 Task: Look for space in Yorkville, United States from 12th July, 2023 to 16th July, 2023 for 8 adults in price range Rs.10000 to Rs.16000. Place can be private room with 8 bedrooms having 8 beds and 8 bathrooms. Property type can be house, flat, guest house. Amenities needed are: wifi, TV, free parkinig on premises, gym, breakfast. Booking option can be shelf check-in. Required host language is English.
Action: Mouse moved to (479, 99)
Screenshot: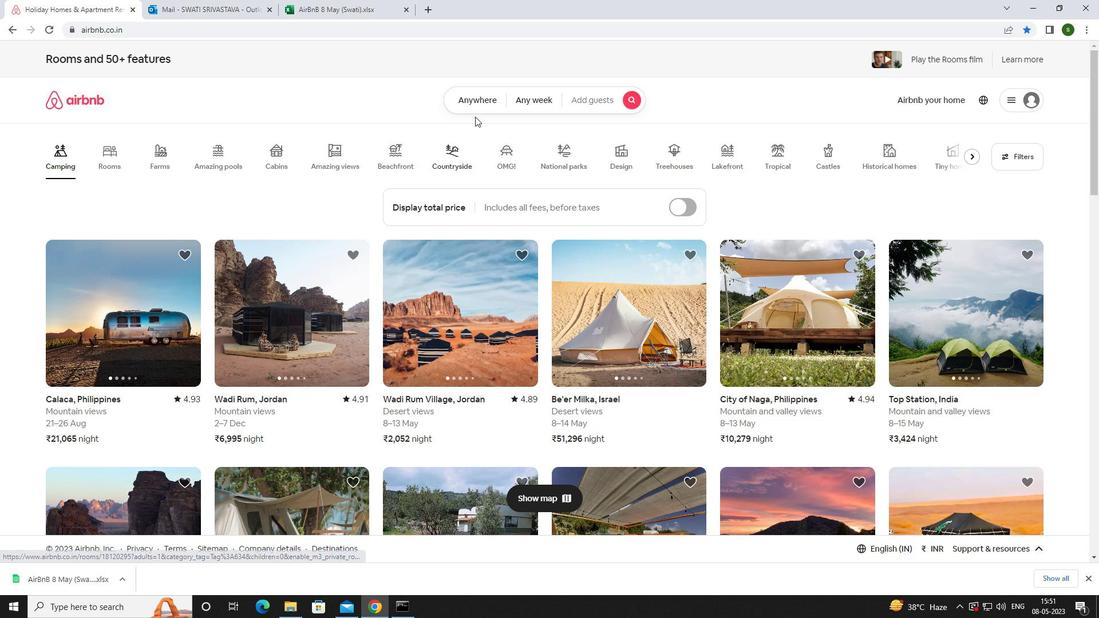 
Action: Mouse pressed left at (479, 99)
Screenshot: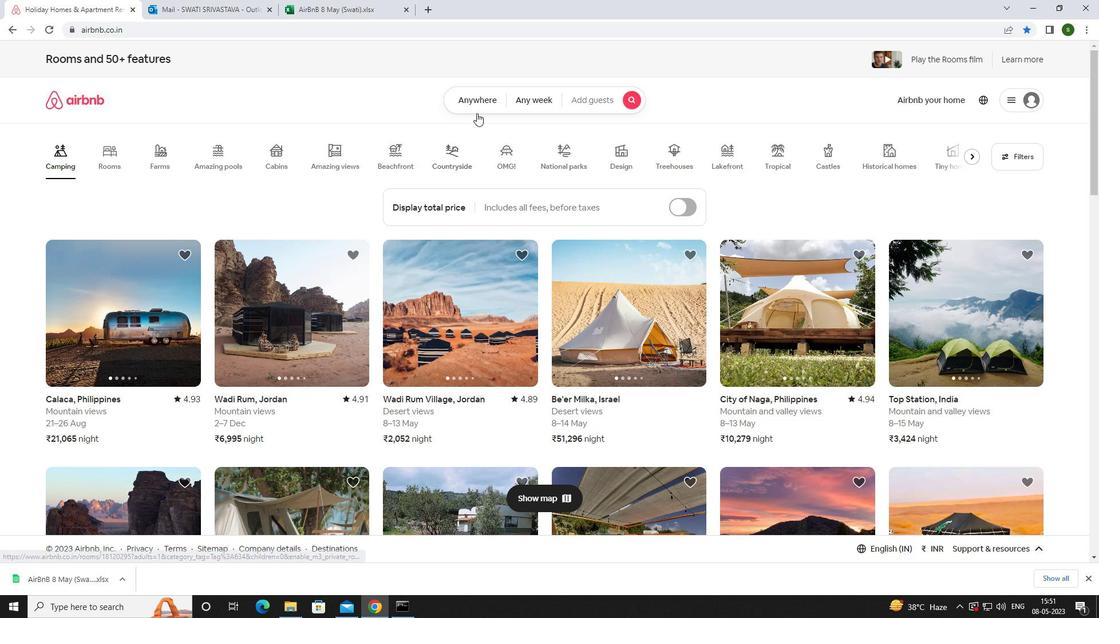 
Action: Mouse moved to (396, 144)
Screenshot: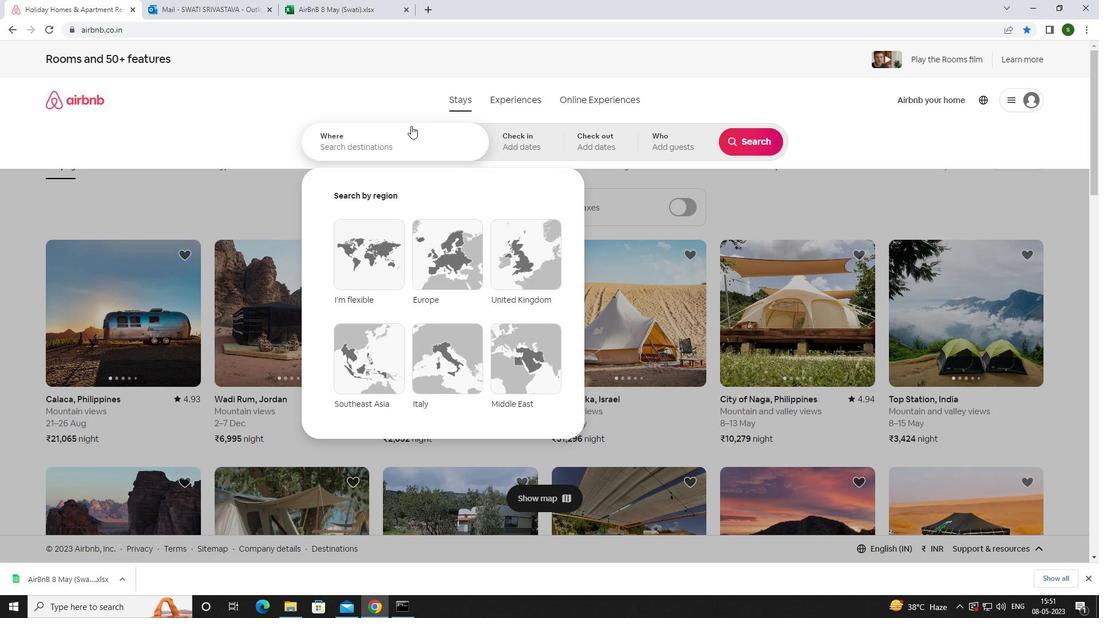 
Action: Mouse pressed left at (396, 144)
Screenshot: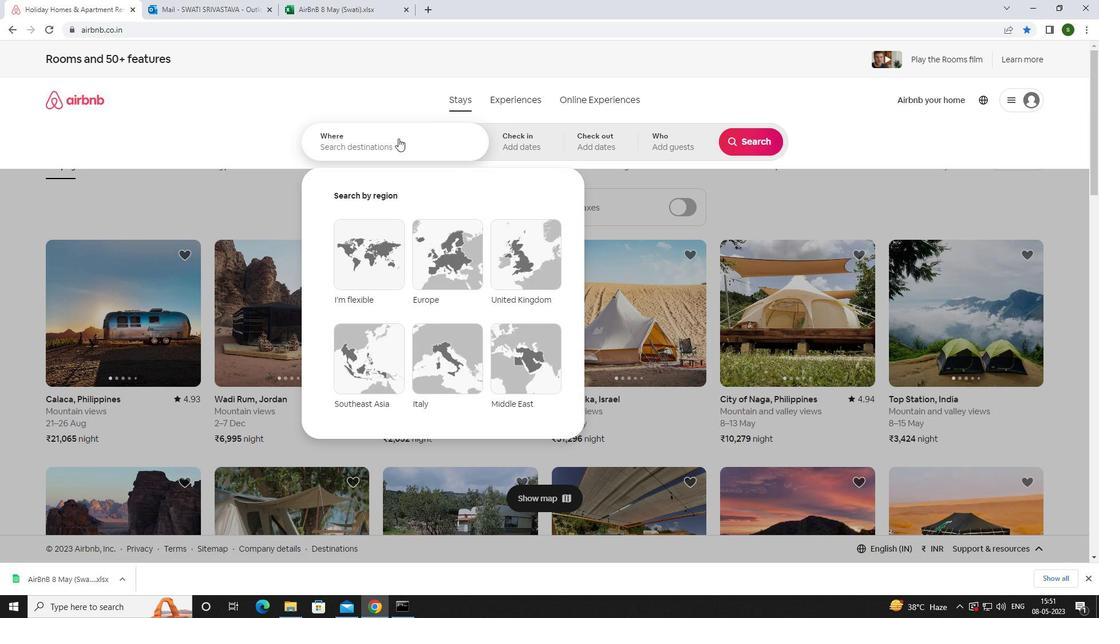 
Action: Key pressed <Key.caps_lock>y<Key.caps_lock>orkville,<Key.space><Key.caps_lock>u<Key.caps_lock>nited<Key.space><Key.caps_lock>s<Key.caps_lock>tates<Key.enter>
Screenshot: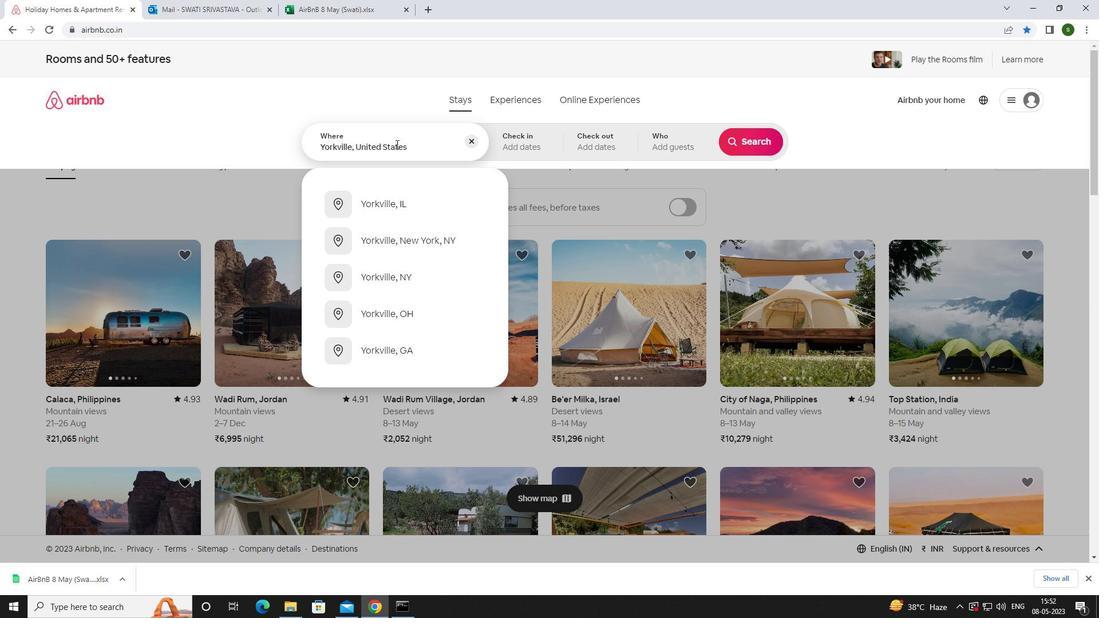 
Action: Mouse moved to (747, 226)
Screenshot: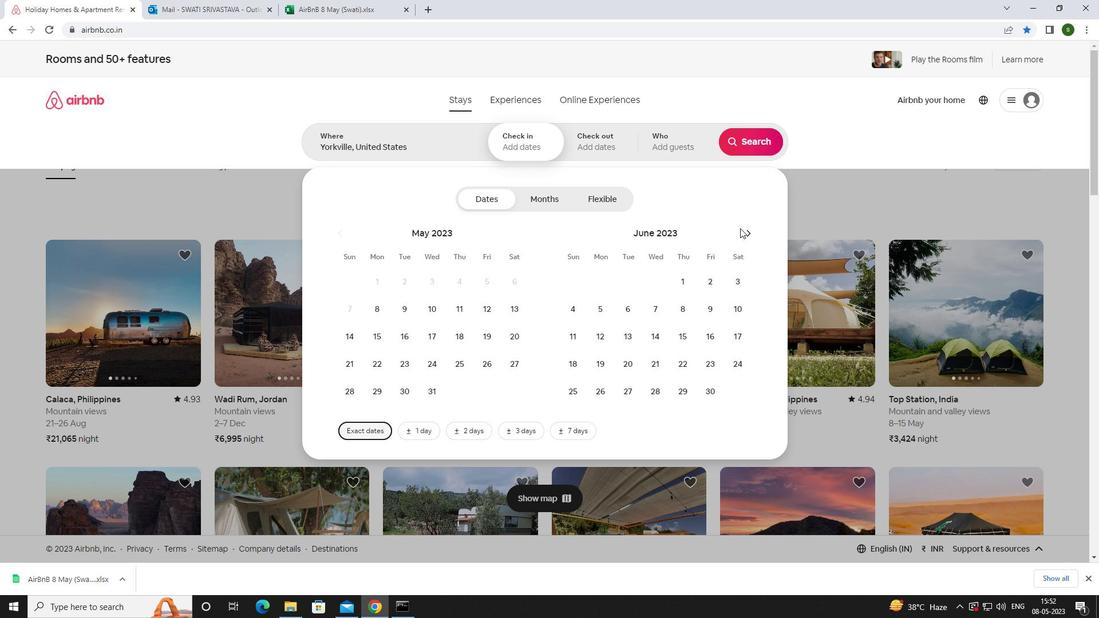 
Action: Mouse pressed left at (747, 226)
Screenshot: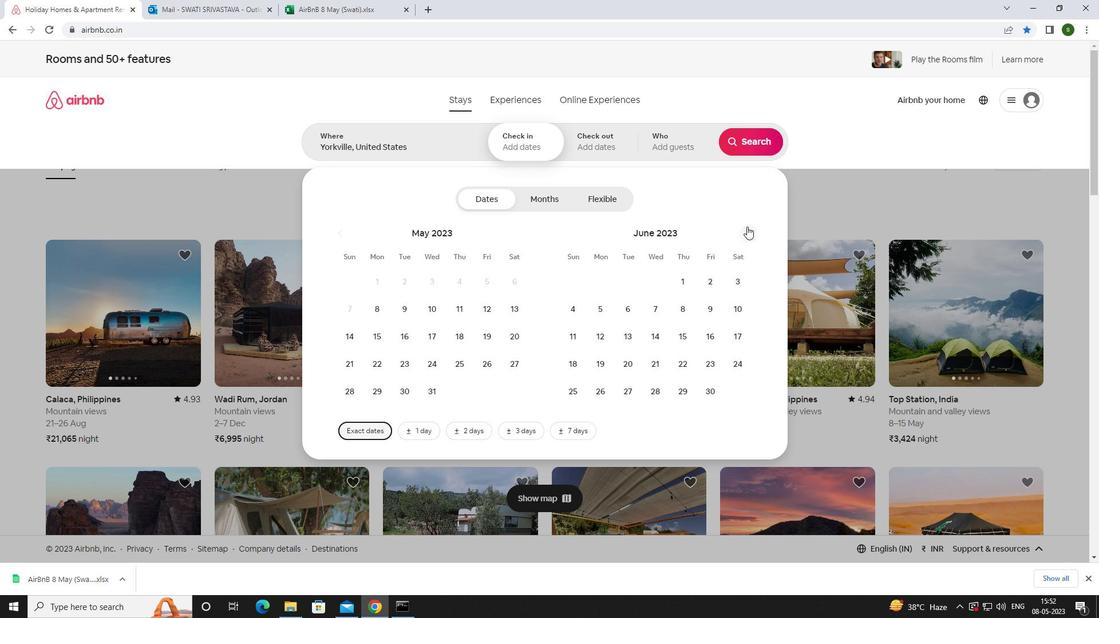
Action: Mouse moved to (663, 334)
Screenshot: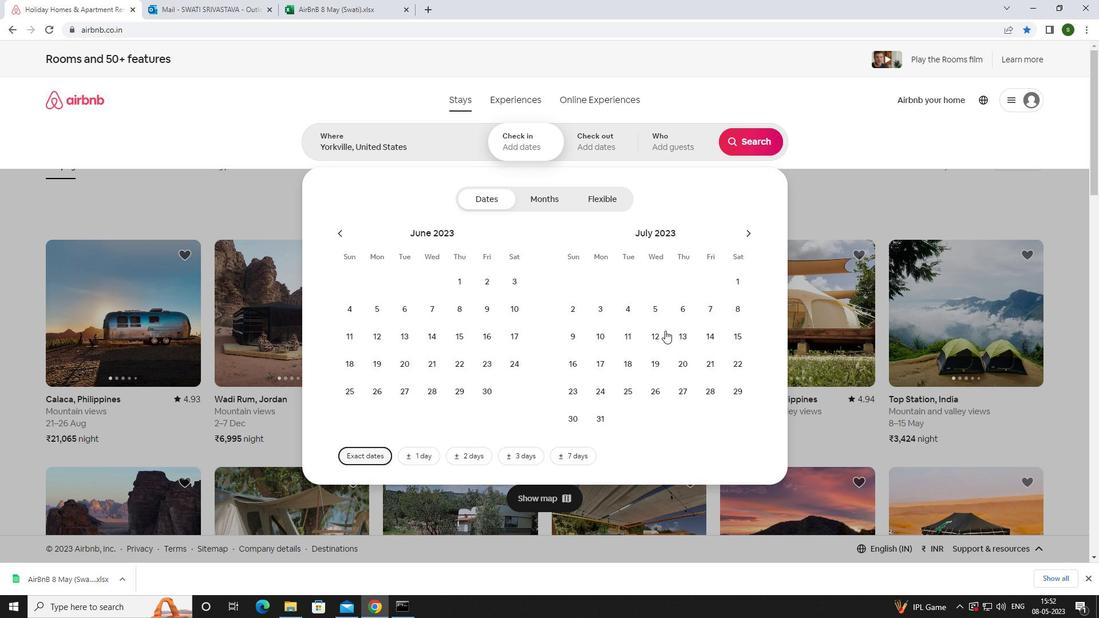 
Action: Mouse pressed left at (663, 334)
Screenshot: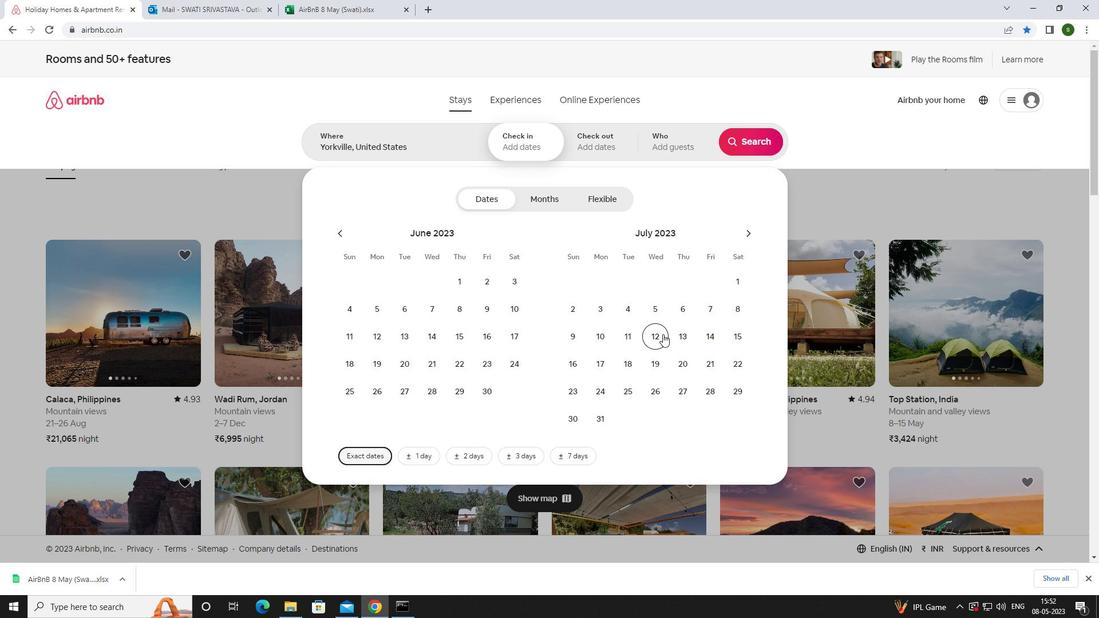 
Action: Mouse moved to (575, 362)
Screenshot: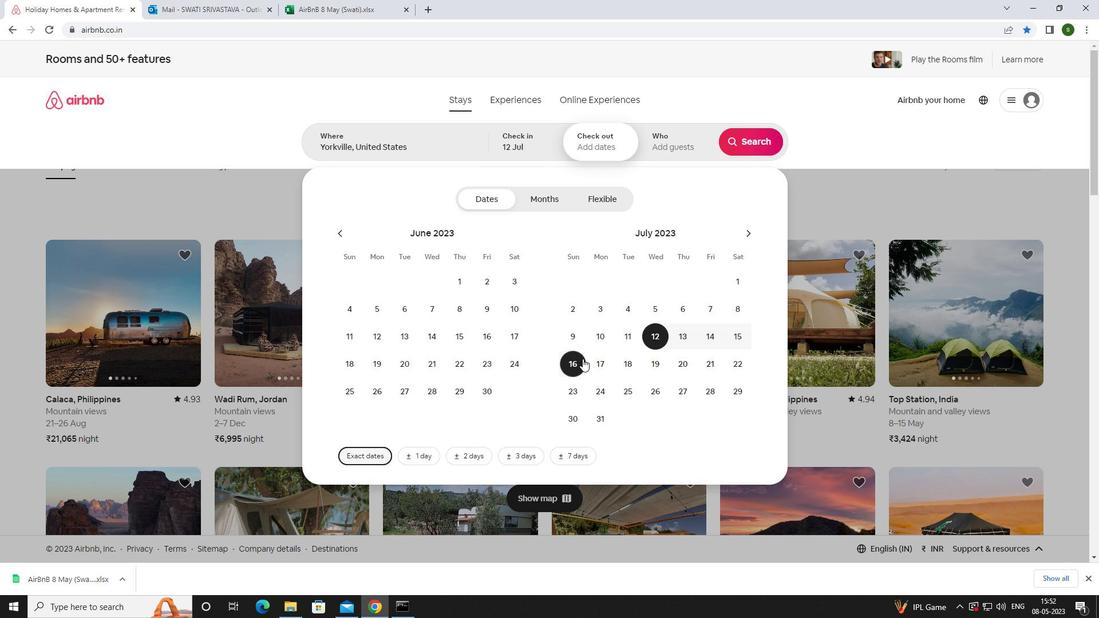 
Action: Mouse pressed left at (575, 362)
Screenshot: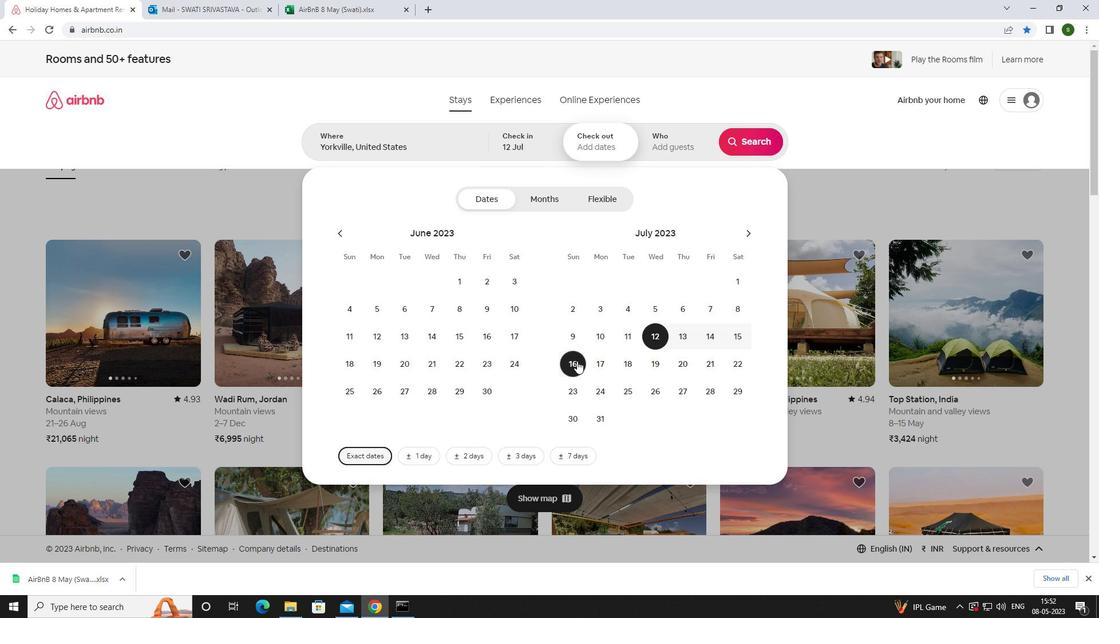 
Action: Mouse moved to (678, 143)
Screenshot: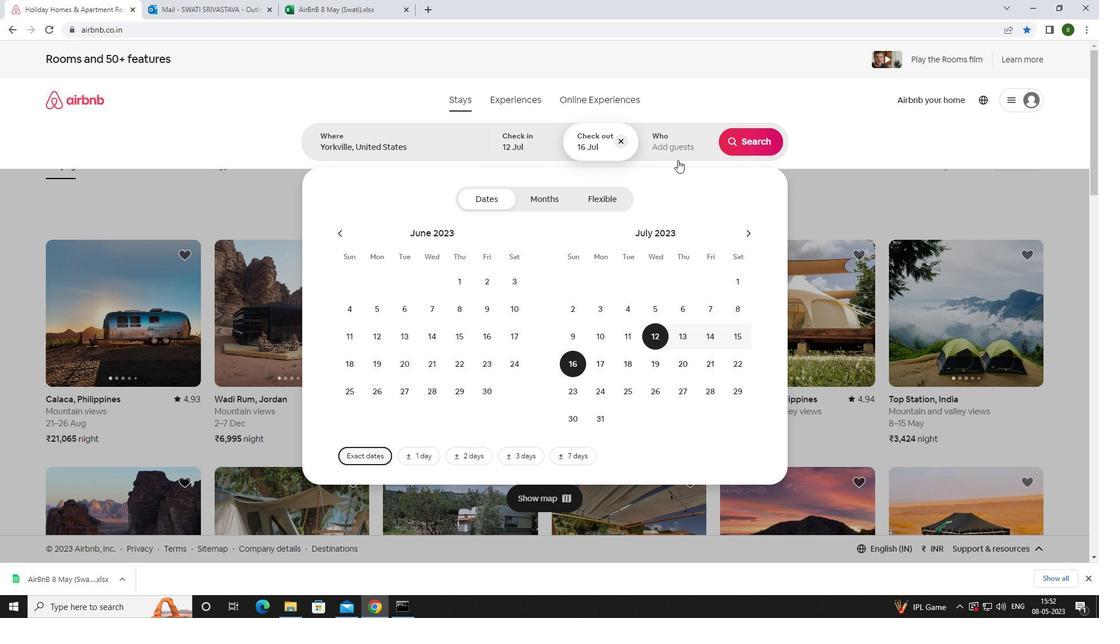 
Action: Mouse pressed left at (678, 143)
Screenshot: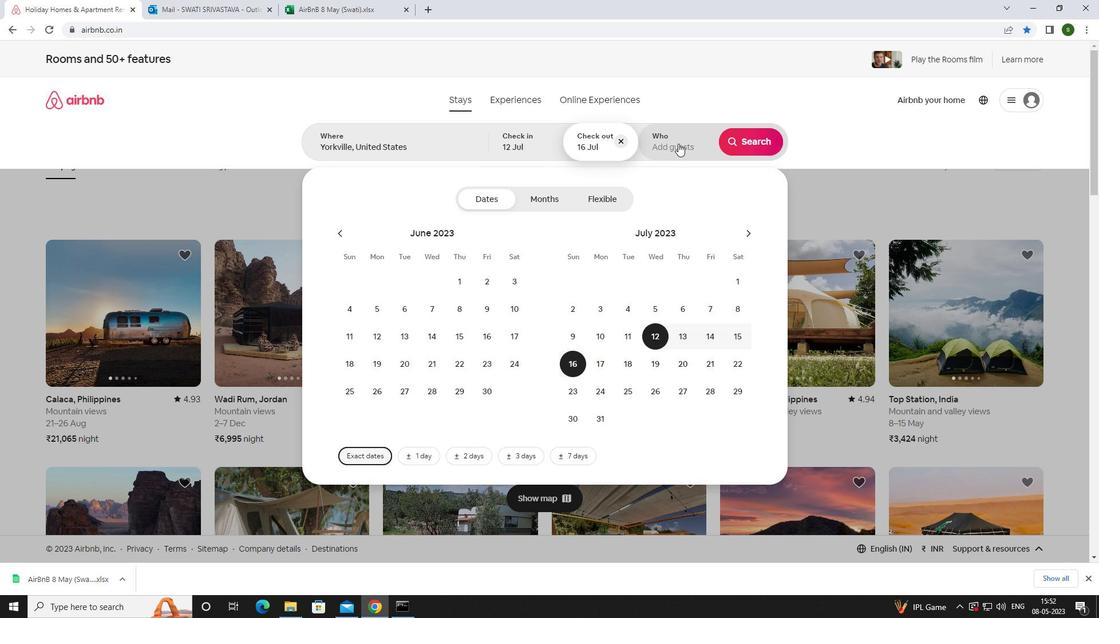 
Action: Mouse moved to (755, 199)
Screenshot: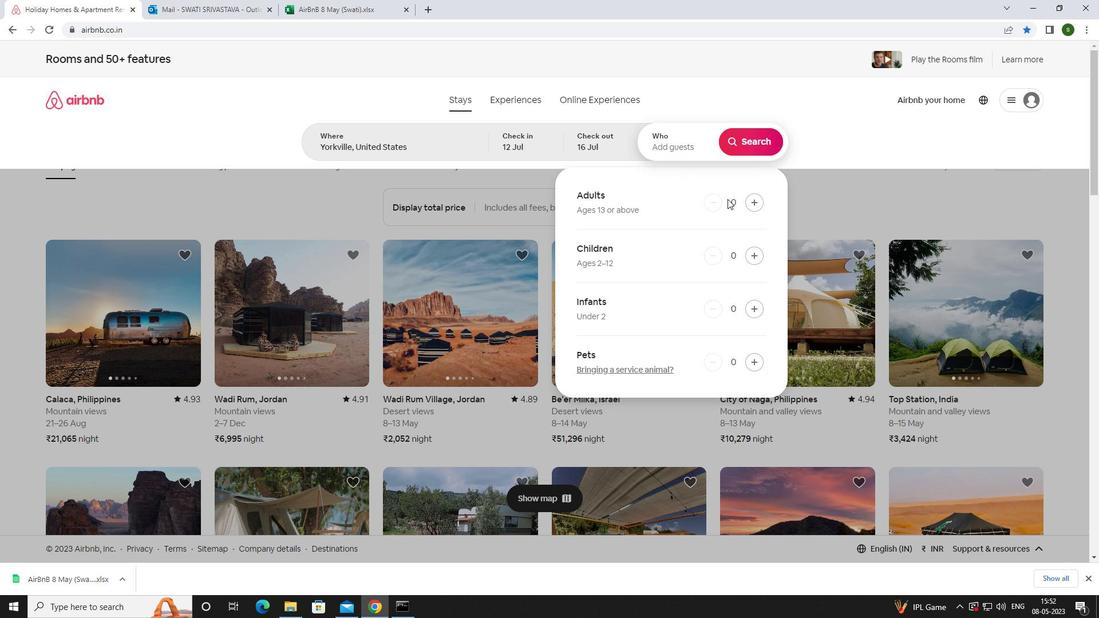 
Action: Mouse pressed left at (755, 199)
Screenshot: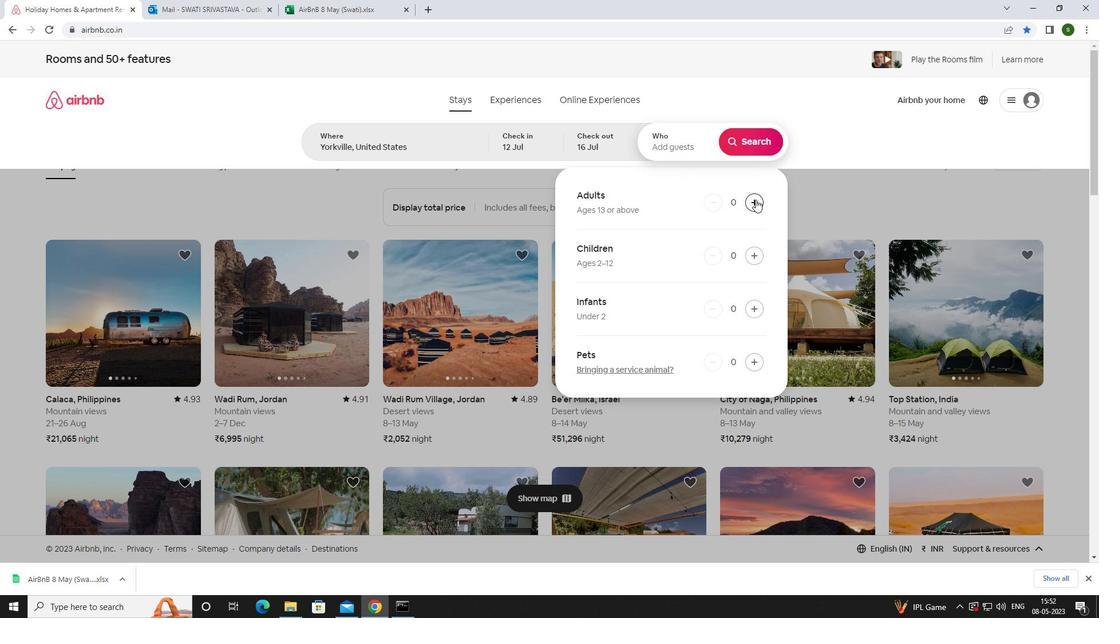 
Action: Mouse pressed left at (755, 199)
Screenshot: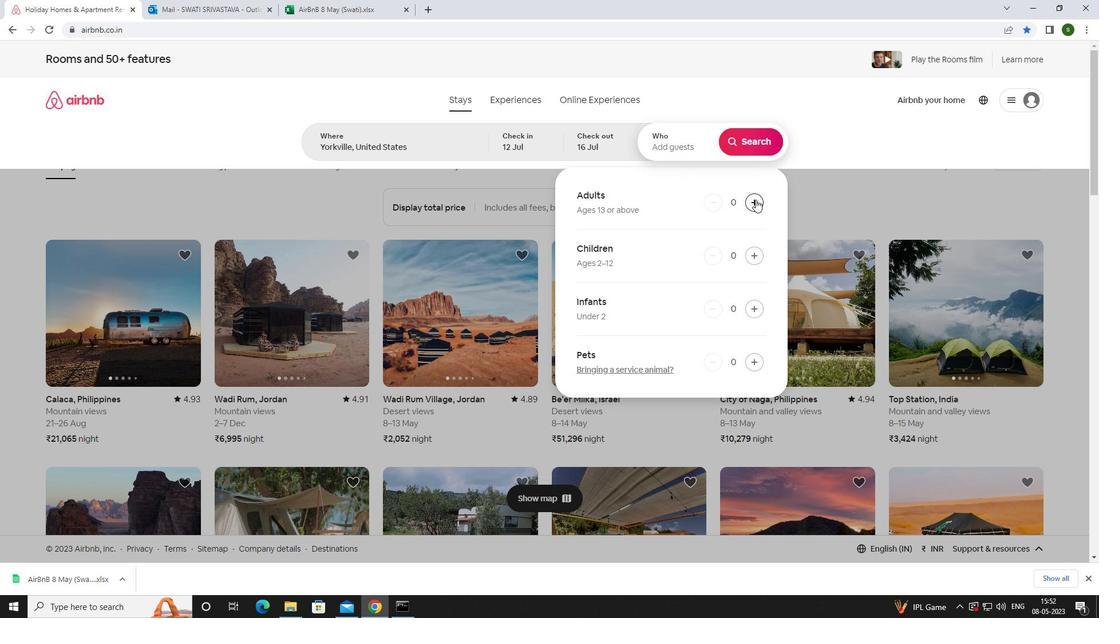 
Action: Mouse pressed left at (755, 199)
Screenshot: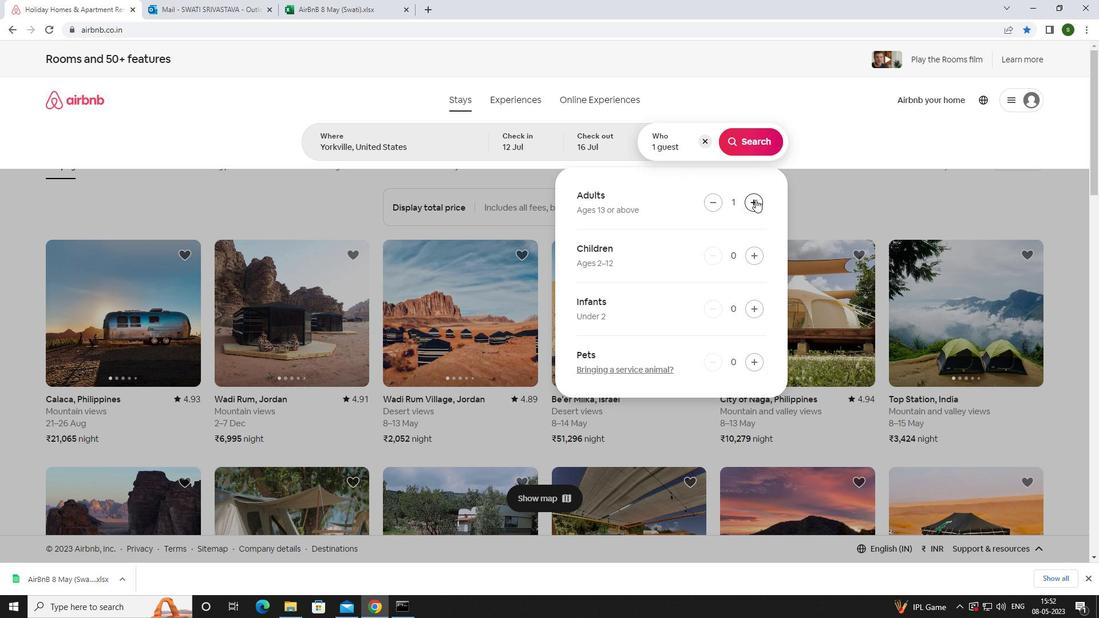 
Action: Mouse pressed left at (755, 199)
Screenshot: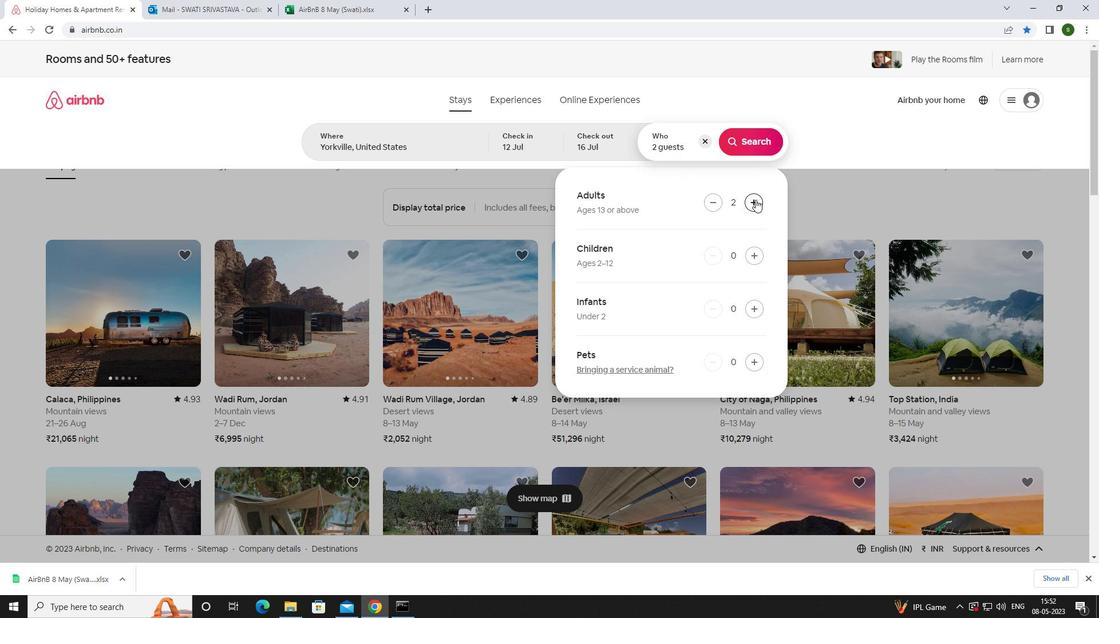 
Action: Mouse pressed left at (755, 199)
Screenshot: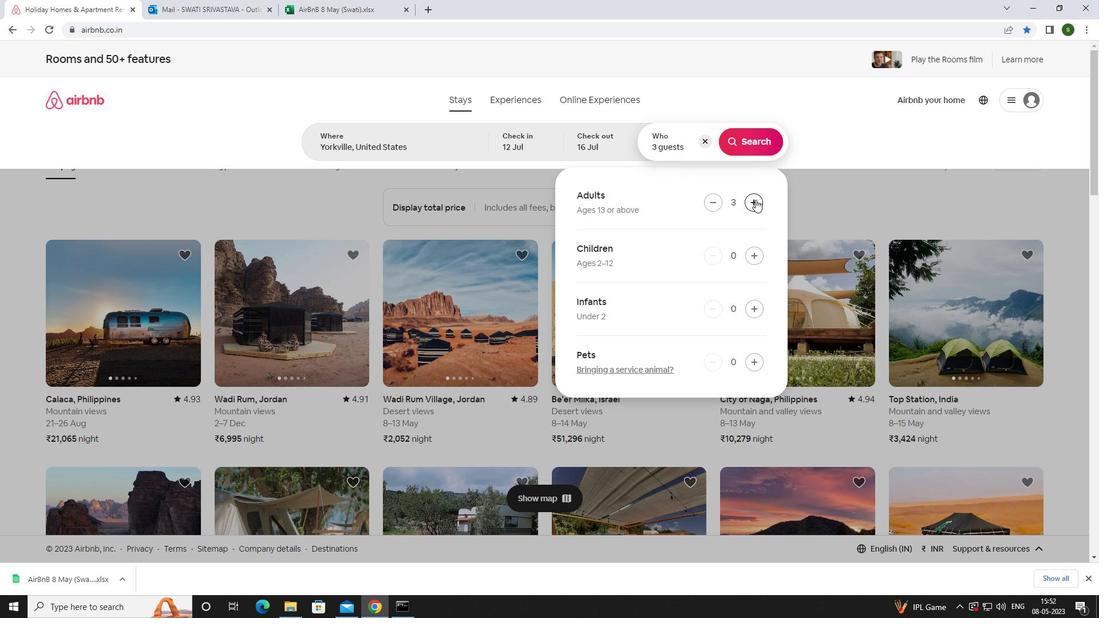 
Action: Mouse pressed left at (755, 199)
Screenshot: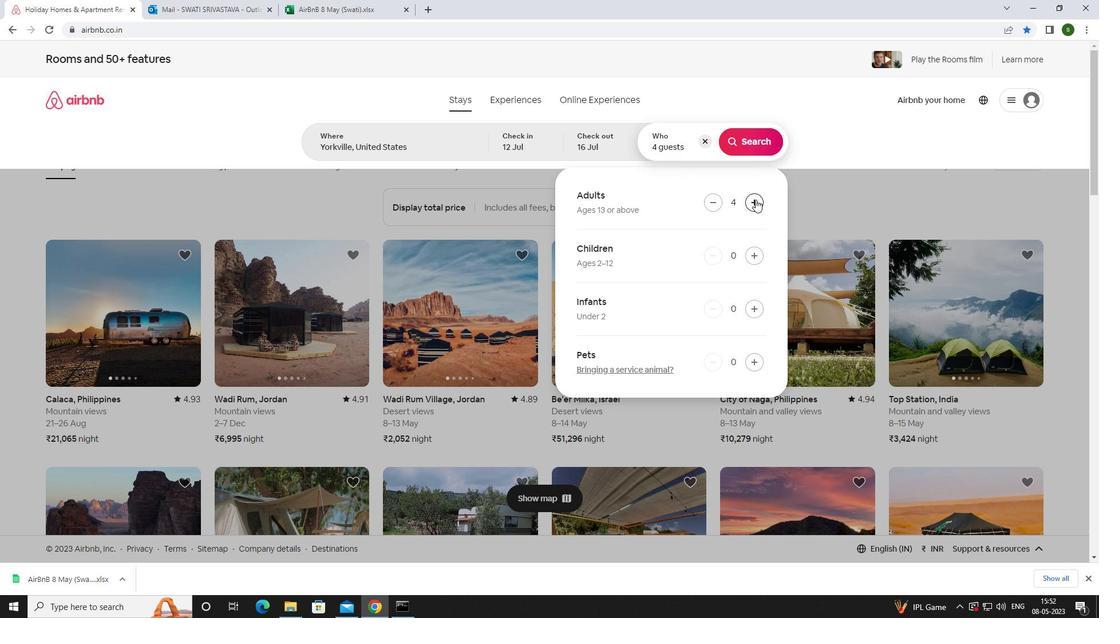 
Action: Mouse pressed left at (755, 199)
Screenshot: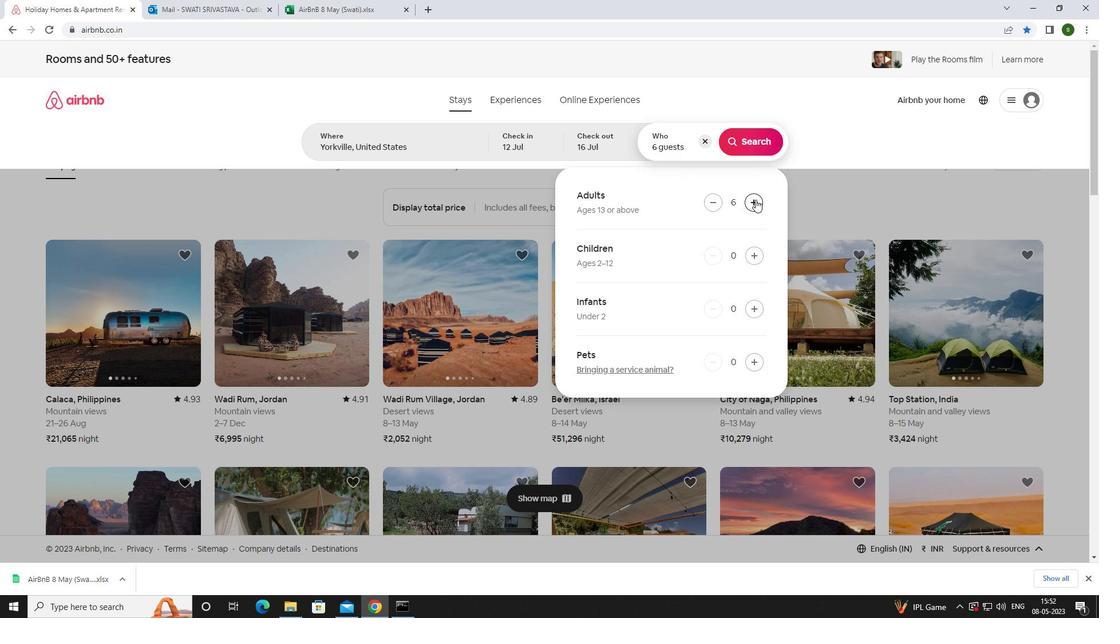 
Action: Mouse pressed left at (755, 199)
Screenshot: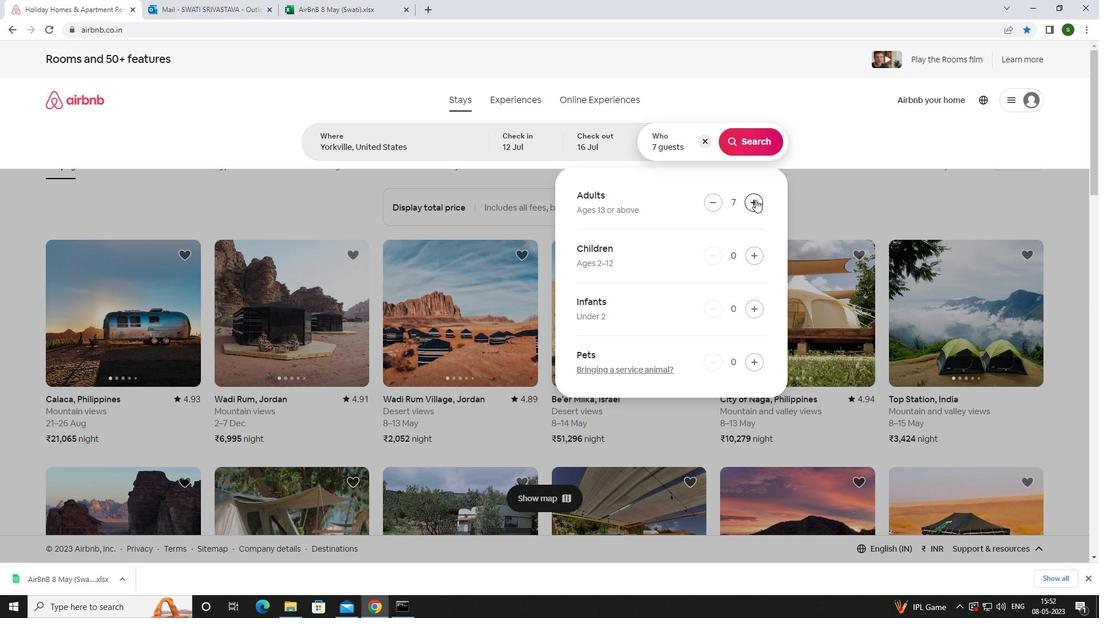 
Action: Mouse moved to (755, 147)
Screenshot: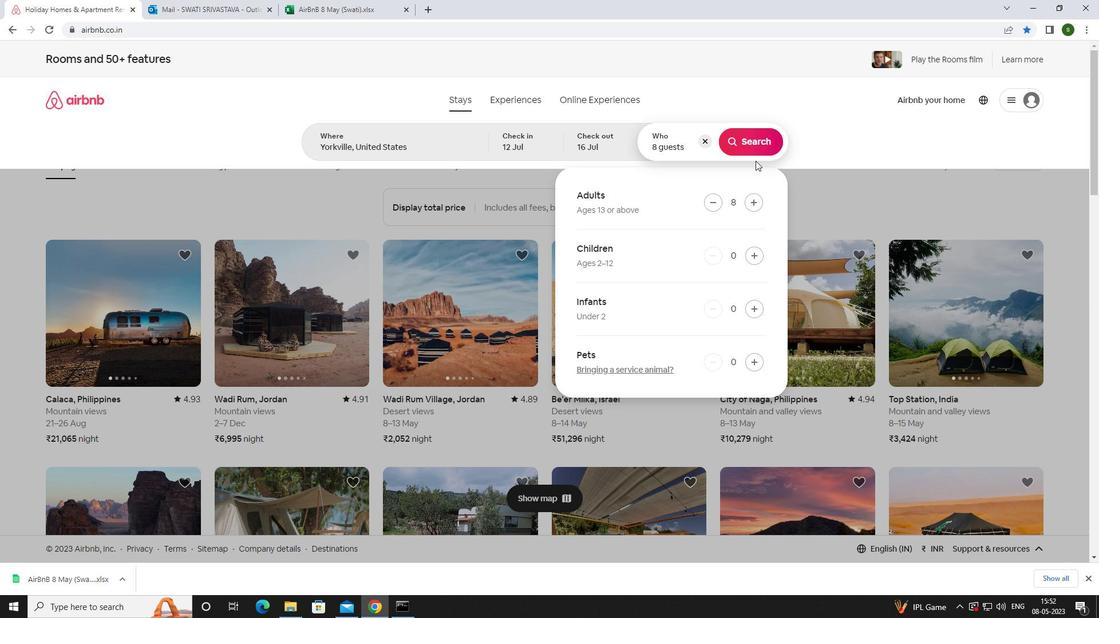 
Action: Mouse pressed left at (755, 147)
Screenshot: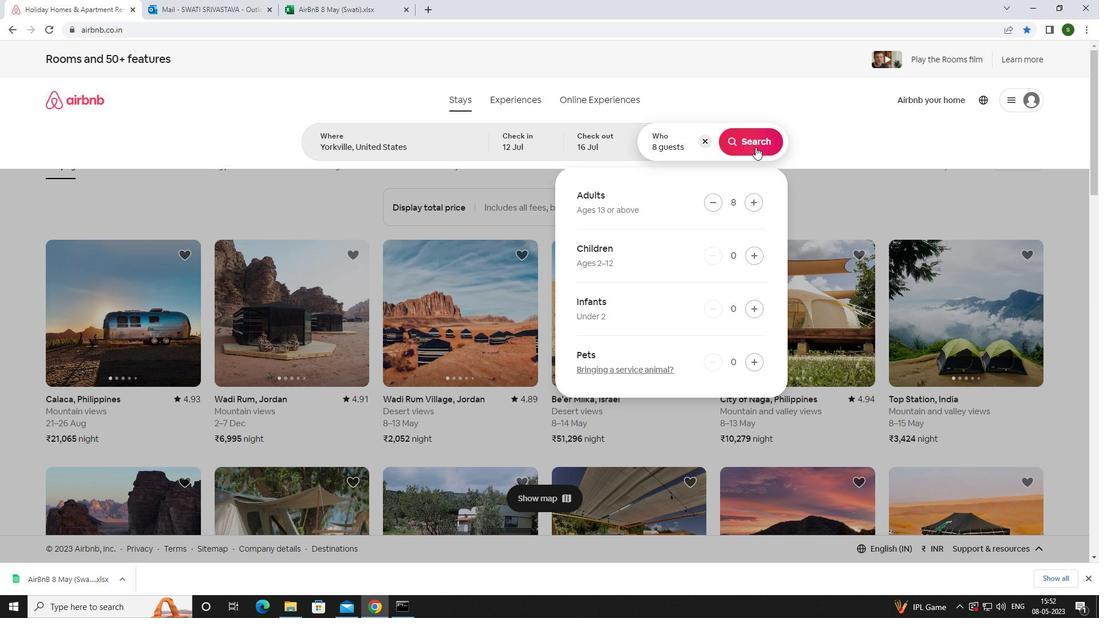 
Action: Mouse moved to (1062, 104)
Screenshot: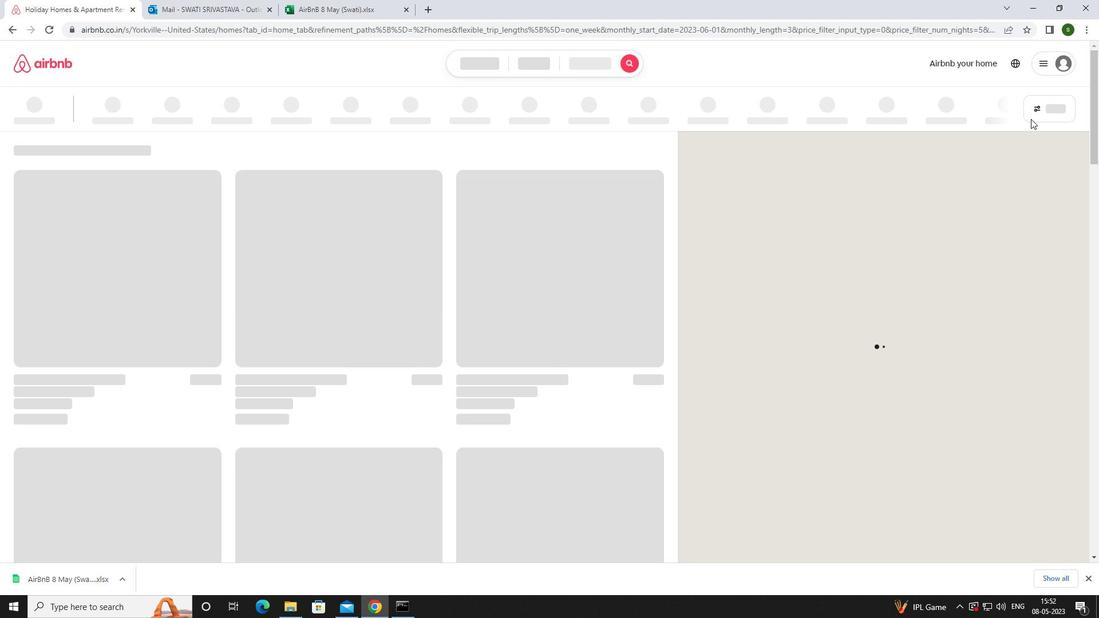 
Action: Mouse pressed left at (1062, 104)
Screenshot: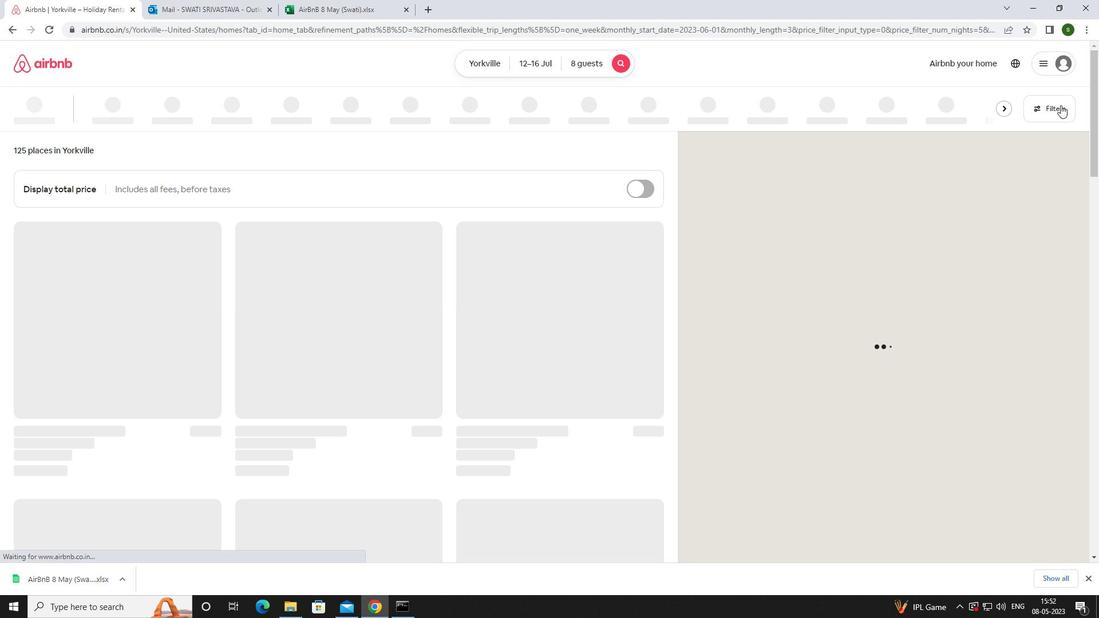 
Action: Mouse moved to (459, 391)
Screenshot: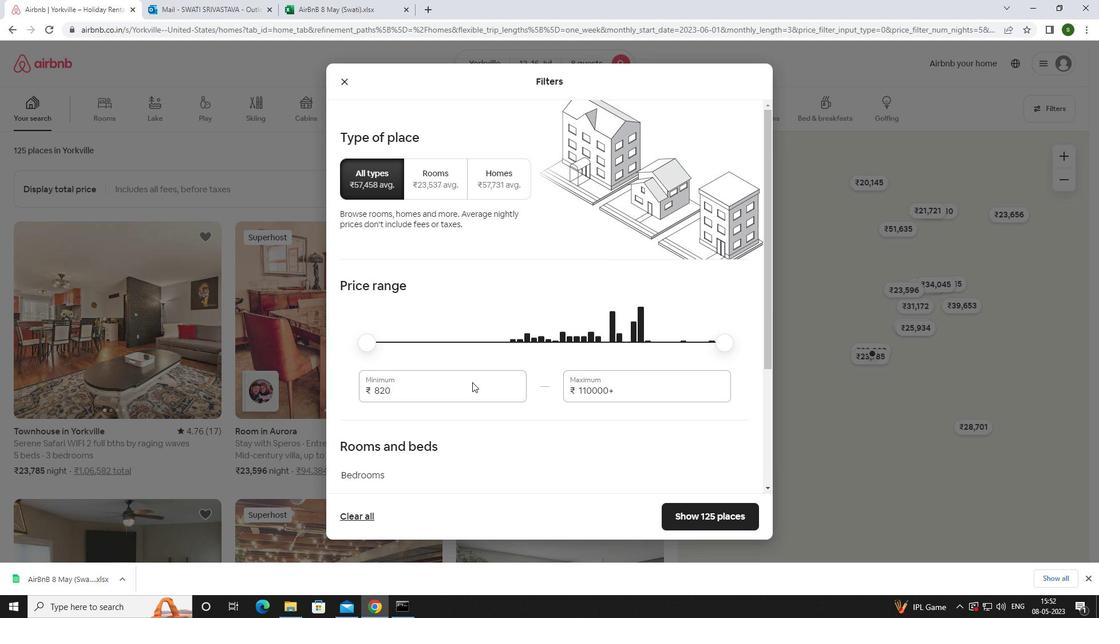 
Action: Mouse pressed left at (459, 391)
Screenshot: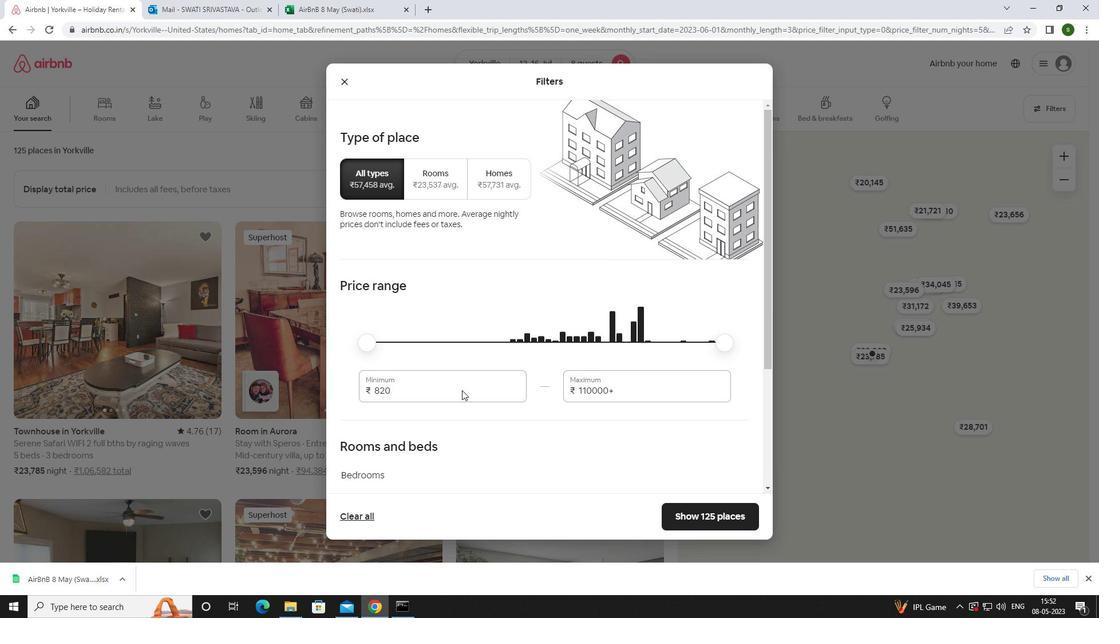 
Action: Key pressed <Key.backspace><Key.backspace><Key.backspace><Key.backspace><Key.backspace><Key.backspace><Key.backspace>10000
Screenshot: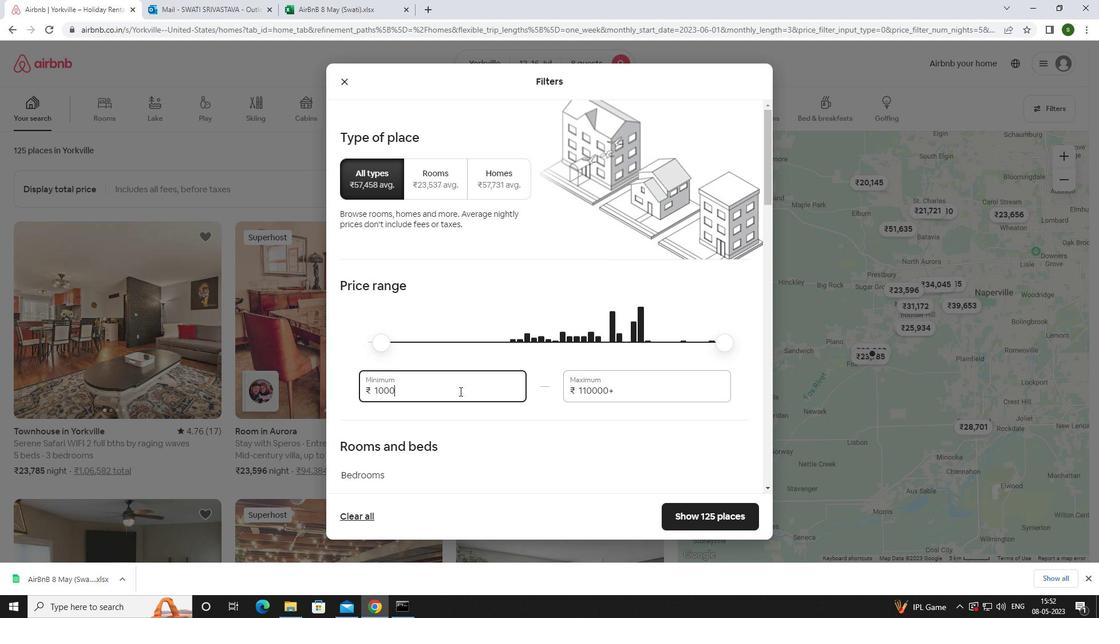 
Action: Mouse moved to (624, 383)
Screenshot: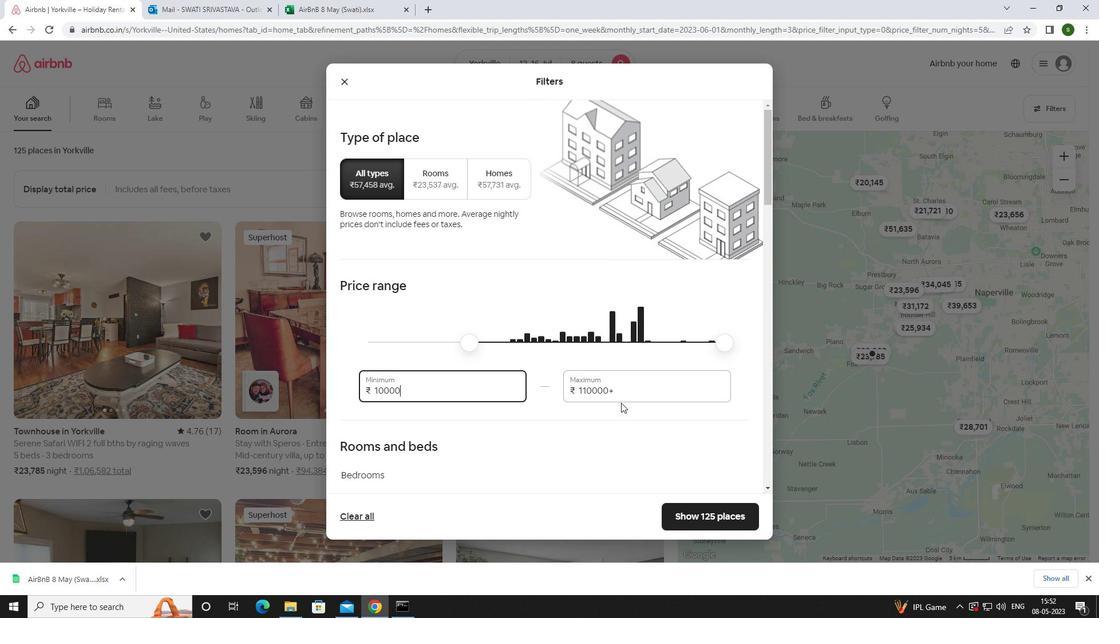 
Action: Mouse pressed left at (624, 383)
Screenshot: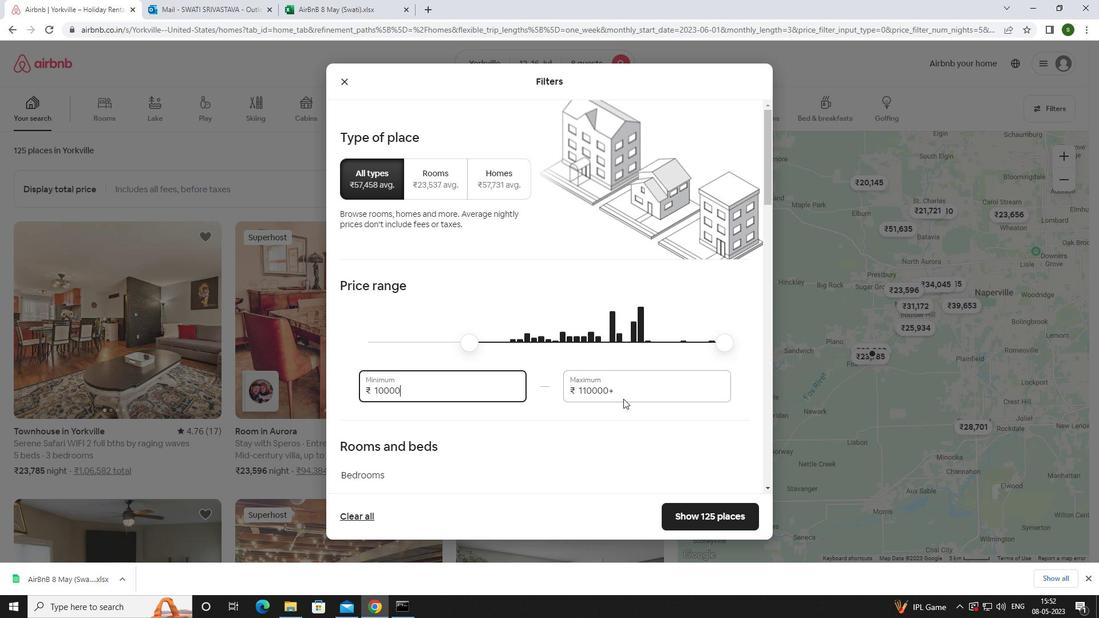 
Action: Key pressed <Key.backspace><Key.backspace><Key.backspace><Key.backspace><Key.backspace><Key.backspace><Key.backspace><Key.backspace><Key.backspace><Key.backspace><Key.backspace><Key.backspace>16000
Screenshot: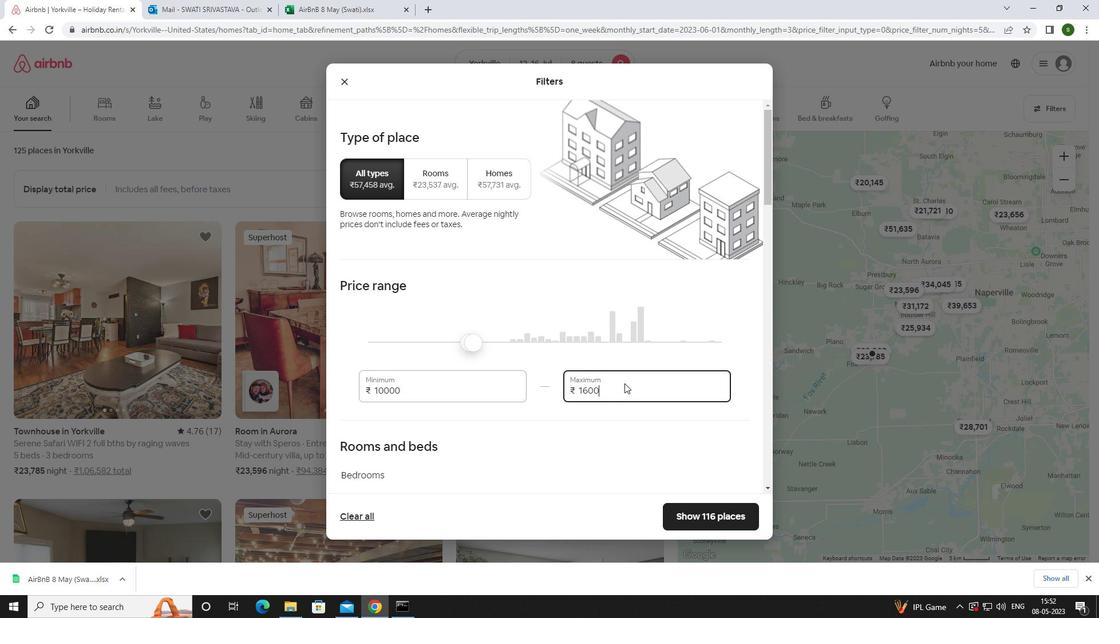 
Action: Mouse moved to (484, 389)
Screenshot: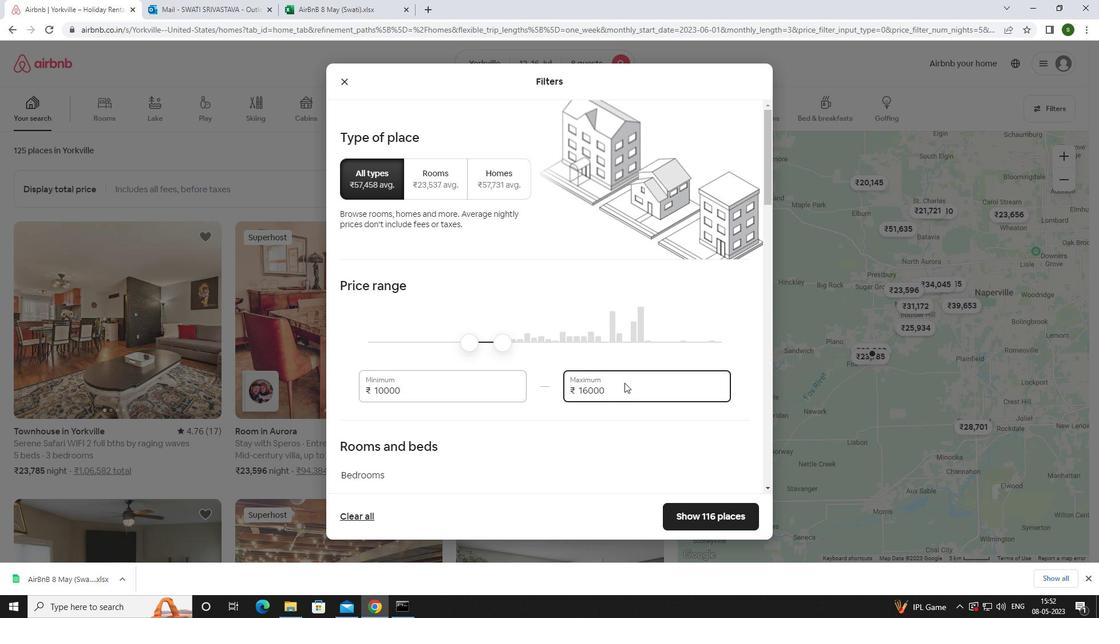 
Action: Mouse scrolled (484, 388) with delta (0, 0)
Screenshot: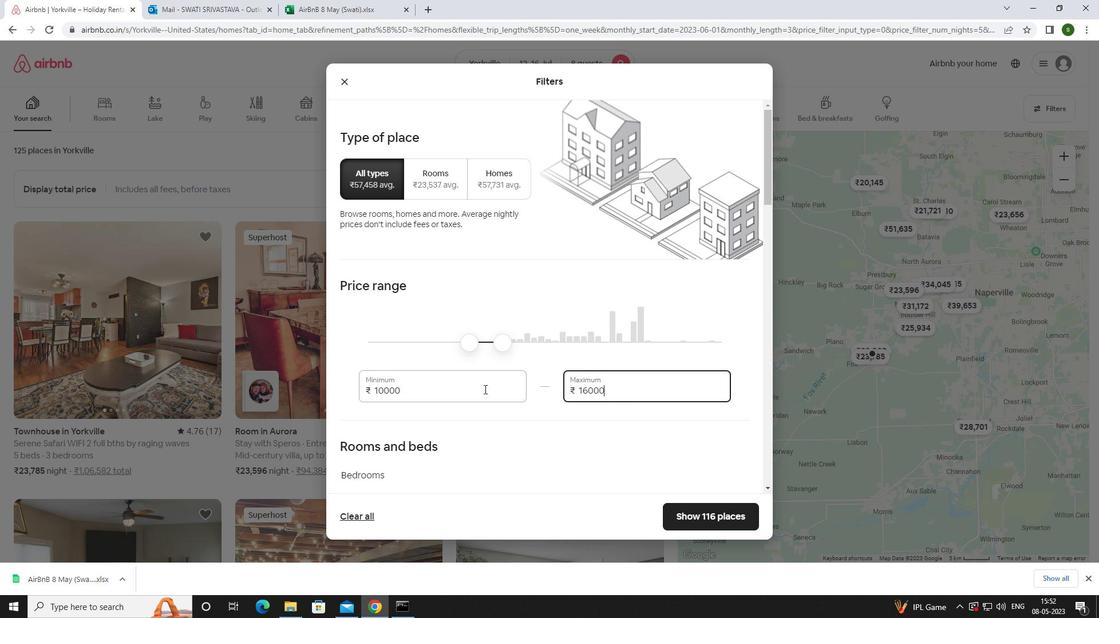 
Action: Mouse scrolled (484, 388) with delta (0, 0)
Screenshot: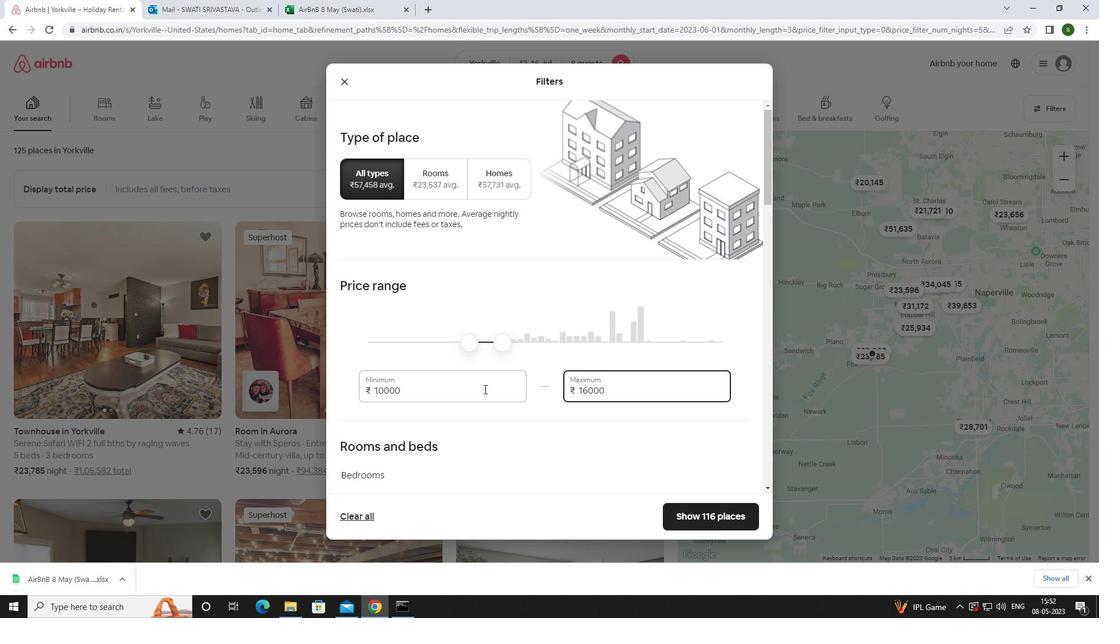 
Action: Mouse scrolled (484, 388) with delta (0, 0)
Screenshot: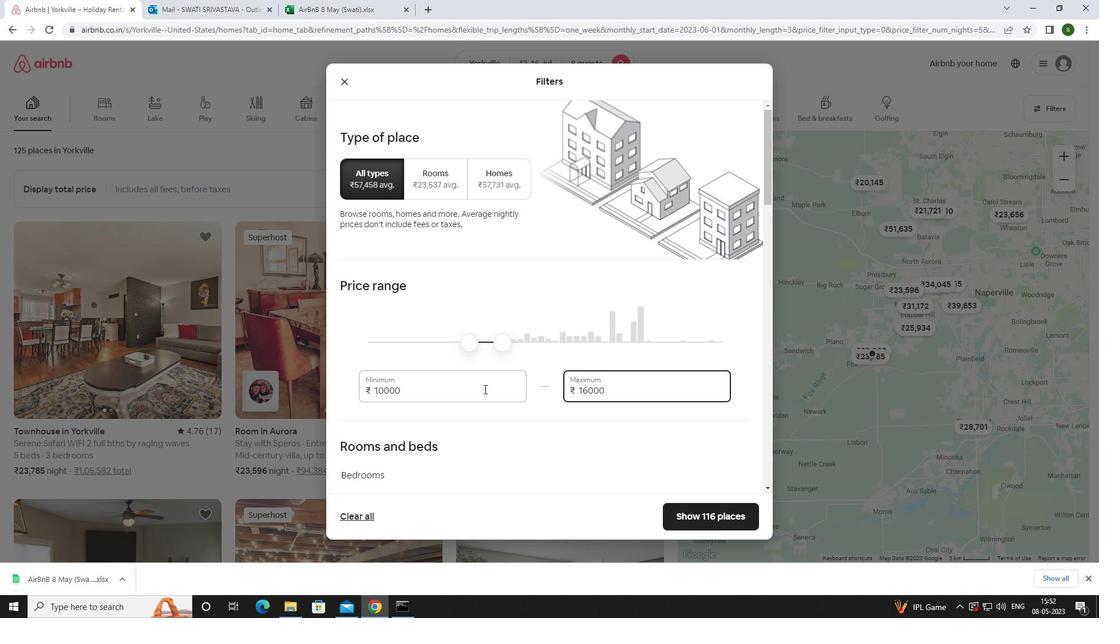 
Action: Mouse scrolled (484, 388) with delta (0, 0)
Screenshot: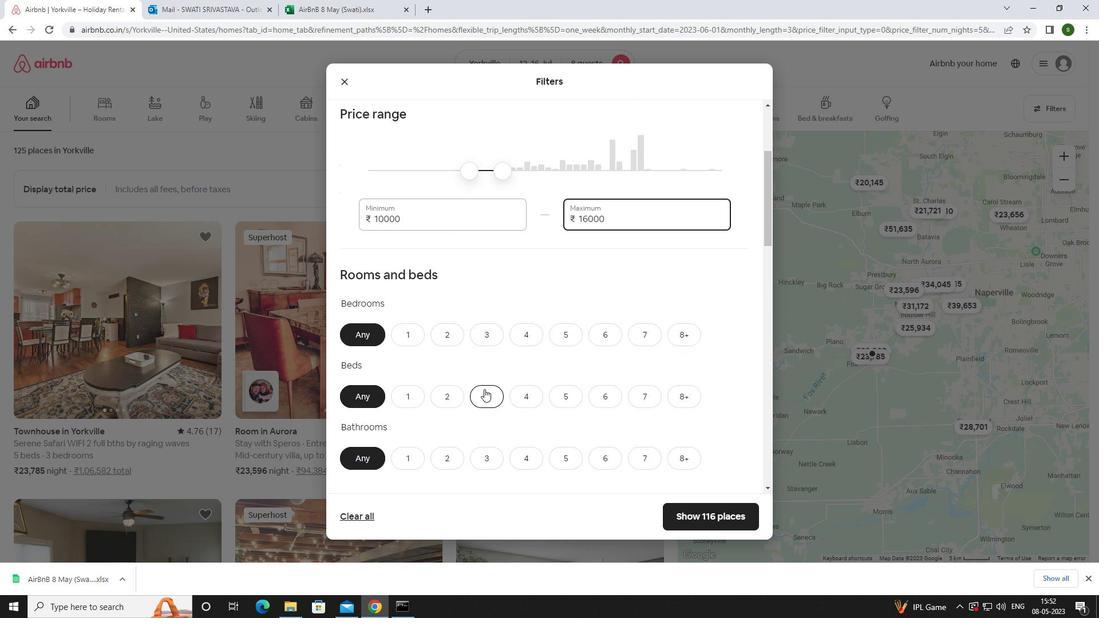 
Action: Mouse moved to (677, 280)
Screenshot: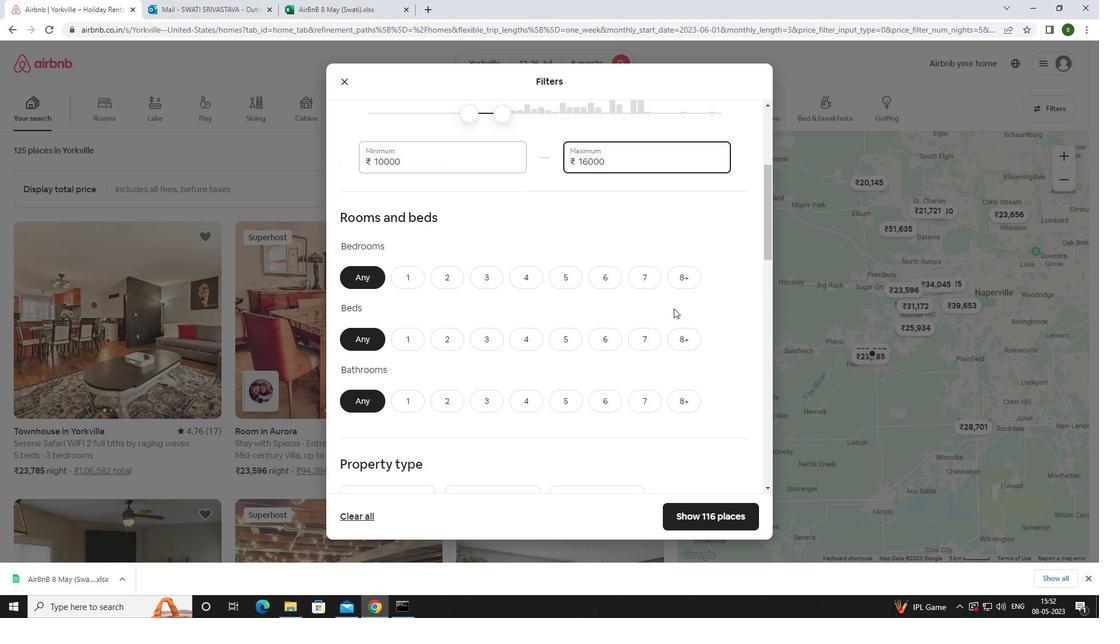 
Action: Mouse pressed left at (677, 280)
Screenshot: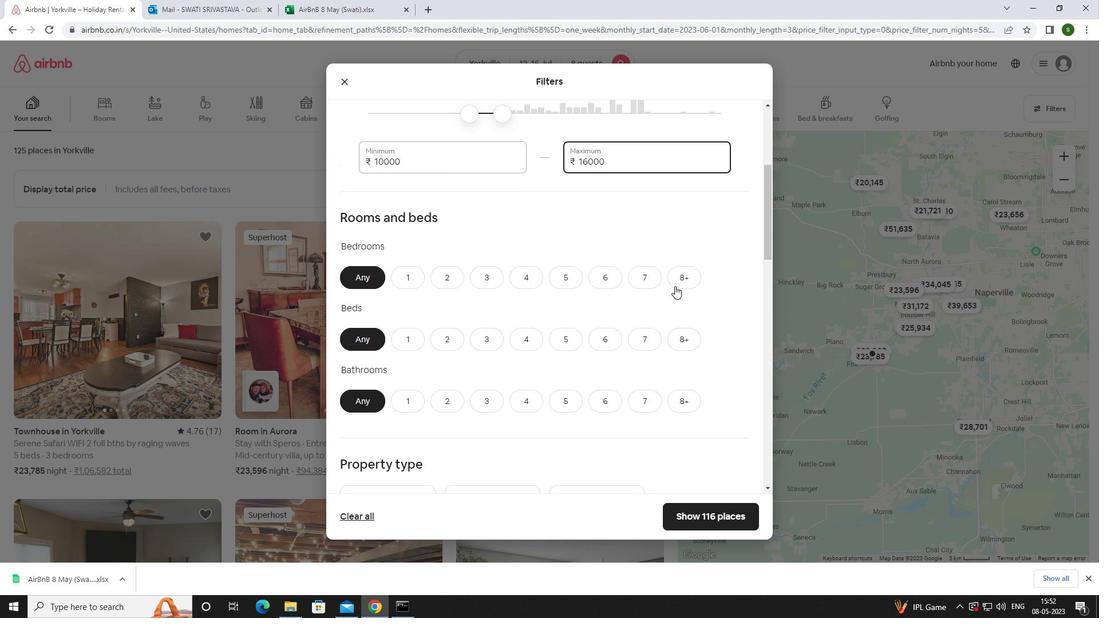 
Action: Mouse moved to (680, 346)
Screenshot: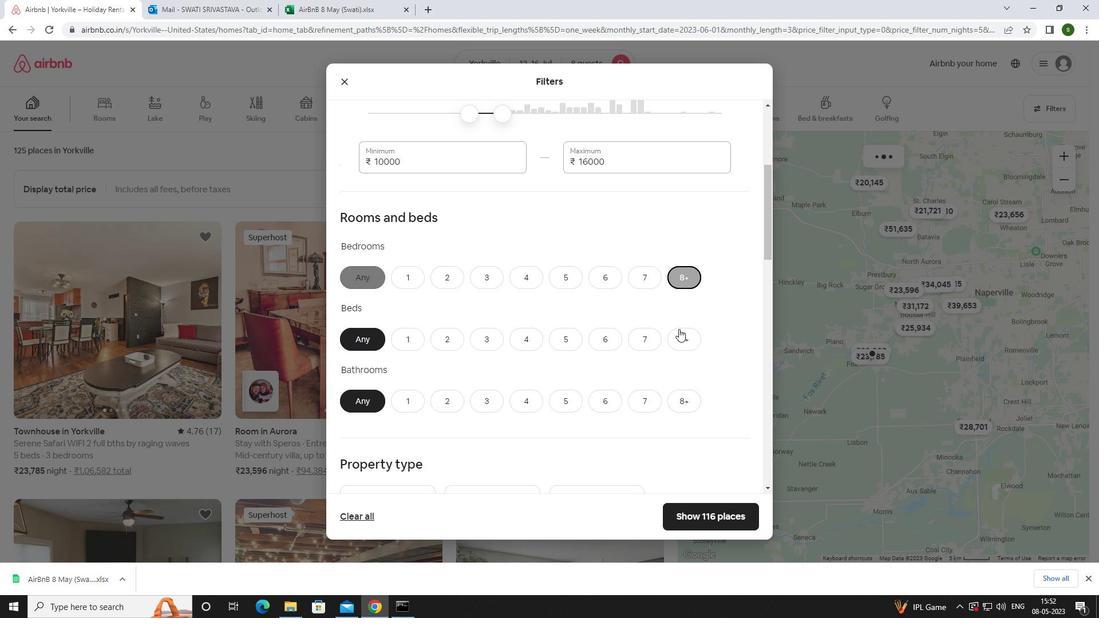 
Action: Mouse pressed left at (680, 346)
Screenshot: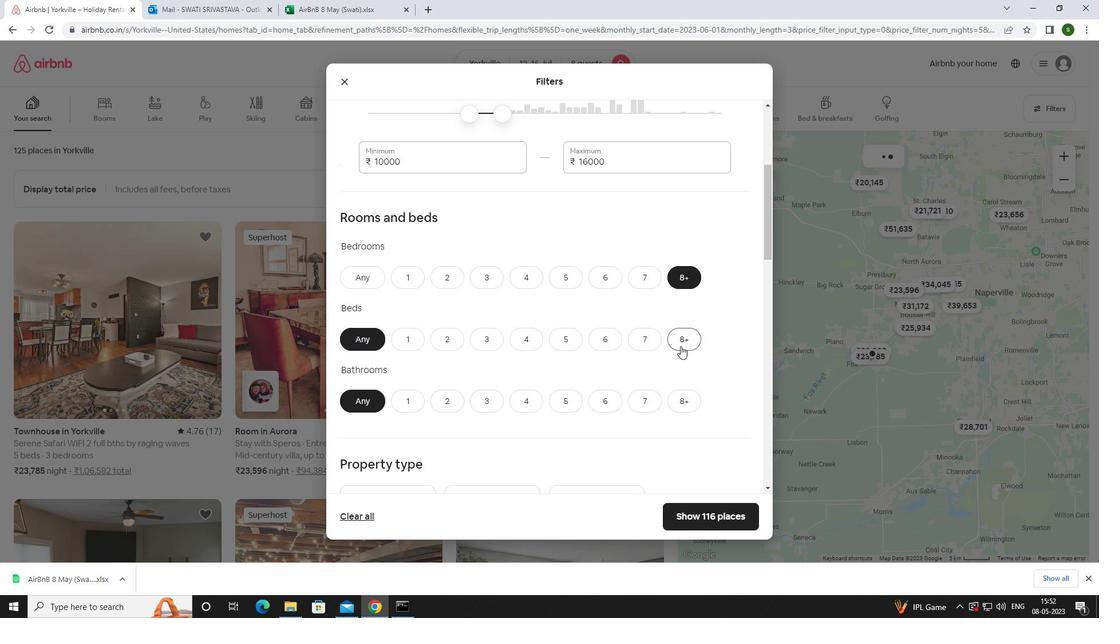 
Action: Mouse moved to (674, 399)
Screenshot: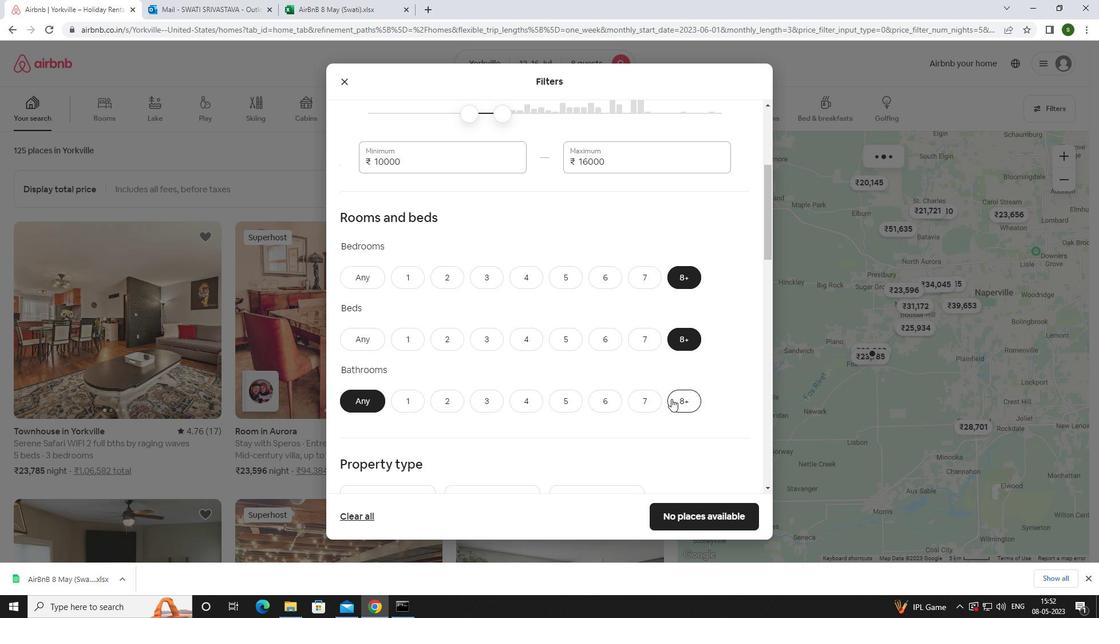 
Action: Mouse pressed left at (674, 399)
Screenshot: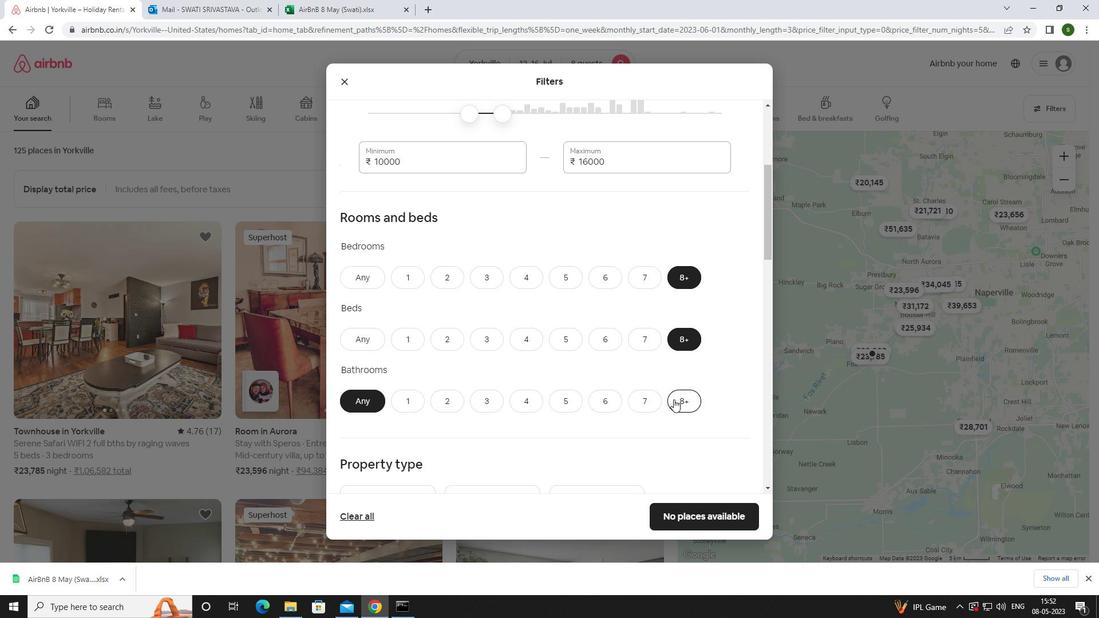 
Action: Mouse moved to (672, 398)
Screenshot: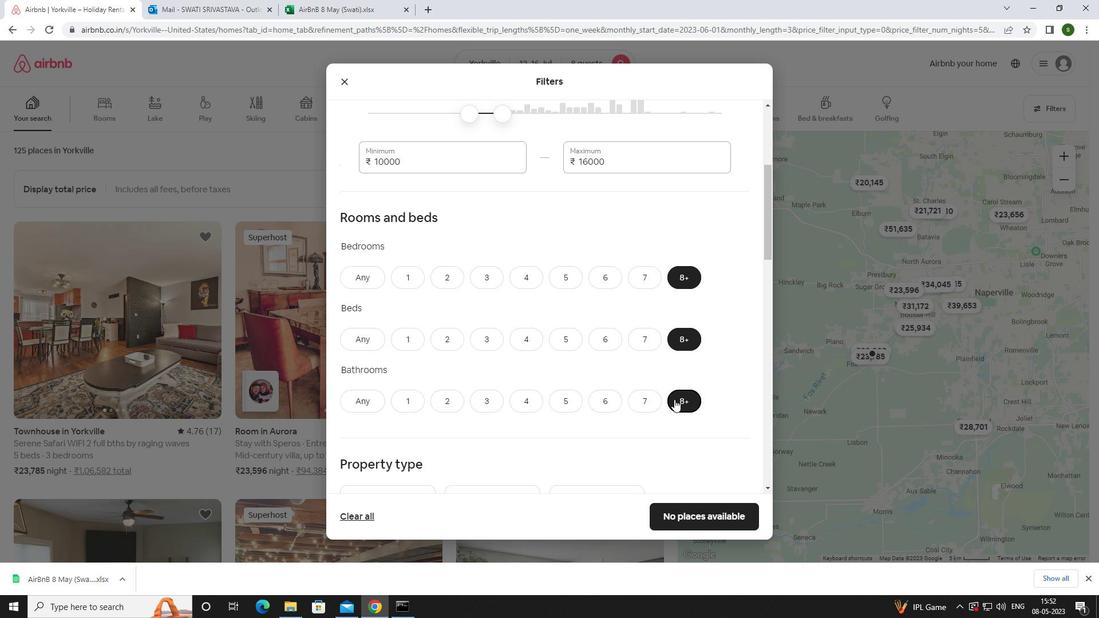 
Action: Mouse scrolled (672, 397) with delta (0, 0)
Screenshot: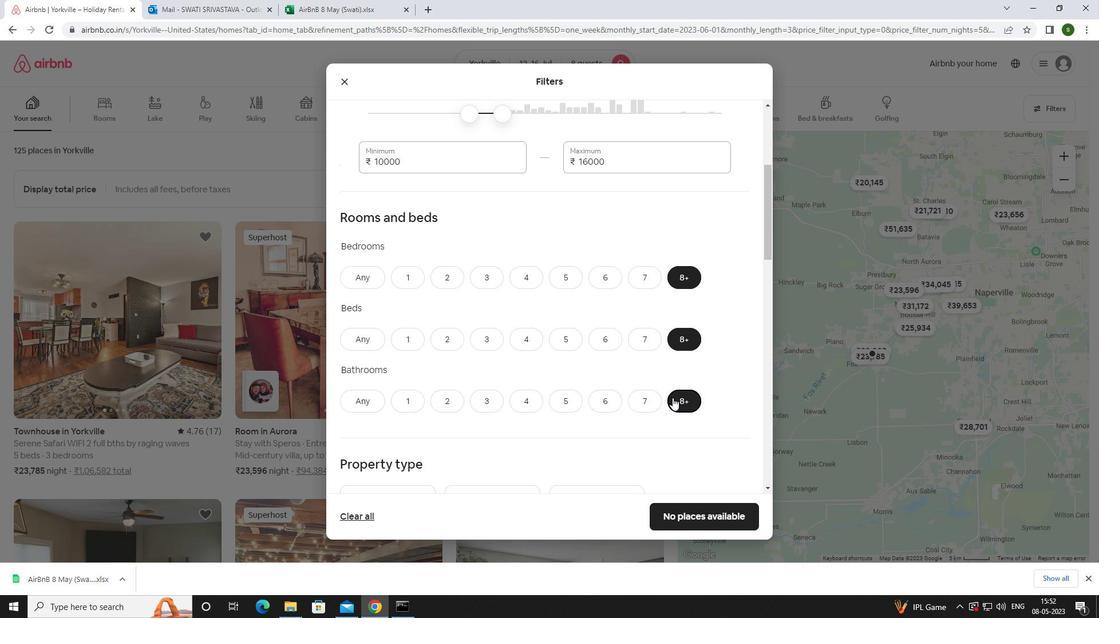 
Action: Mouse scrolled (672, 397) with delta (0, 0)
Screenshot: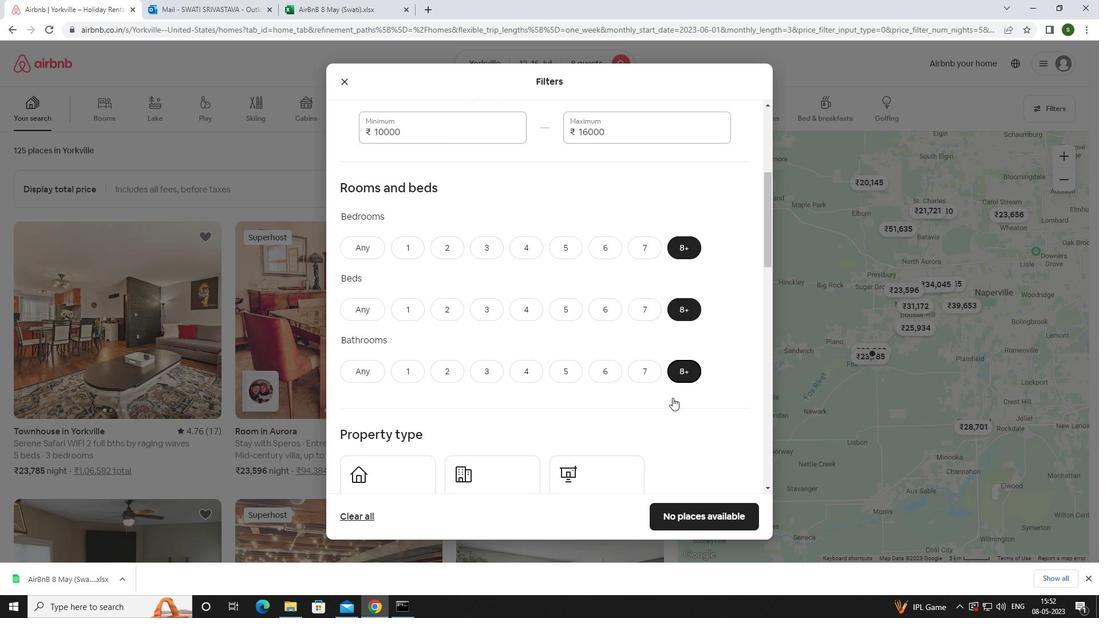 
Action: Mouse scrolled (672, 397) with delta (0, 0)
Screenshot: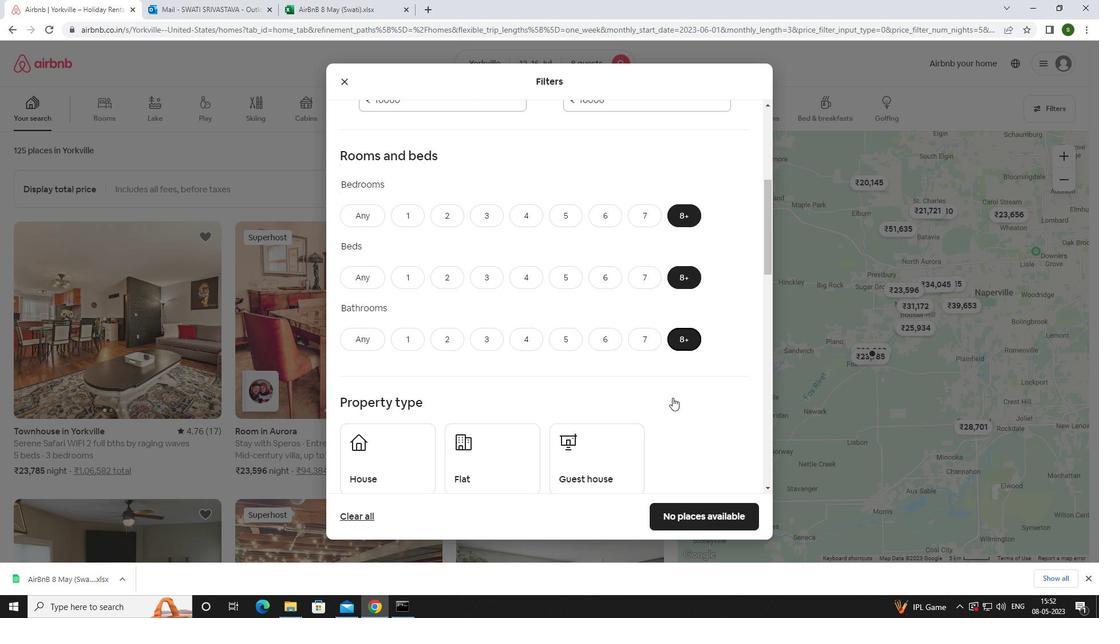 
Action: Mouse moved to (416, 333)
Screenshot: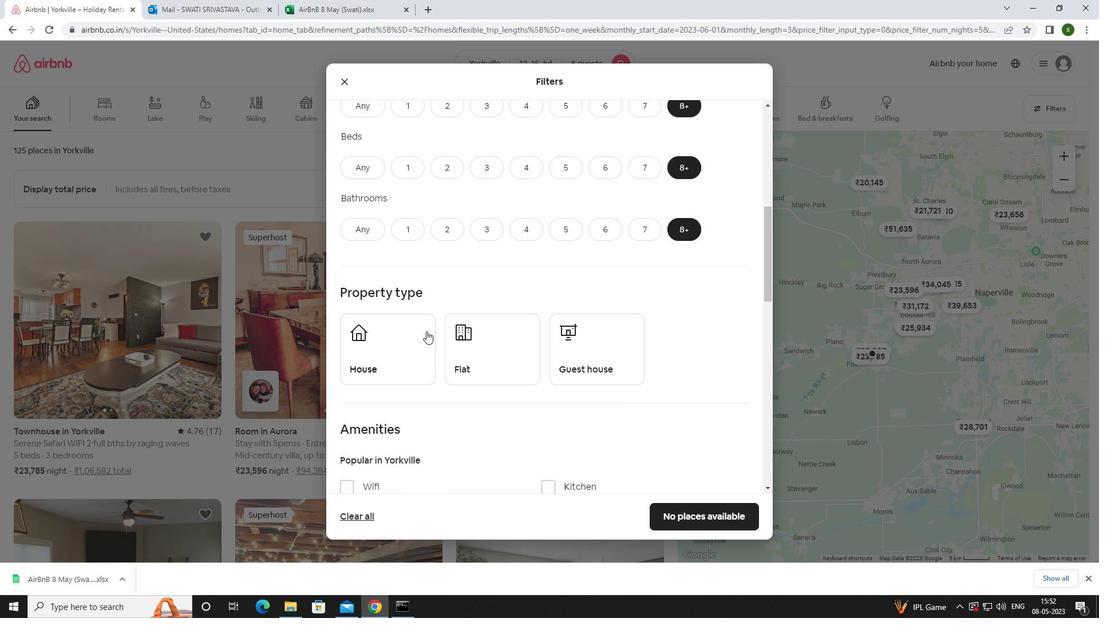 
Action: Mouse pressed left at (416, 333)
Screenshot: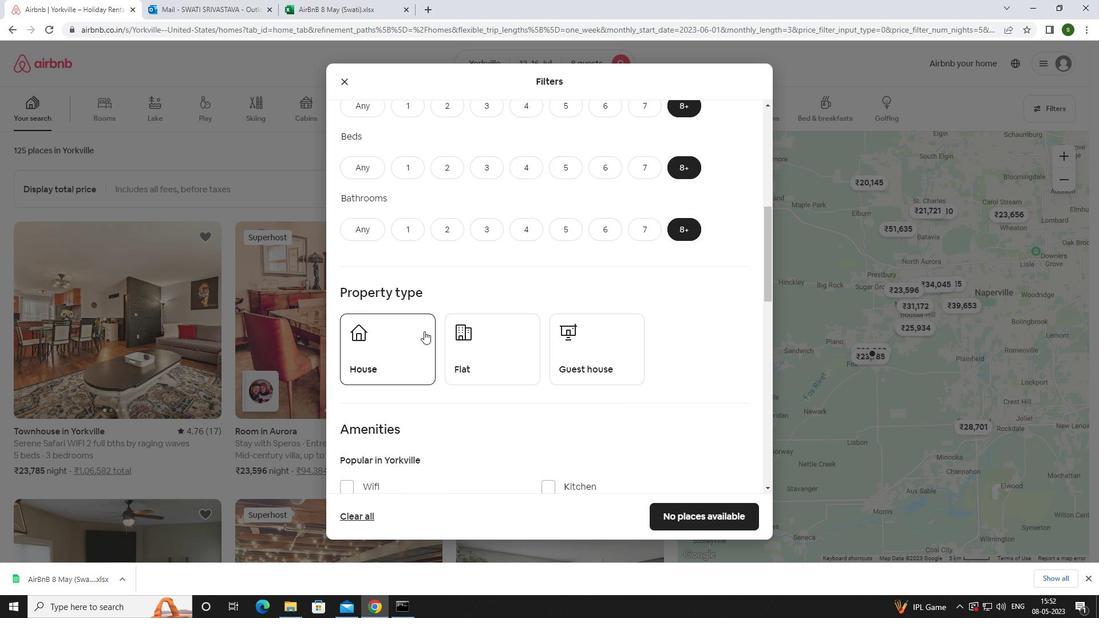 
Action: Mouse moved to (489, 337)
Screenshot: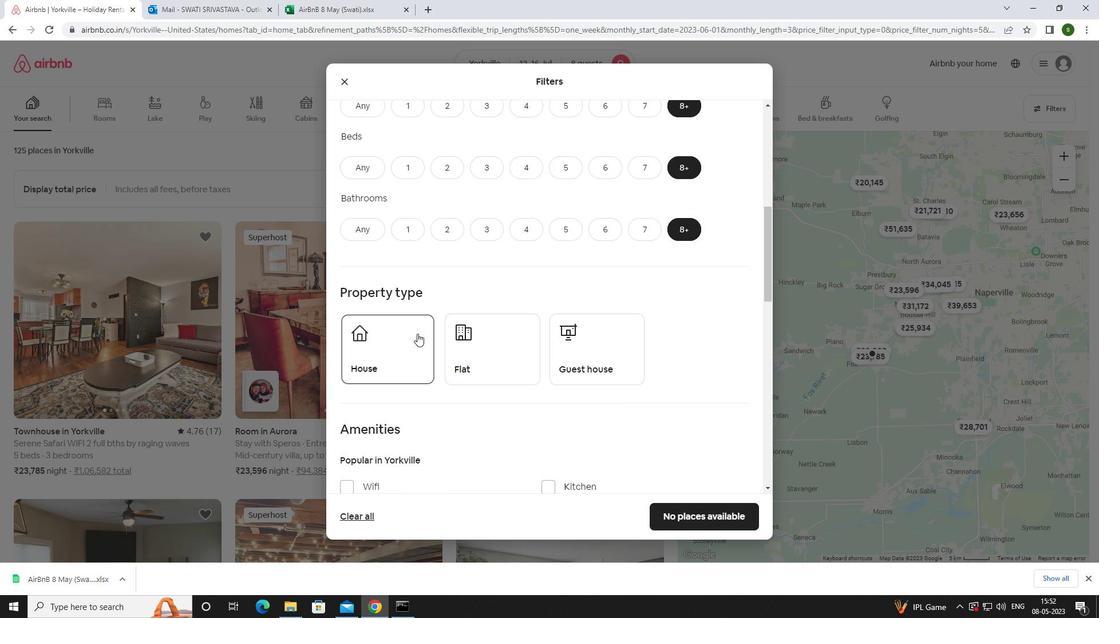 
Action: Mouse pressed left at (489, 337)
Screenshot: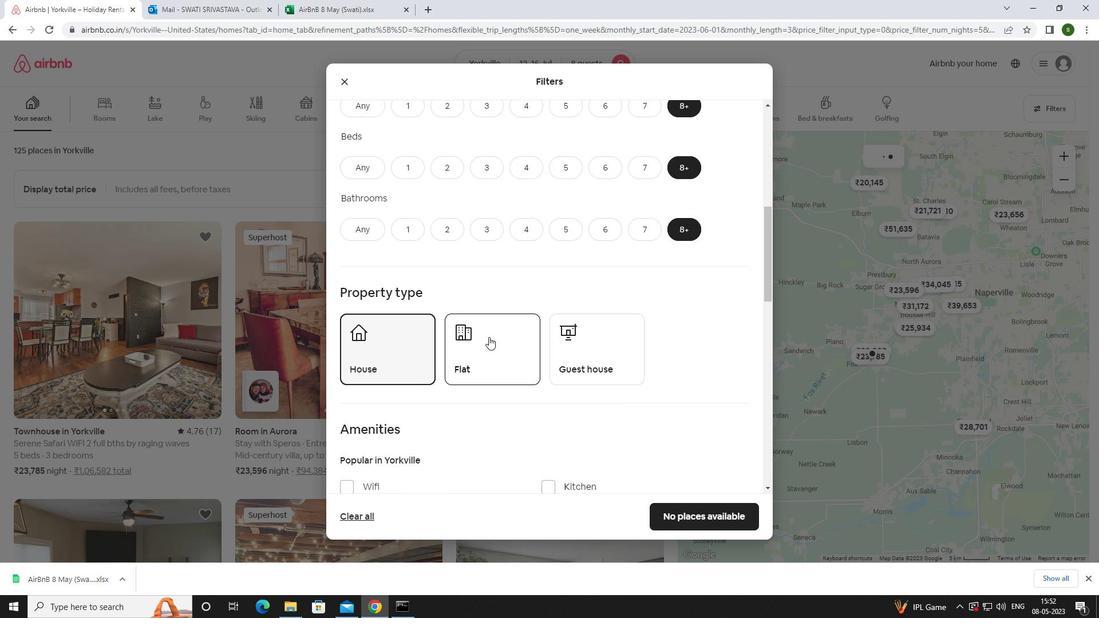 
Action: Mouse moved to (631, 355)
Screenshot: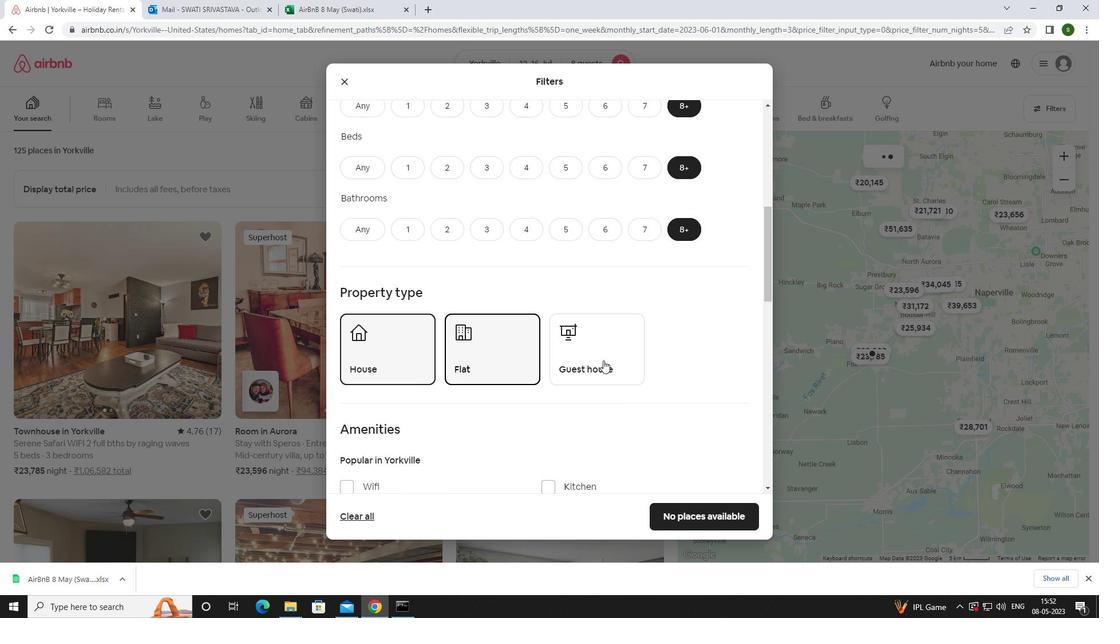 
Action: Mouse pressed left at (631, 355)
Screenshot: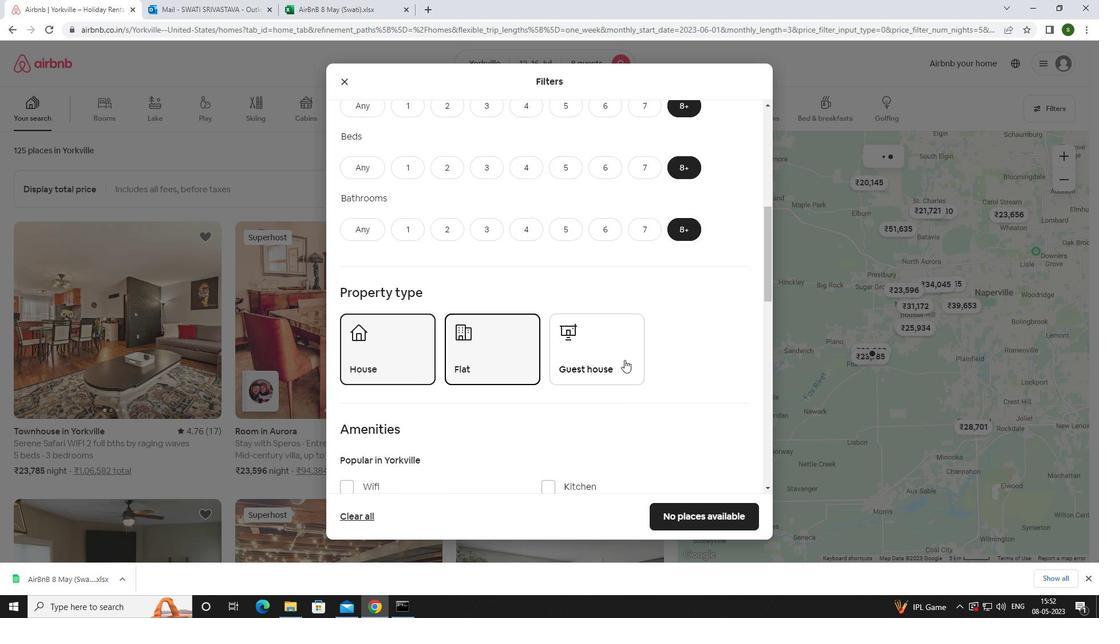 
Action: Mouse scrolled (631, 354) with delta (0, 0)
Screenshot: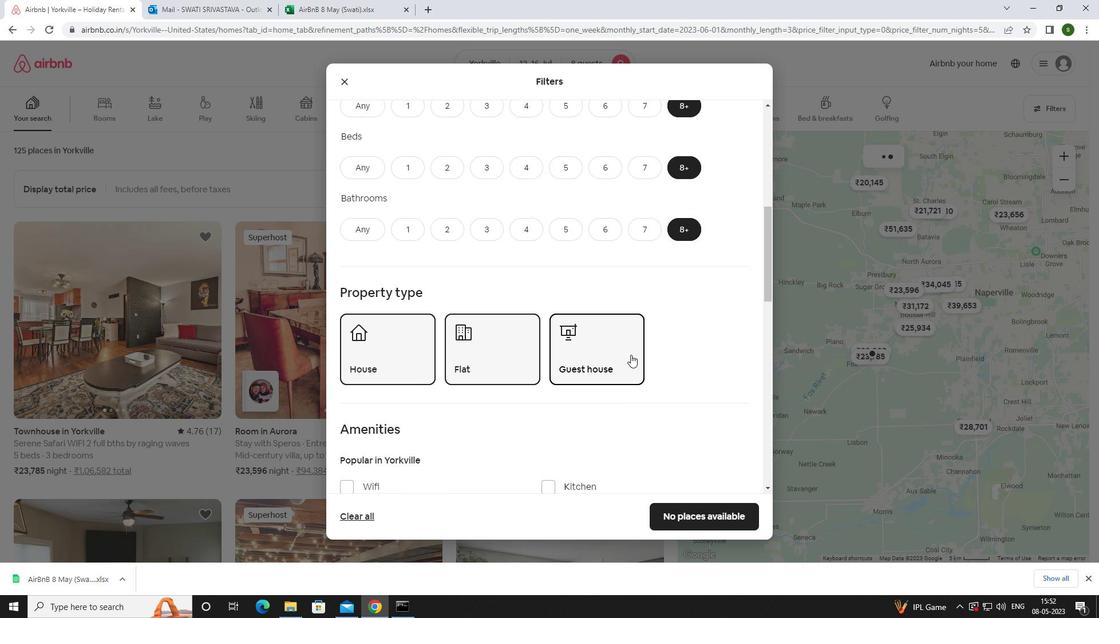 
Action: Mouse scrolled (631, 354) with delta (0, 0)
Screenshot: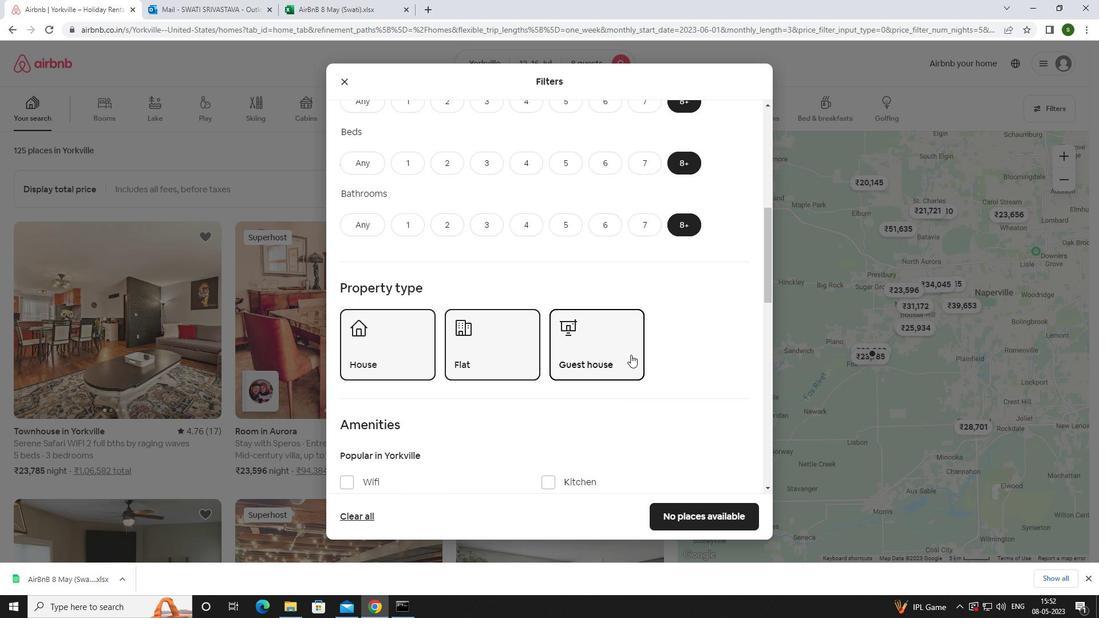 
Action: Mouse scrolled (631, 354) with delta (0, 0)
Screenshot: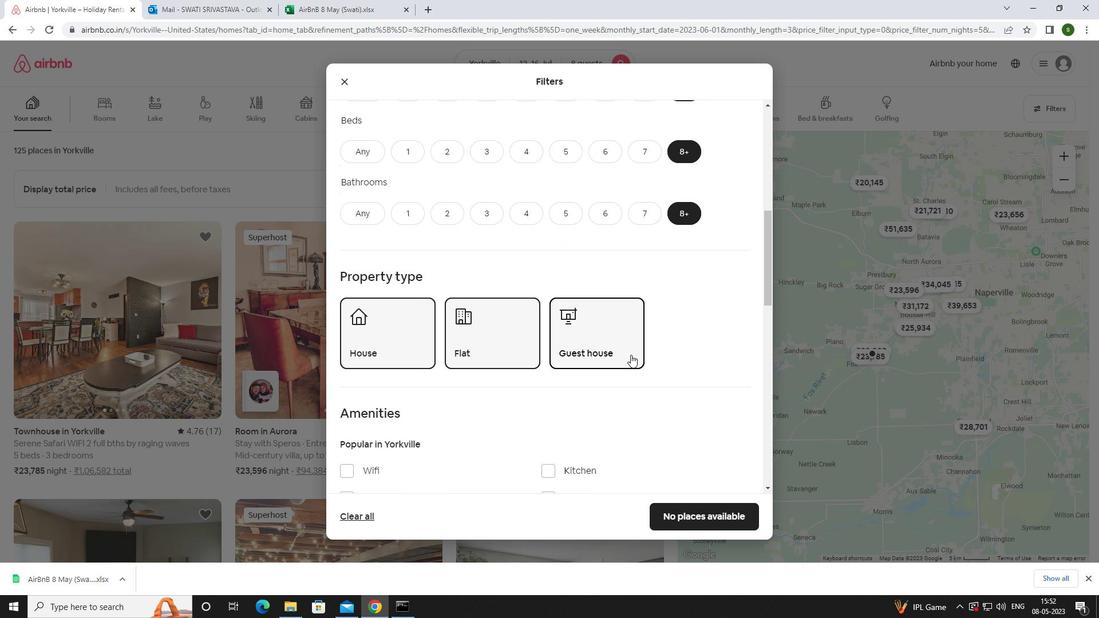 
Action: Mouse moved to (373, 318)
Screenshot: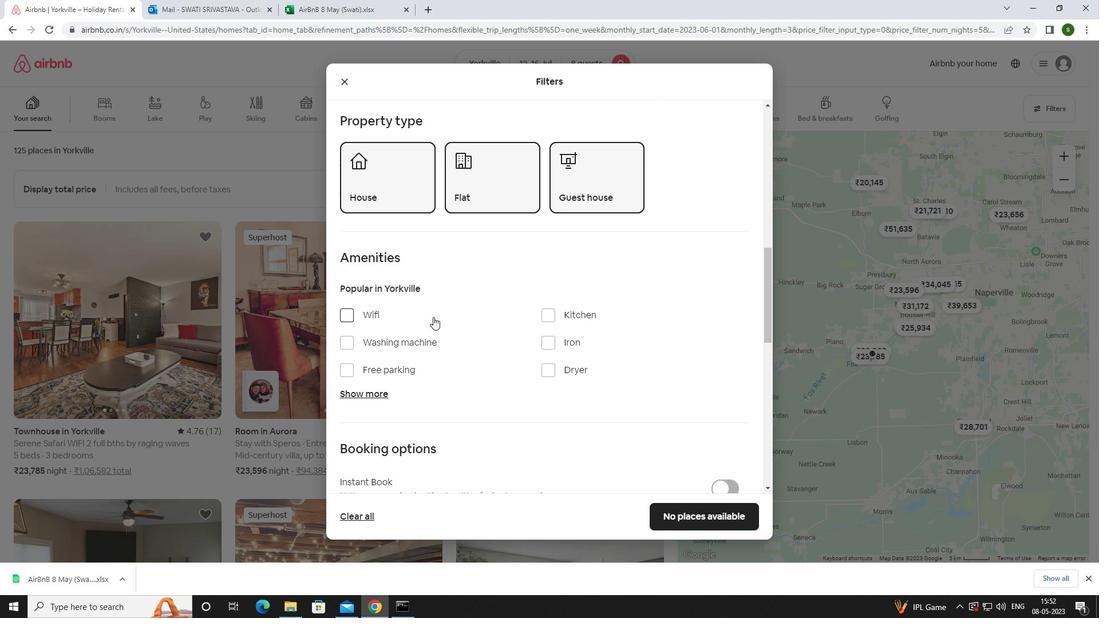 
Action: Mouse pressed left at (373, 318)
Screenshot: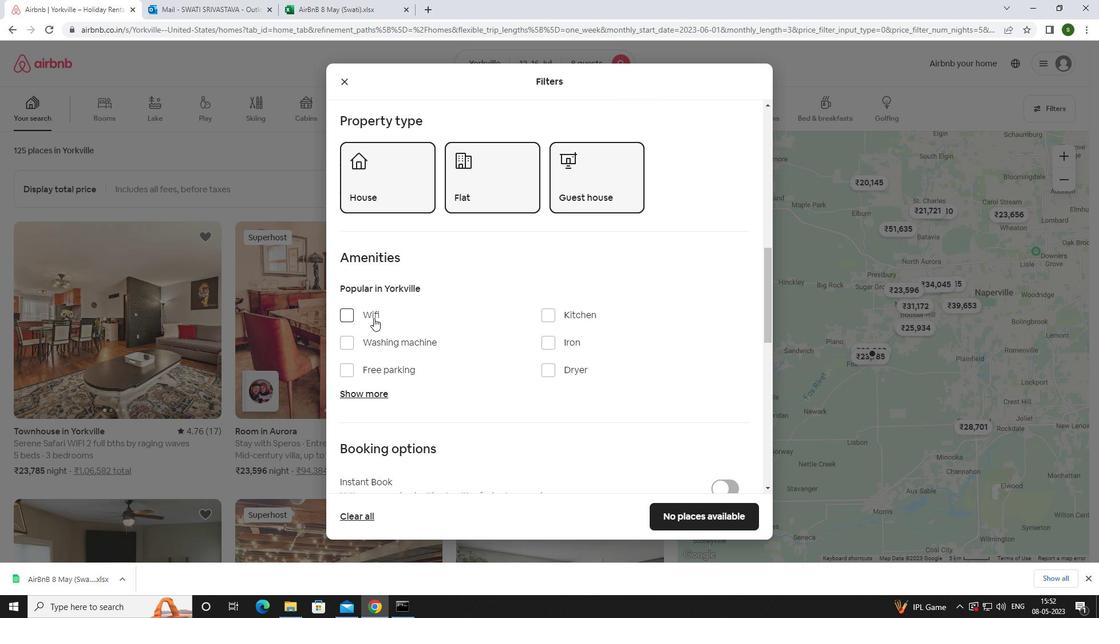 
Action: Mouse moved to (407, 364)
Screenshot: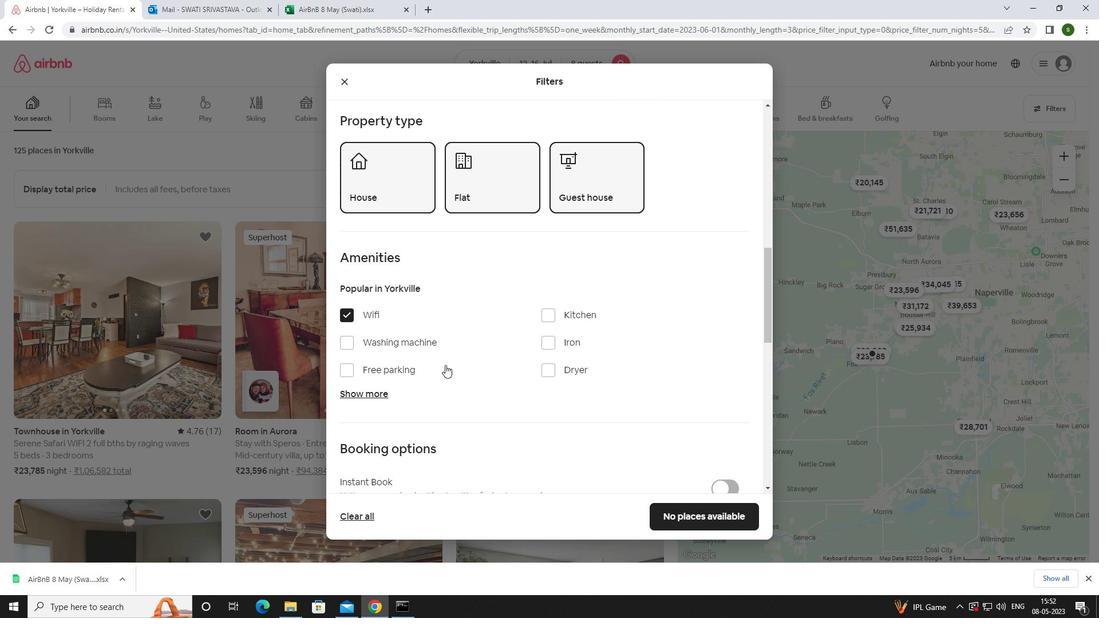
Action: Mouse pressed left at (407, 364)
Screenshot: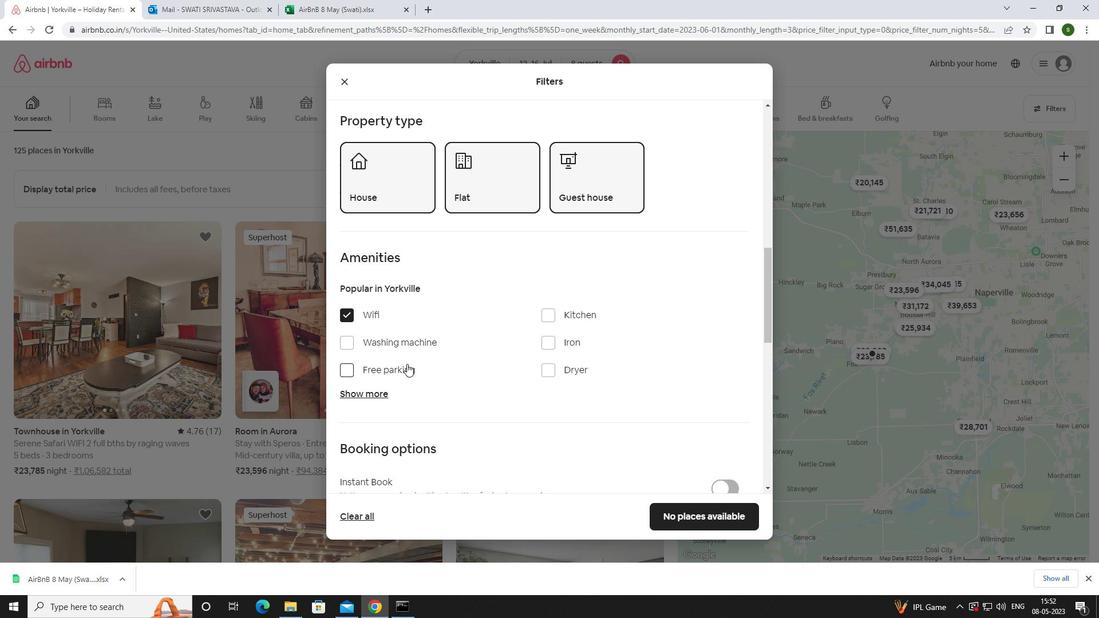 
Action: Mouse moved to (379, 392)
Screenshot: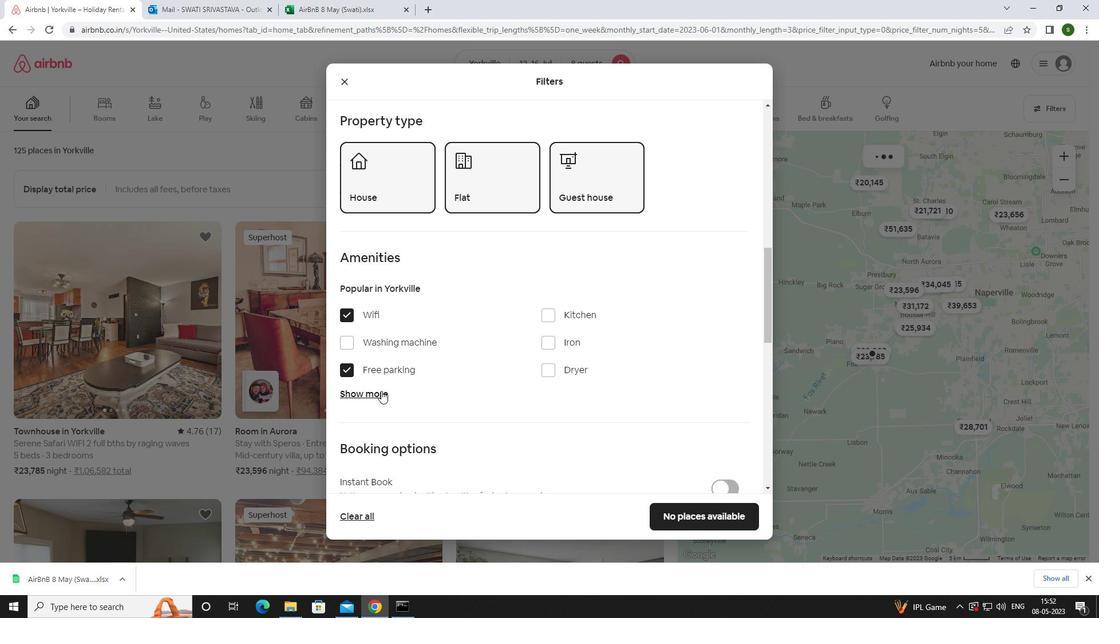 
Action: Mouse pressed left at (379, 392)
Screenshot: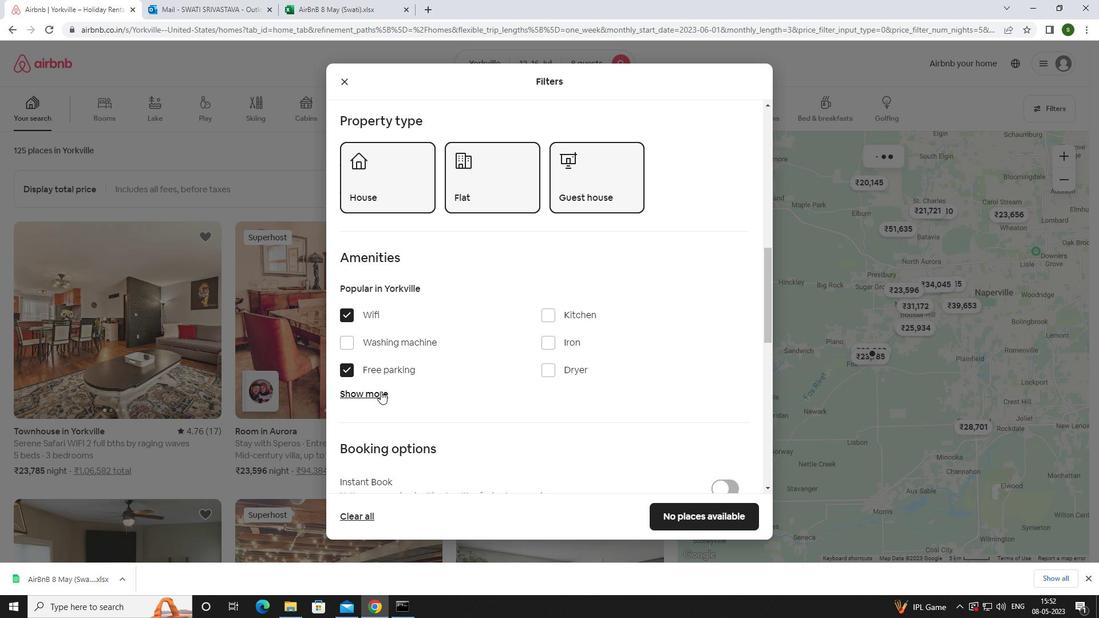 
Action: Mouse moved to (446, 355)
Screenshot: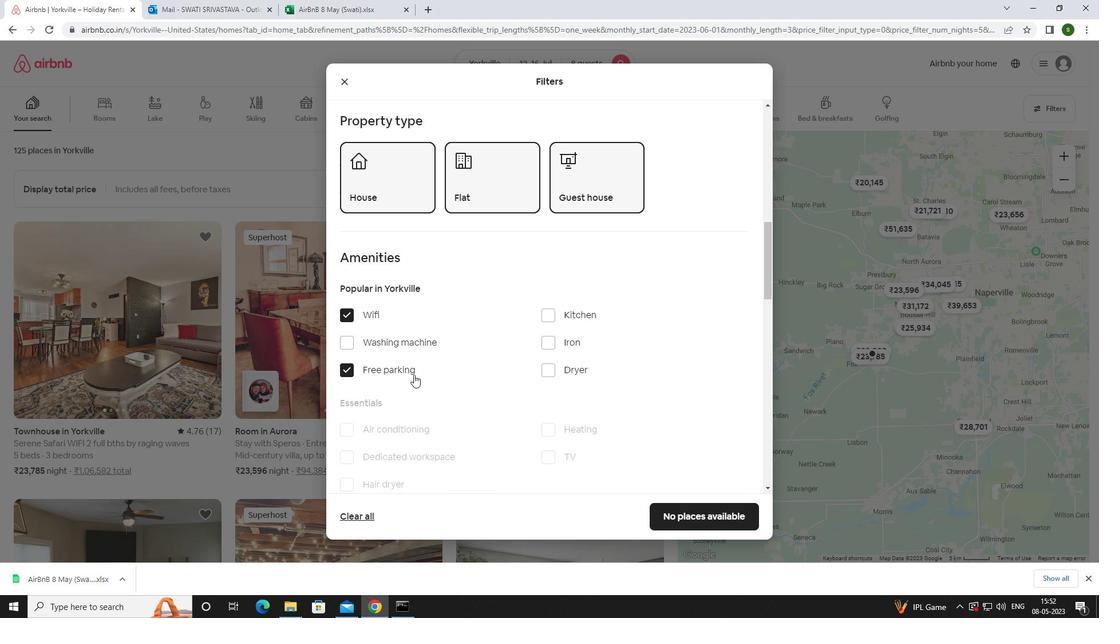 
Action: Mouse scrolled (446, 355) with delta (0, 0)
Screenshot: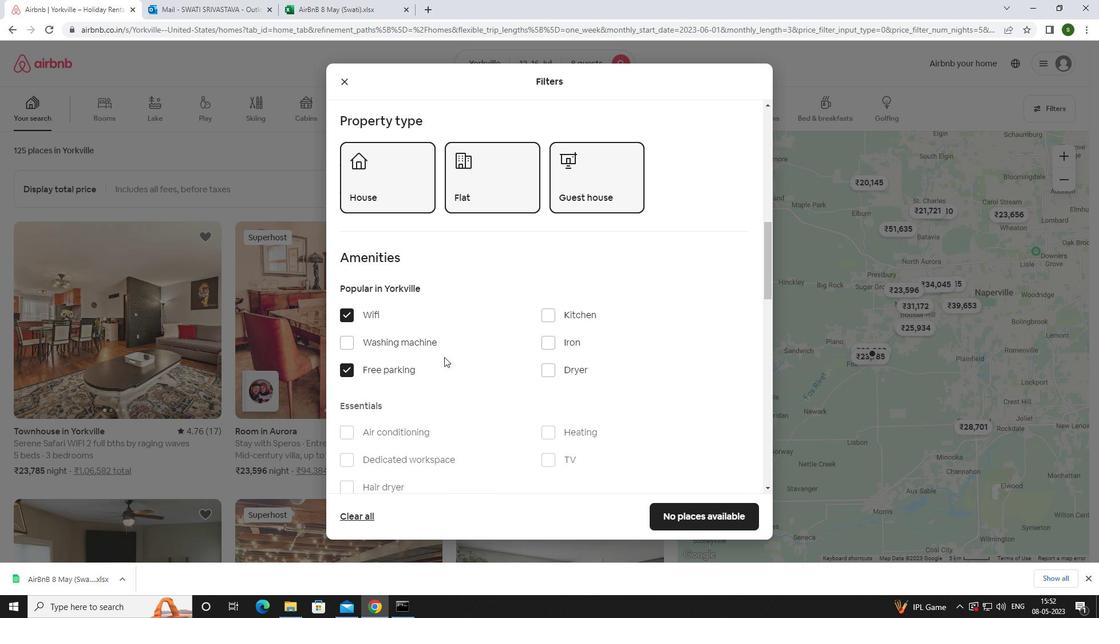 
Action: Mouse moved to (446, 355)
Screenshot: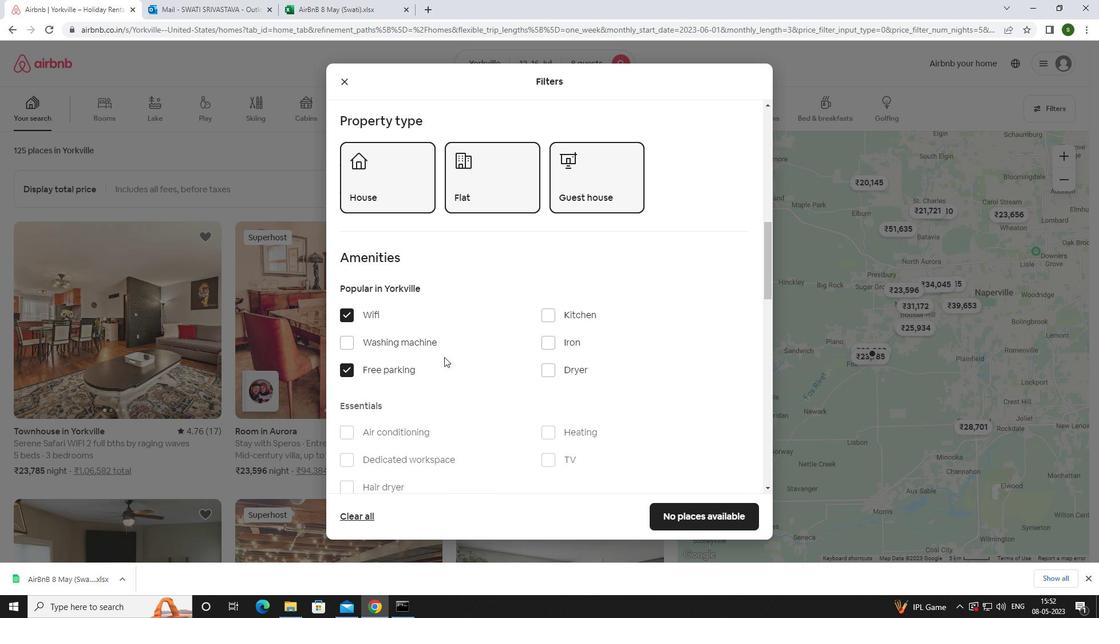 
Action: Mouse scrolled (446, 355) with delta (0, 0)
Screenshot: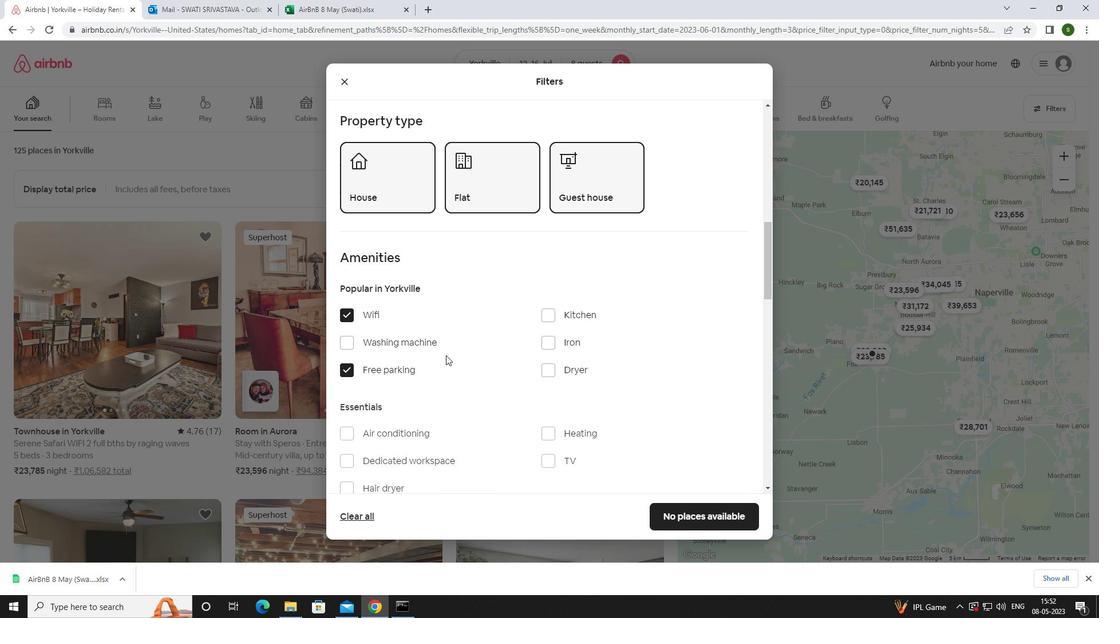 
Action: Mouse moved to (537, 348)
Screenshot: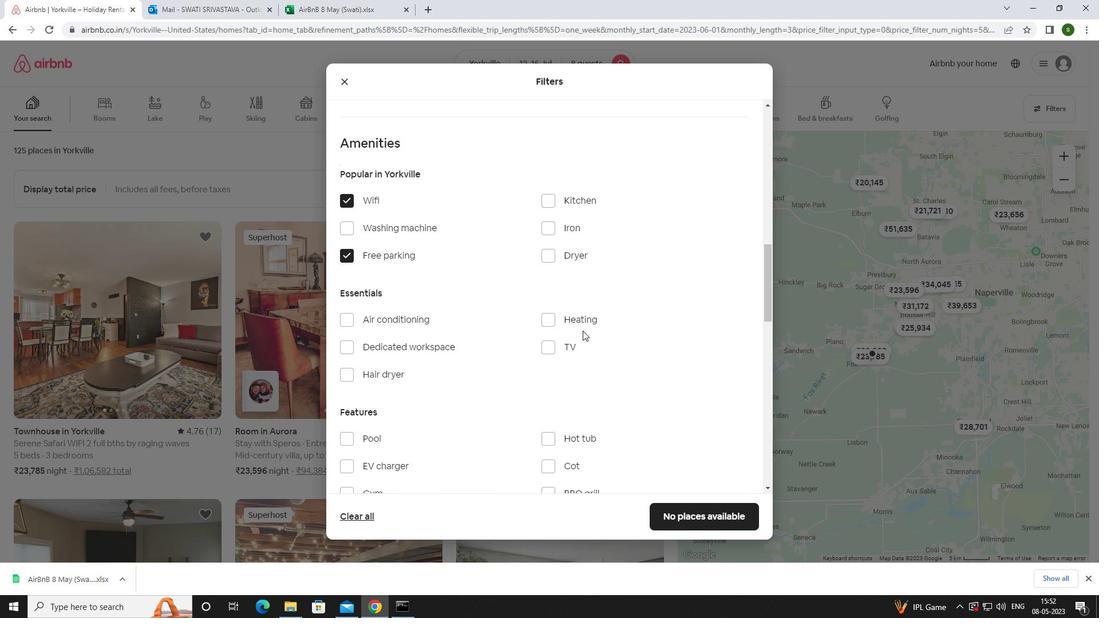 
Action: Mouse pressed left at (537, 348)
Screenshot: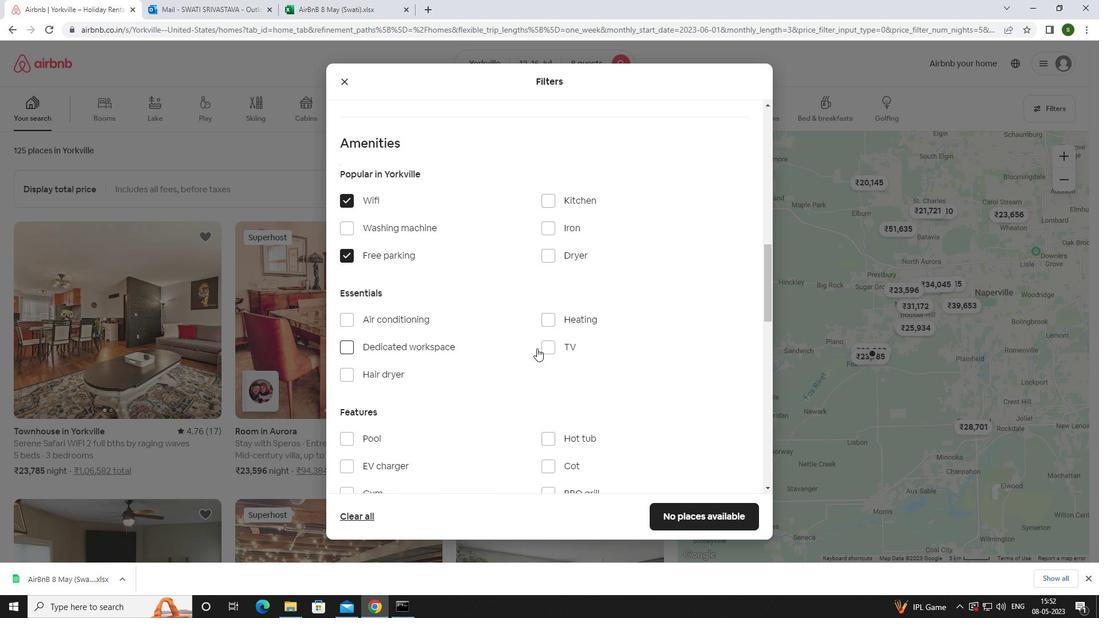 
Action: Mouse moved to (548, 348)
Screenshot: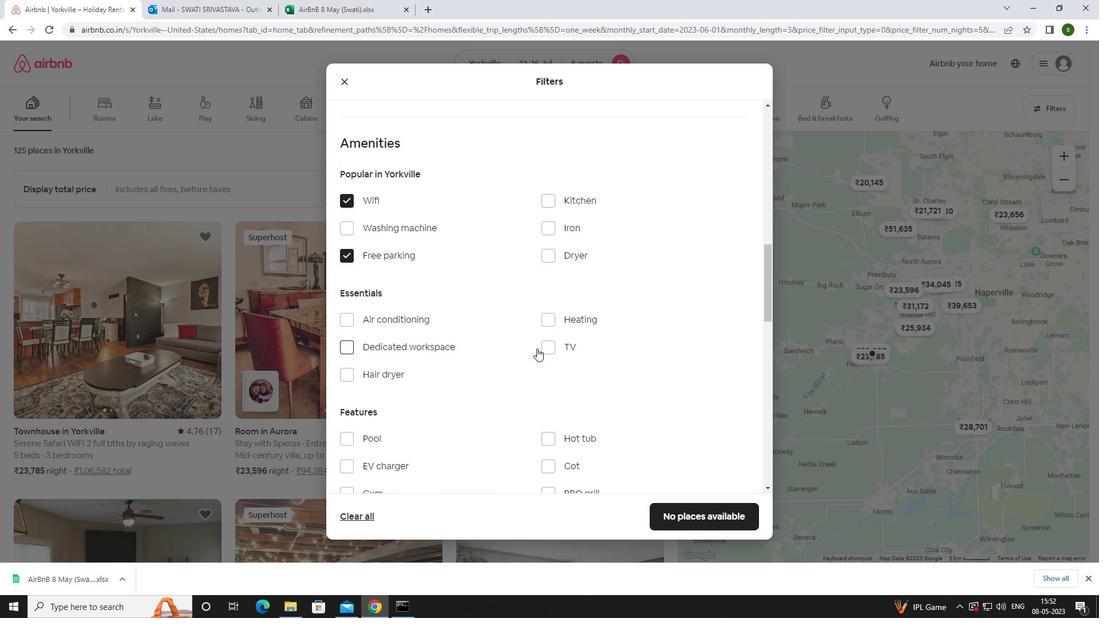 
Action: Mouse pressed left at (548, 348)
Screenshot: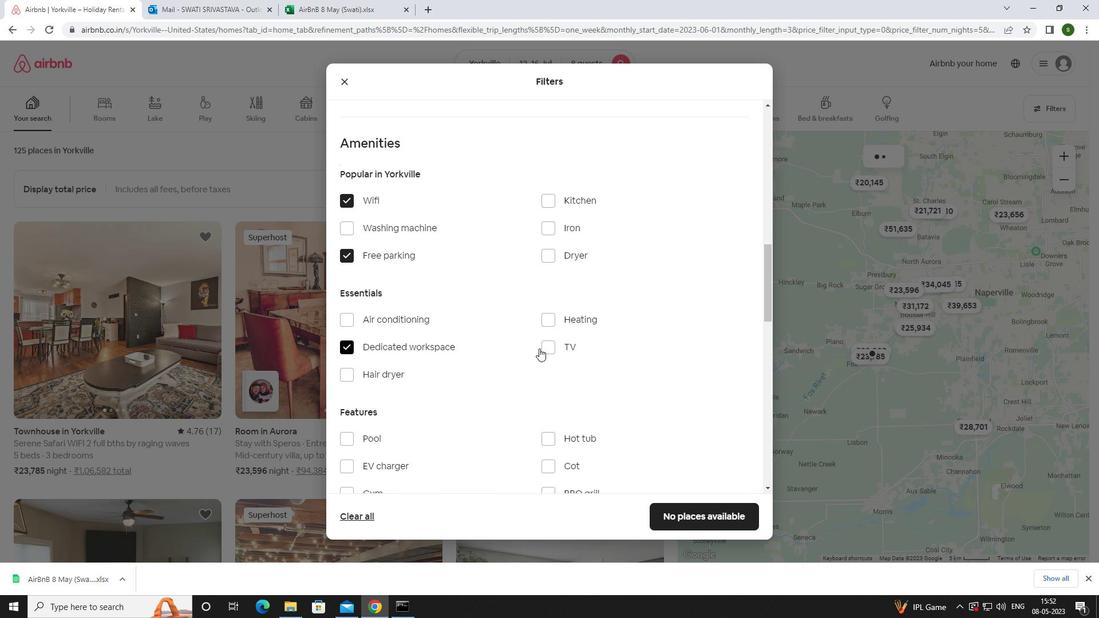 
Action: Mouse moved to (398, 348)
Screenshot: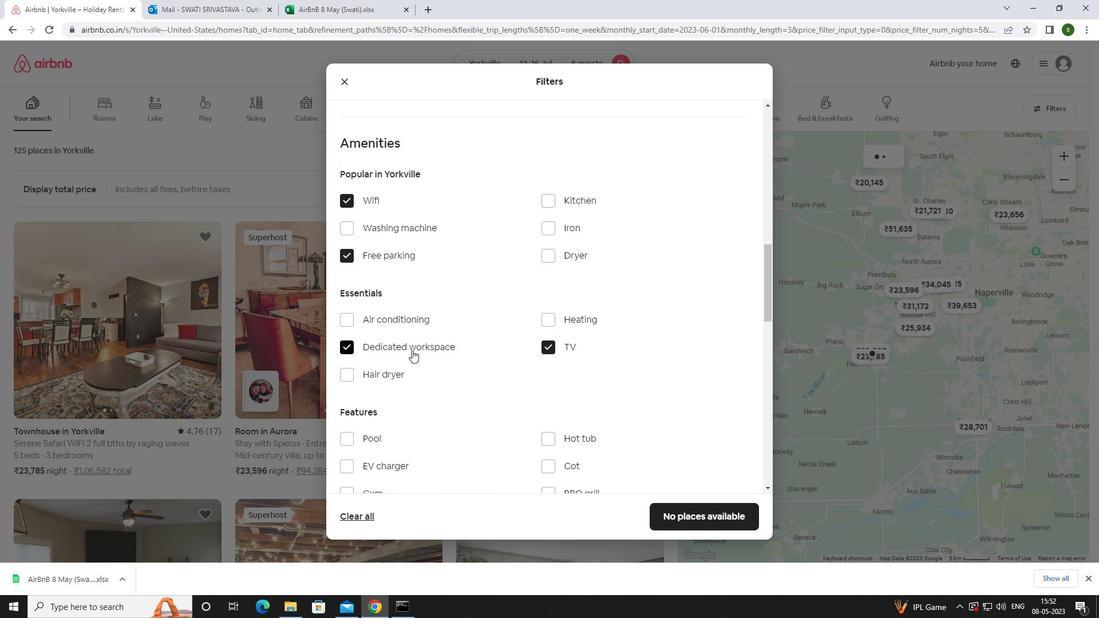 
Action: Mouse pressed left at (398, 348)
Screenshot: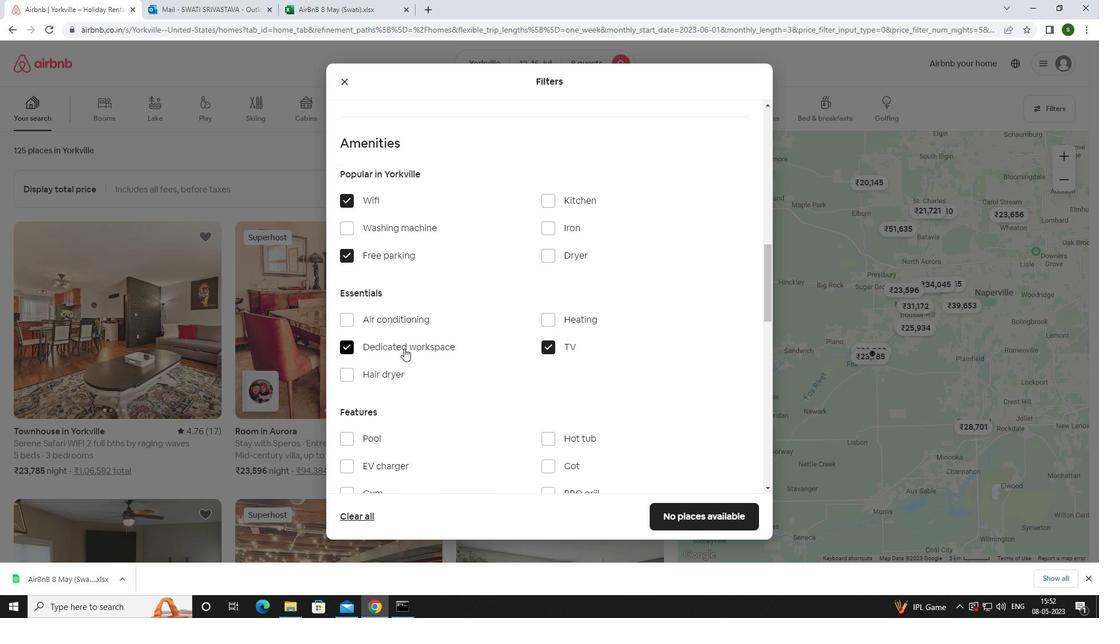 
Action: Mouse moved to (460, 359)
Screenshot: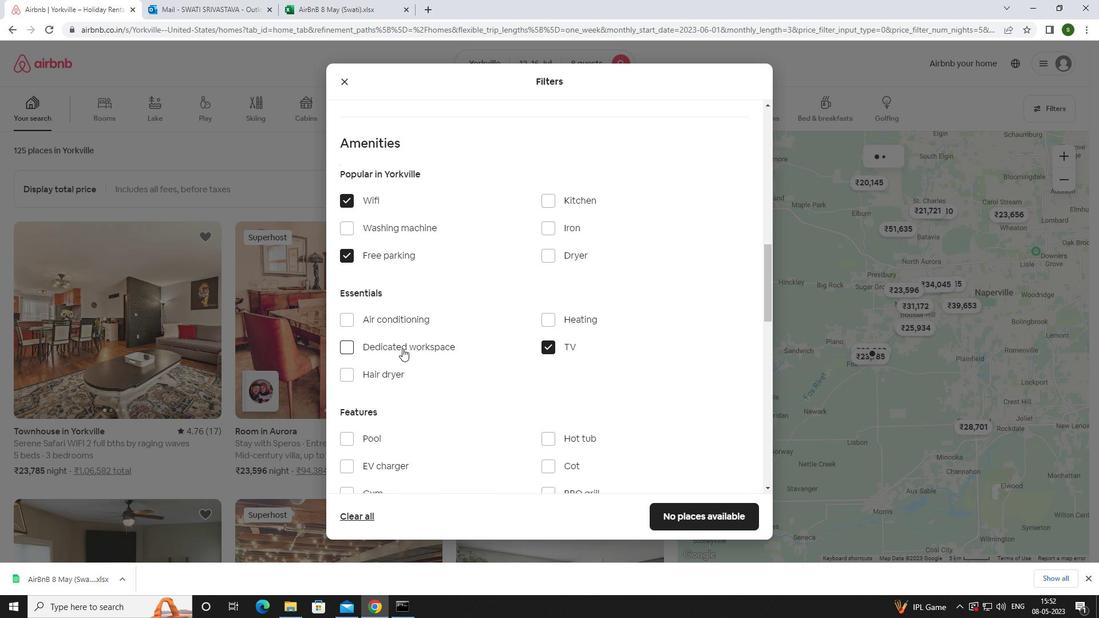 
Action: Mouse scrolled (460, 359) with delta (0, 0)
Screenshot: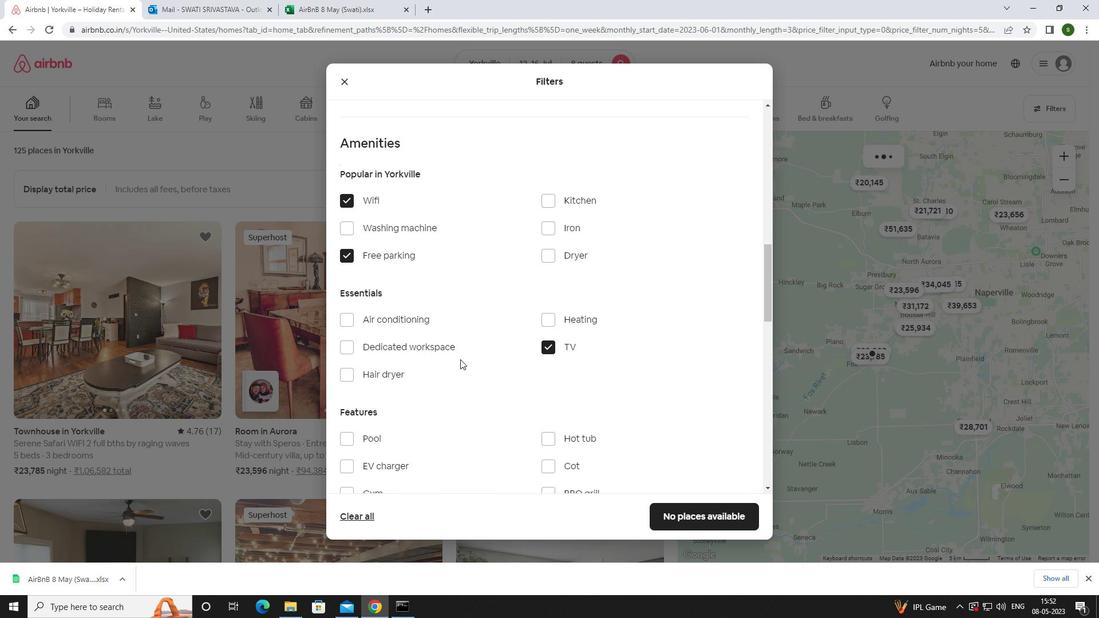 
Action: Mouse scrolled (460, 359) with delta (0, 0)
Screenshot: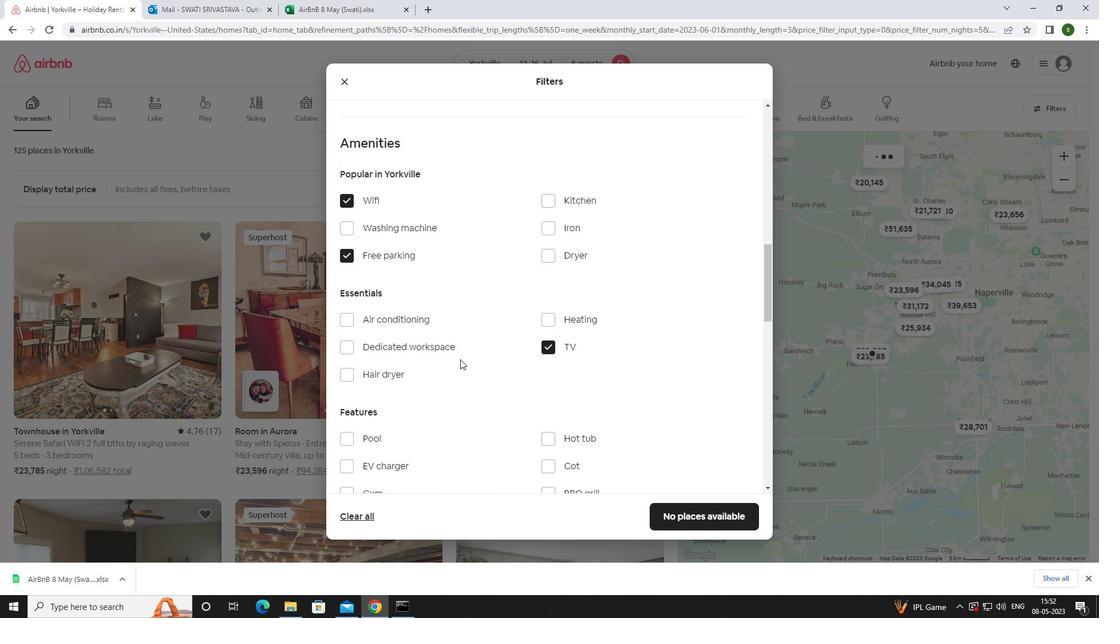 
Action: Mouse scrolled (460, 359) with delta (0, 0)
Screenshot: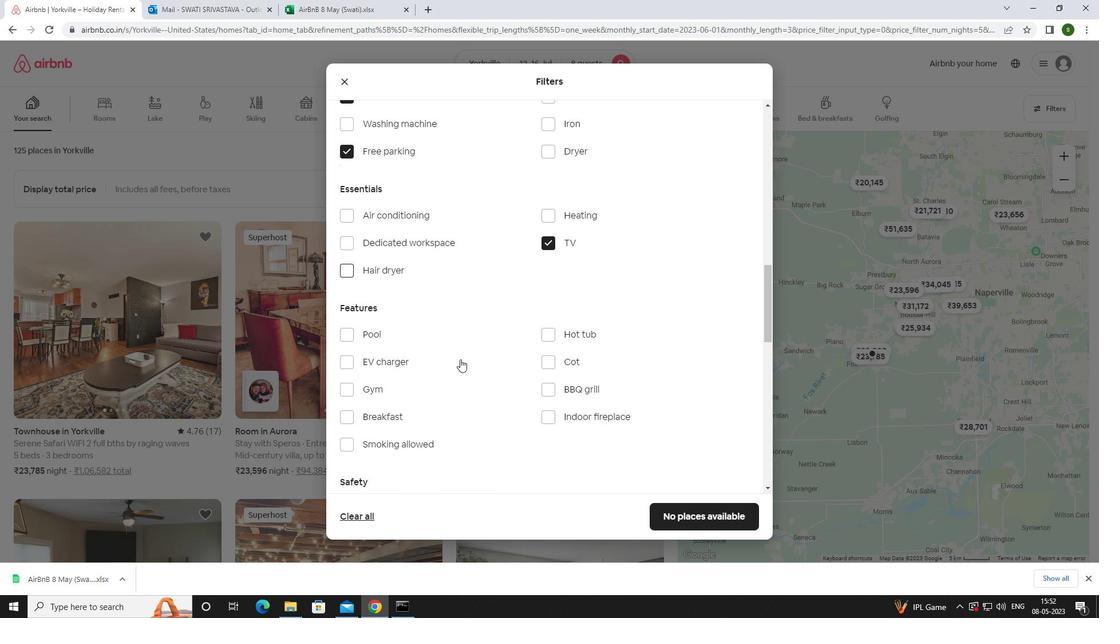 
Action: Mouse moved to (369, 324)
Screenshot: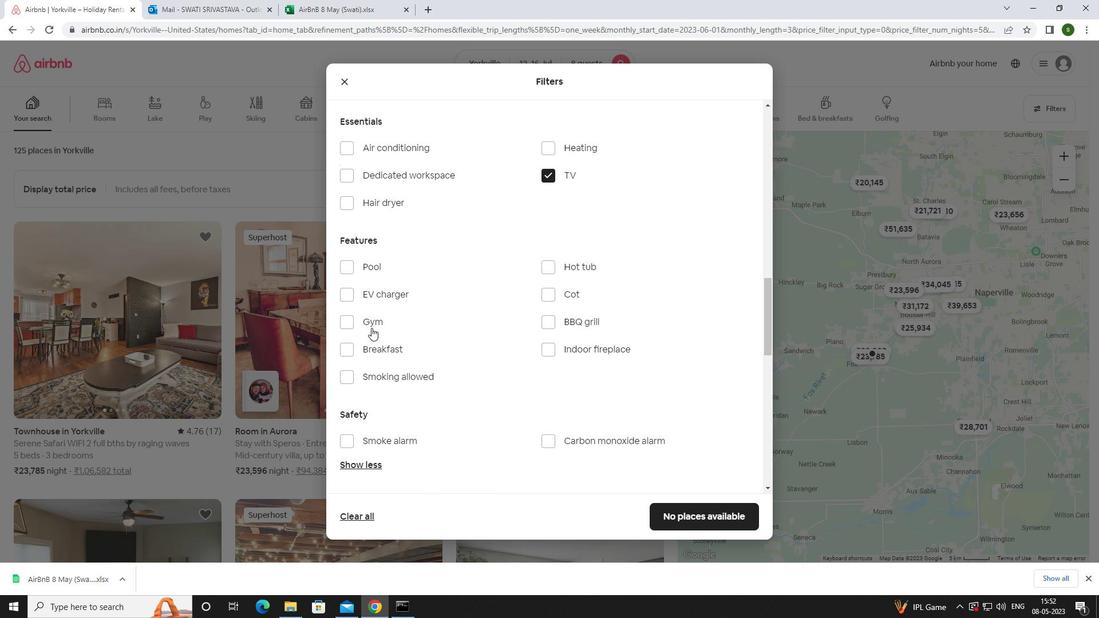 
Action: Mouse pressed left at (369, 324)
Screenshot: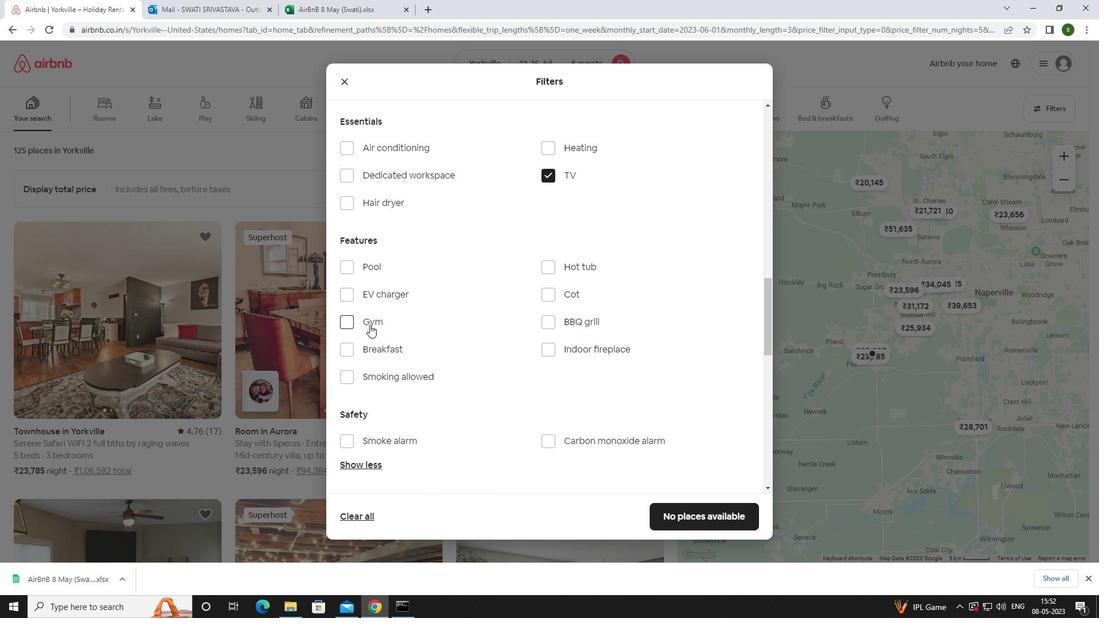 
Action: Mouse moved to (369, 343)
Screenshot: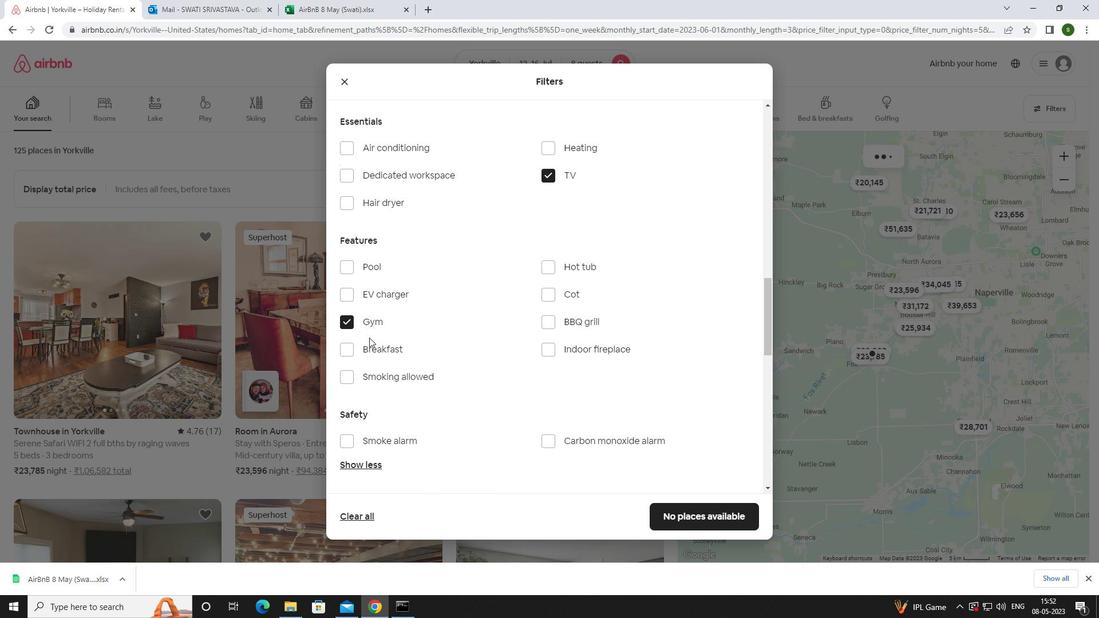 
Action: Mouse pressed left at (369, 343)
Screenshot: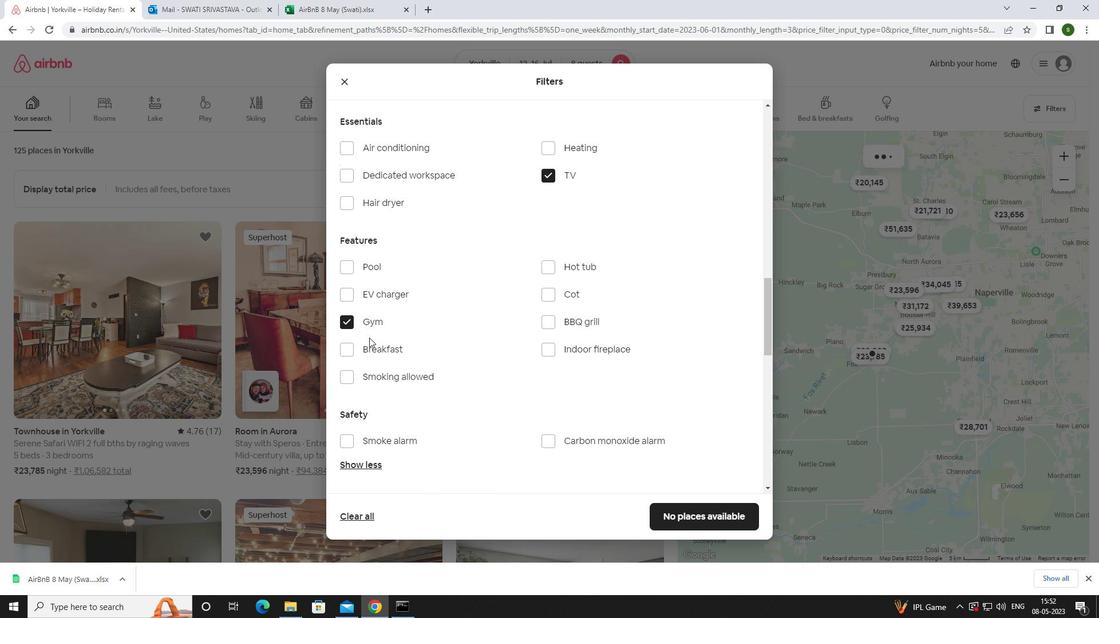 
Action: Mouse moved to (540, 381)
Screenshot: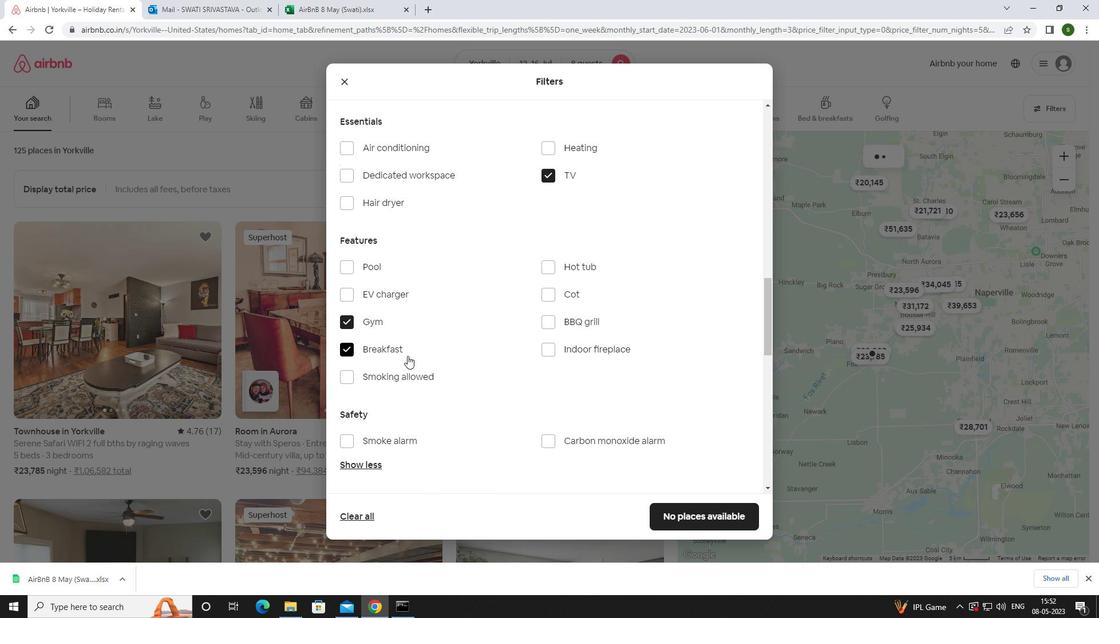 
Action: Mouse scrolled (540, 380) with delta (0, 0)
Screenshot: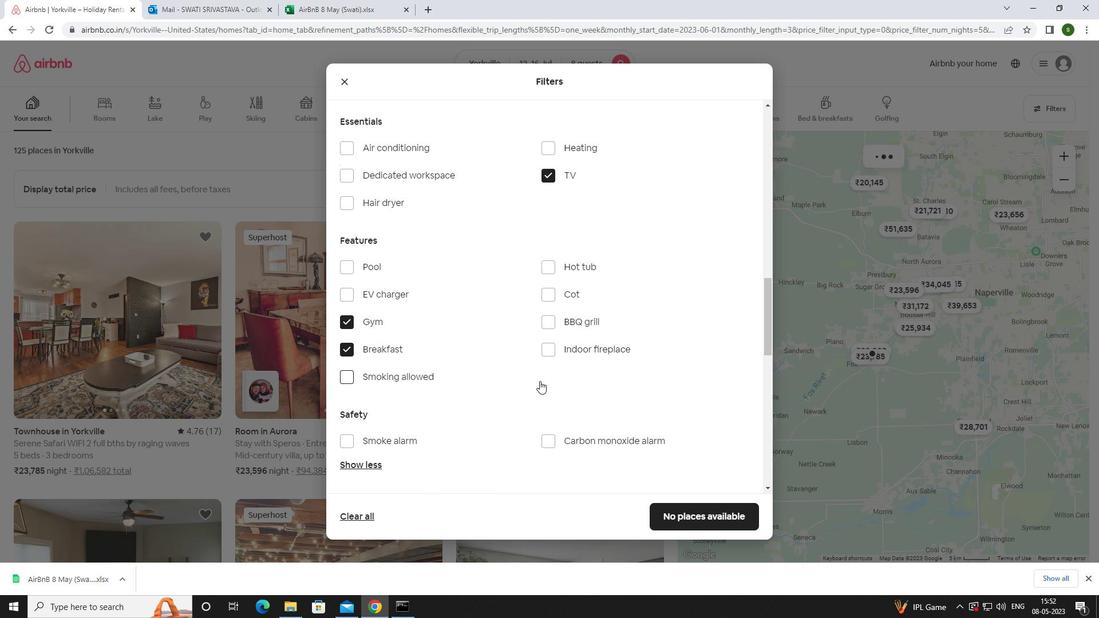 
Action: Mouse scrolled (540, 380) with delta (0, 0)
Screenshot: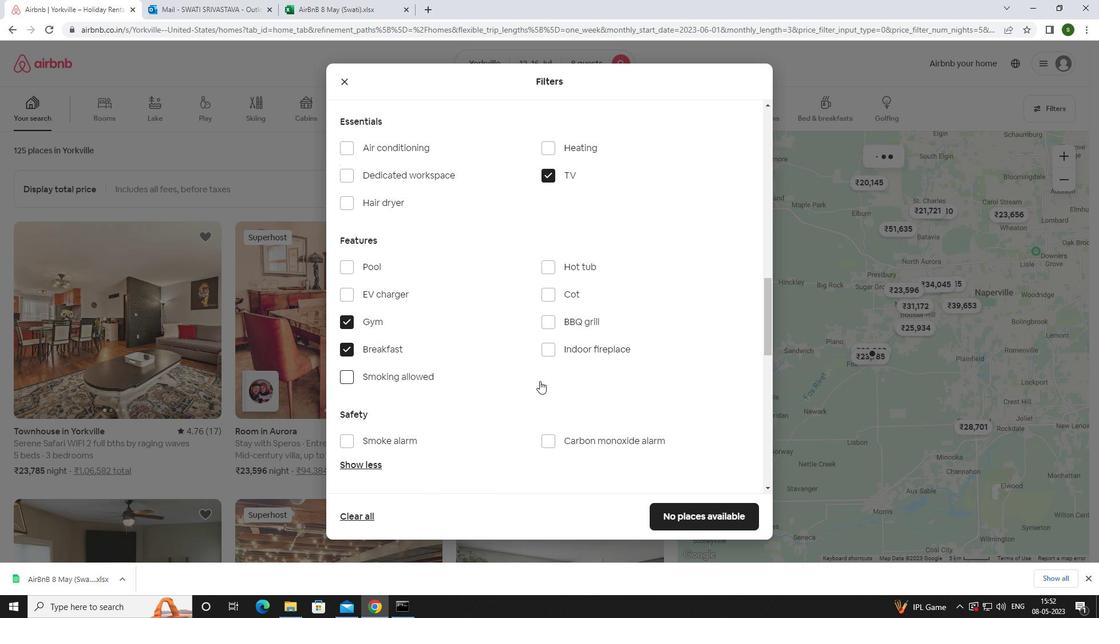 
Action: Mouse scrolled (540, 380) with delta (0, 0)
Screenshot: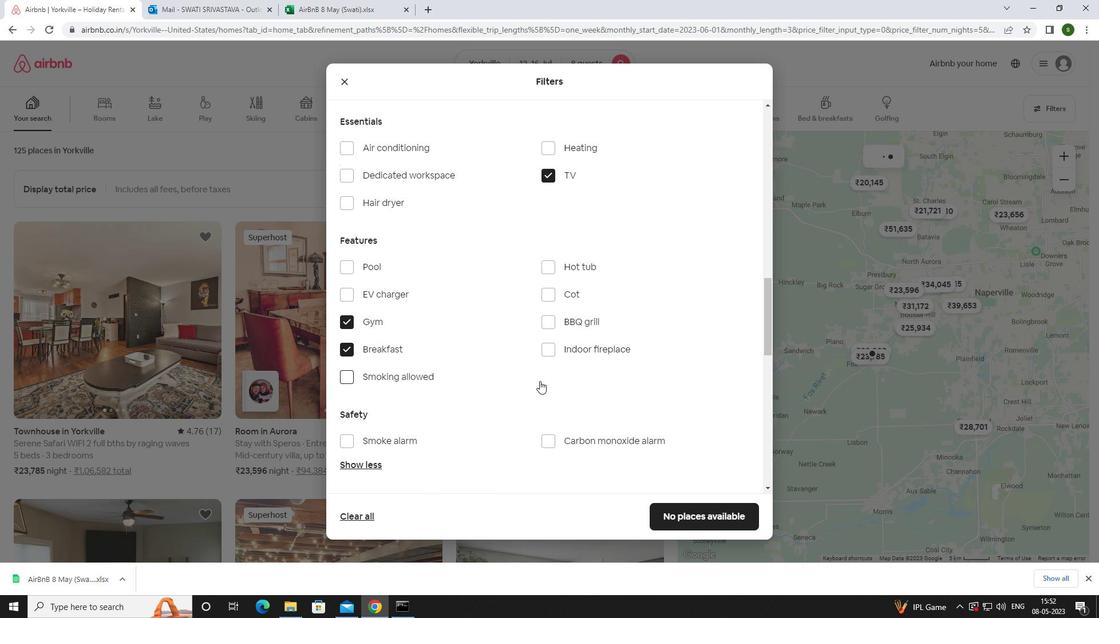 
Action: Mouse scrolled (540, 380) with delta (0, 0)
Screenshot: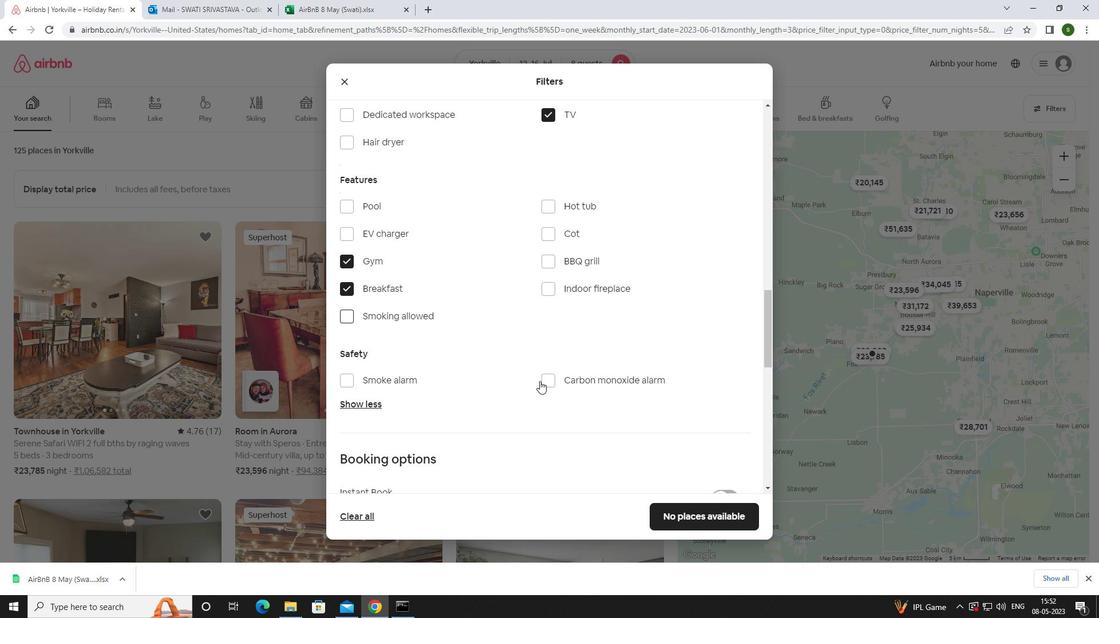 
Action: Mouse moved to (715, 364)
Screenshot: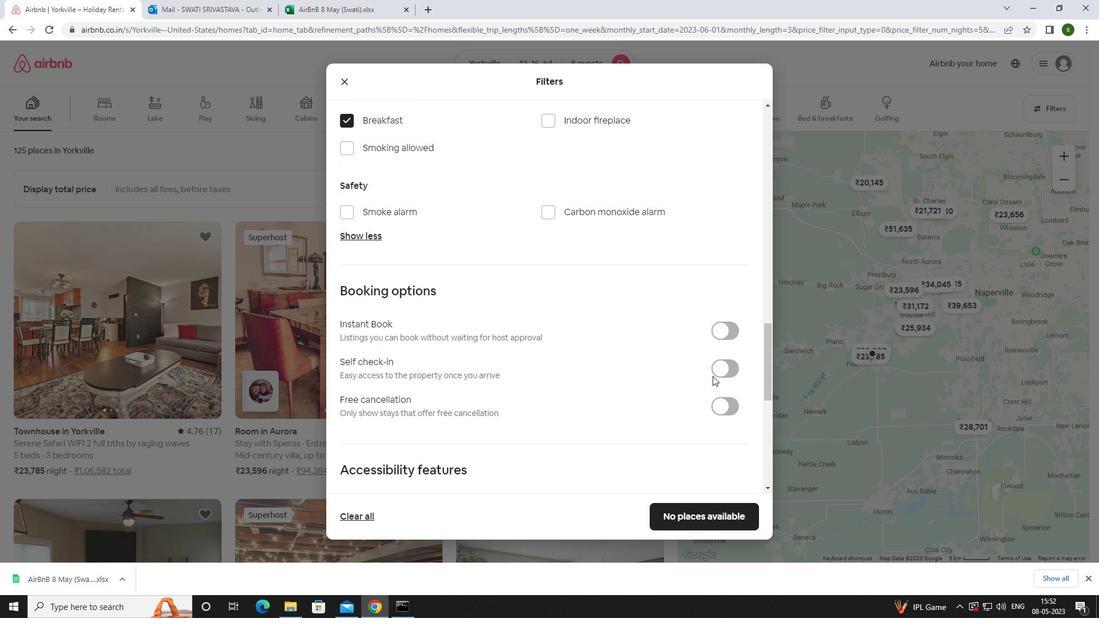 
Action: Mouse pressed left at (715, 364)
Screenshot: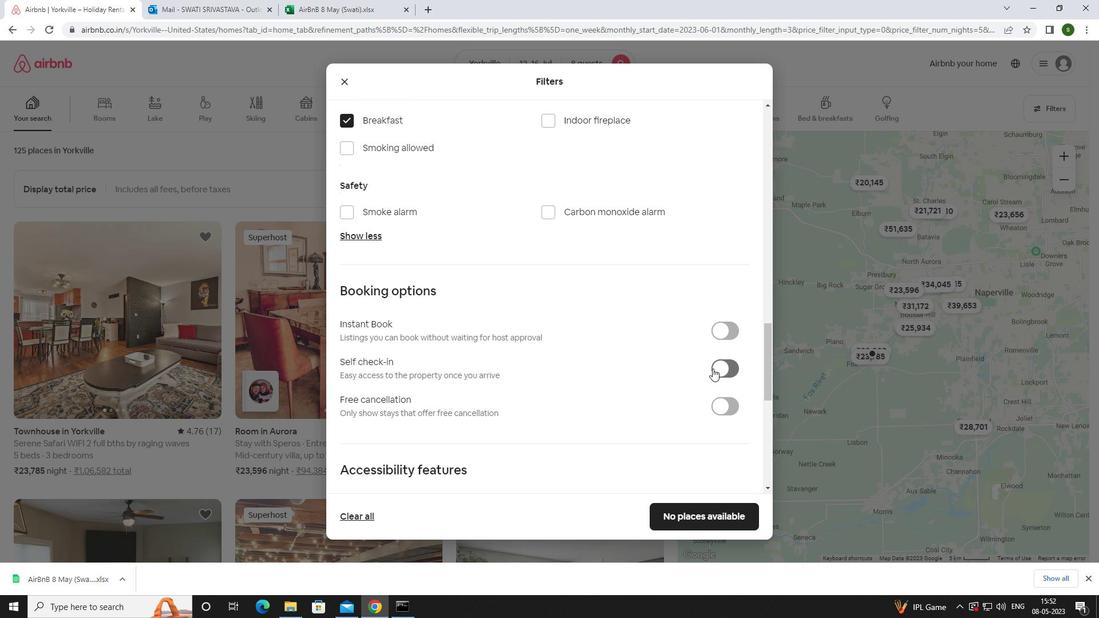 
Action: Mouse moved to (621, 368)
Screenshot: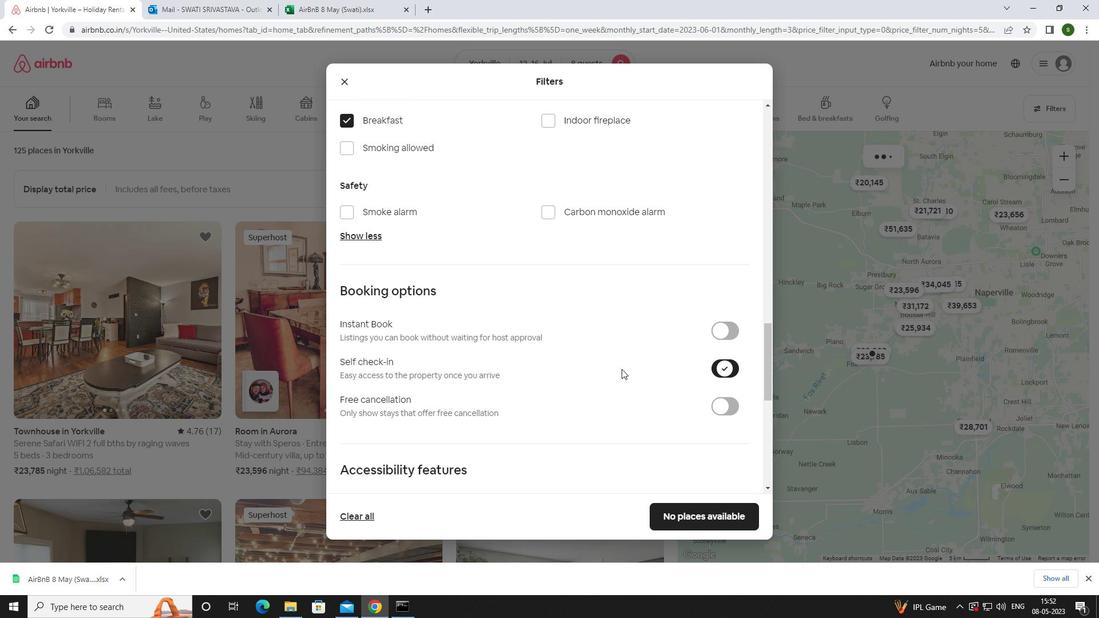 
Action: Mouse scrolled (621, 367) with delta (0, 0)
Screenshot: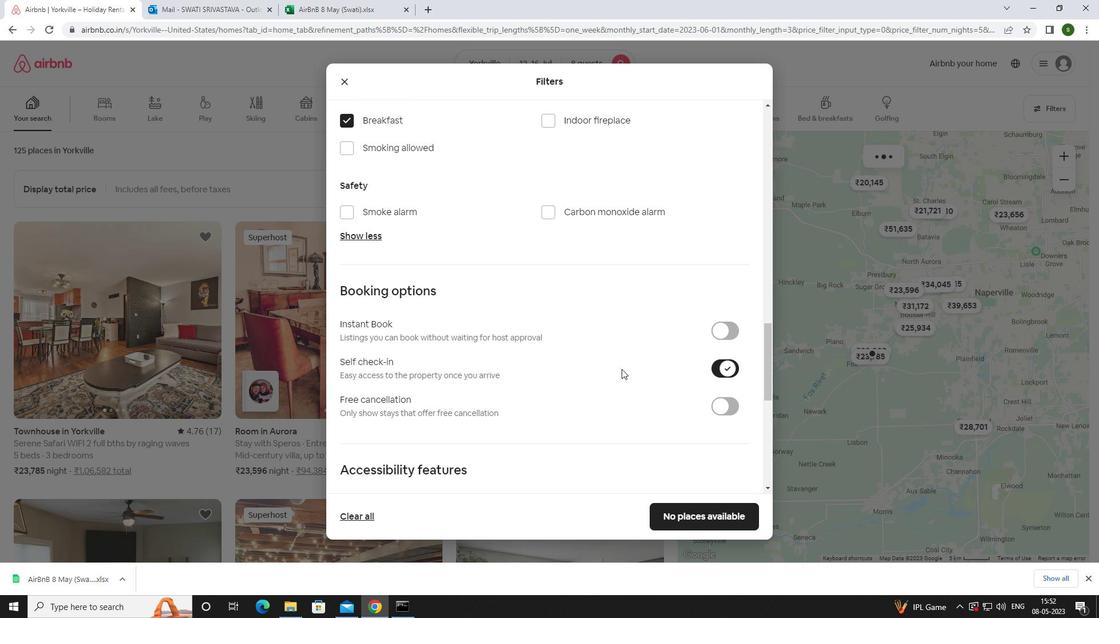 
Action: Mouse scrolled (621, 367) with delta (0, 0)
Screenshot: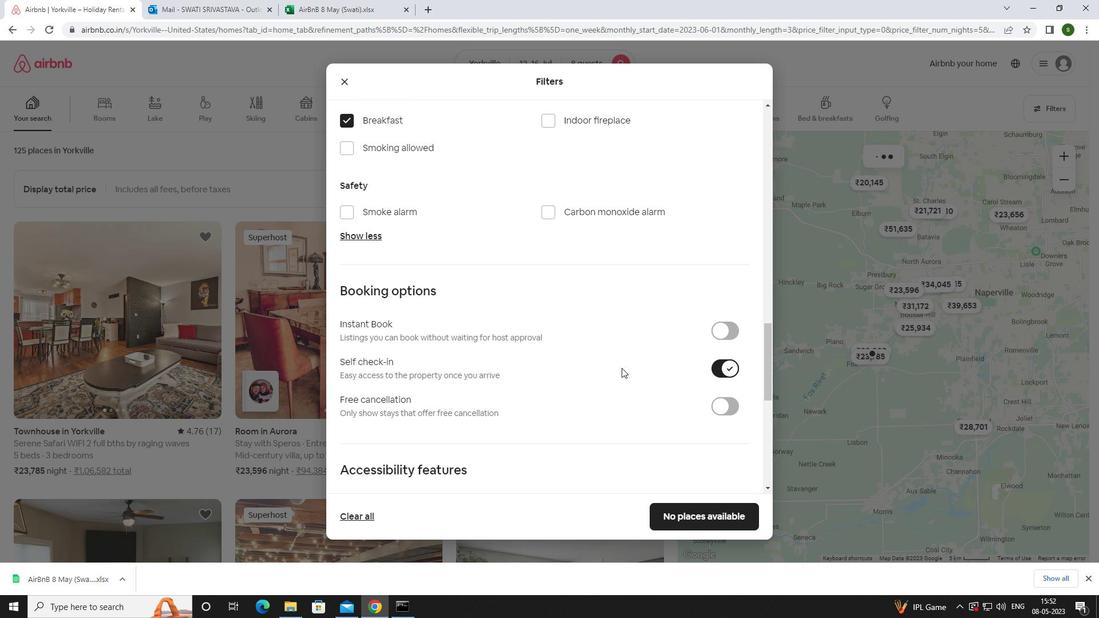 
Action: Mouse scrolled (621, 367) with delta (0, 0)
Screenshot: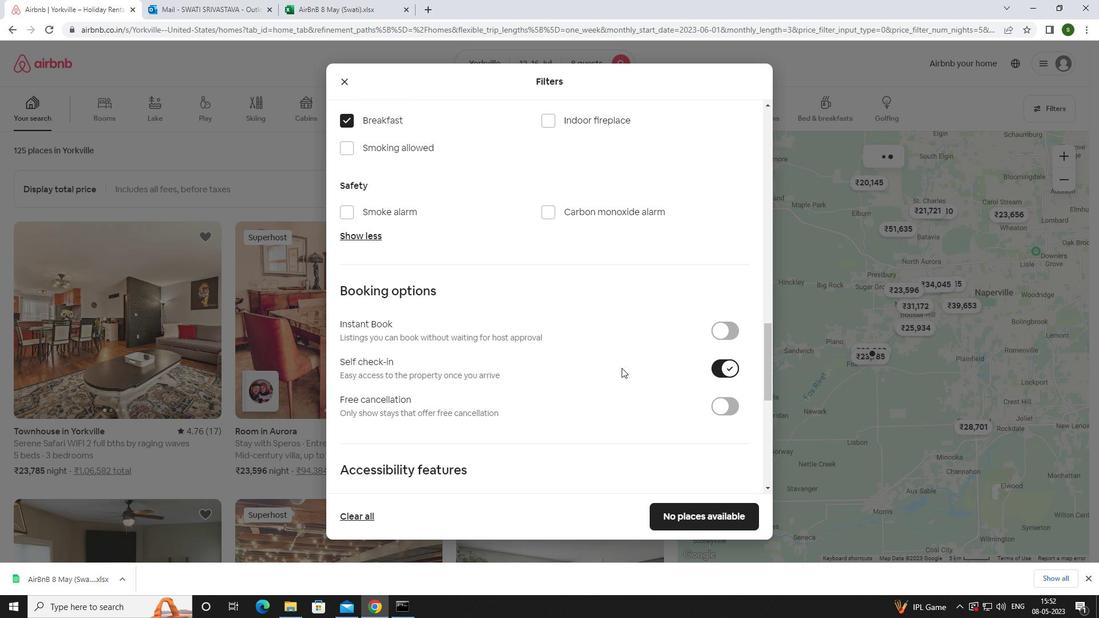 
Action: Mouse scrolled (621, 367) with delta (0, 0)
Screenshot: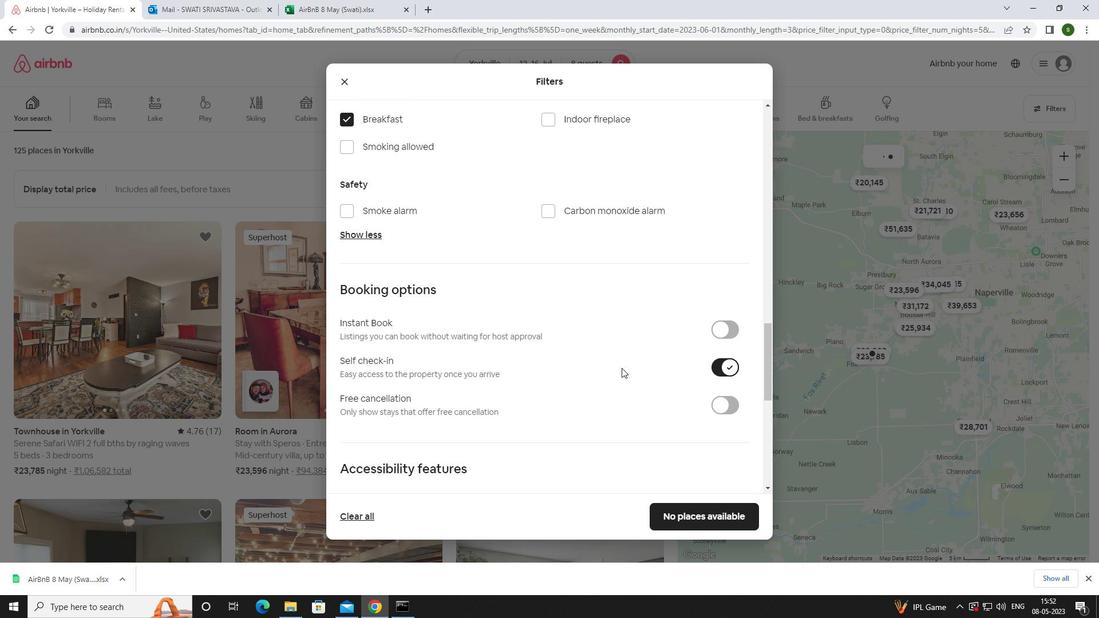 
Action: Mouse scrolled (621, 367) with delta (0, 0)
Screenshot: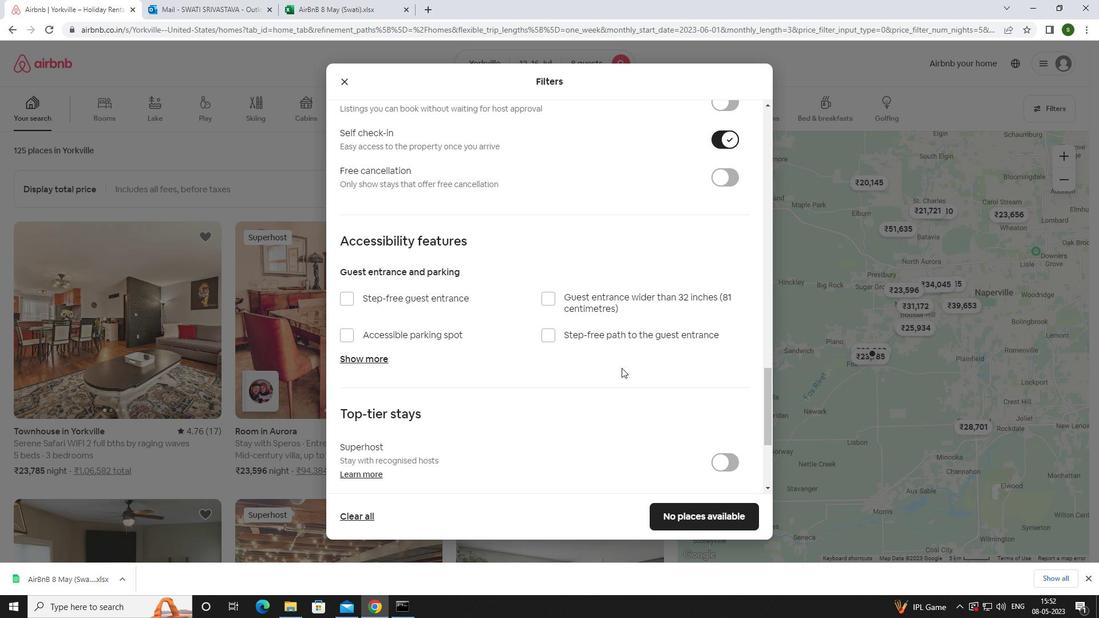 
Action: Mouse scrolled (621, 367) with delta (0, 0)
Screenshot: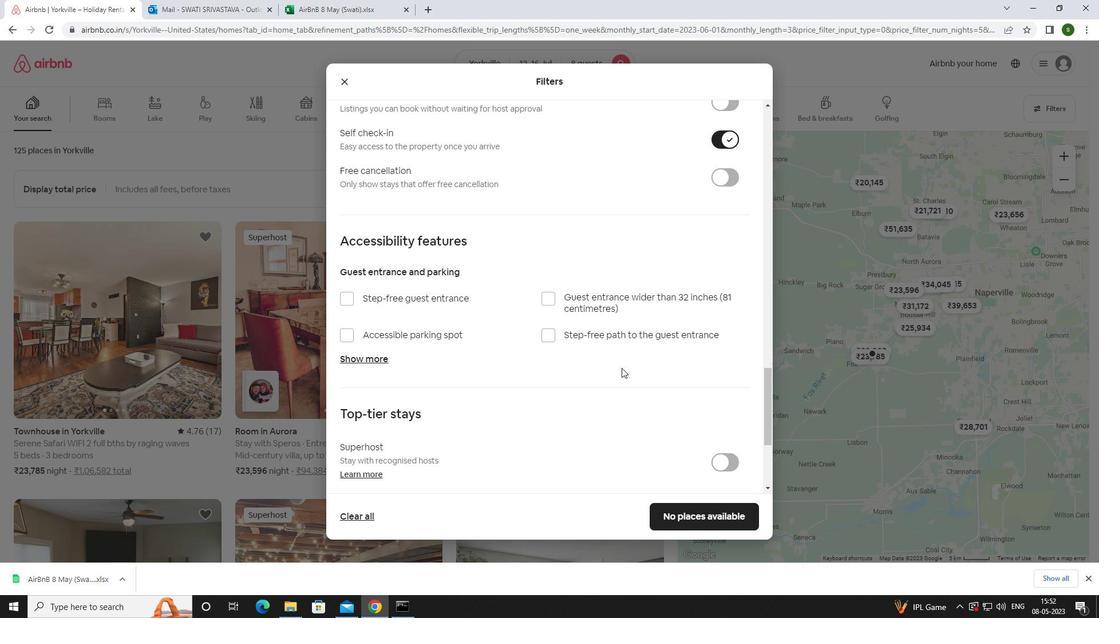 
Action: Mouse scrolled (621, 367) with delta (0, 0)
Screenshot: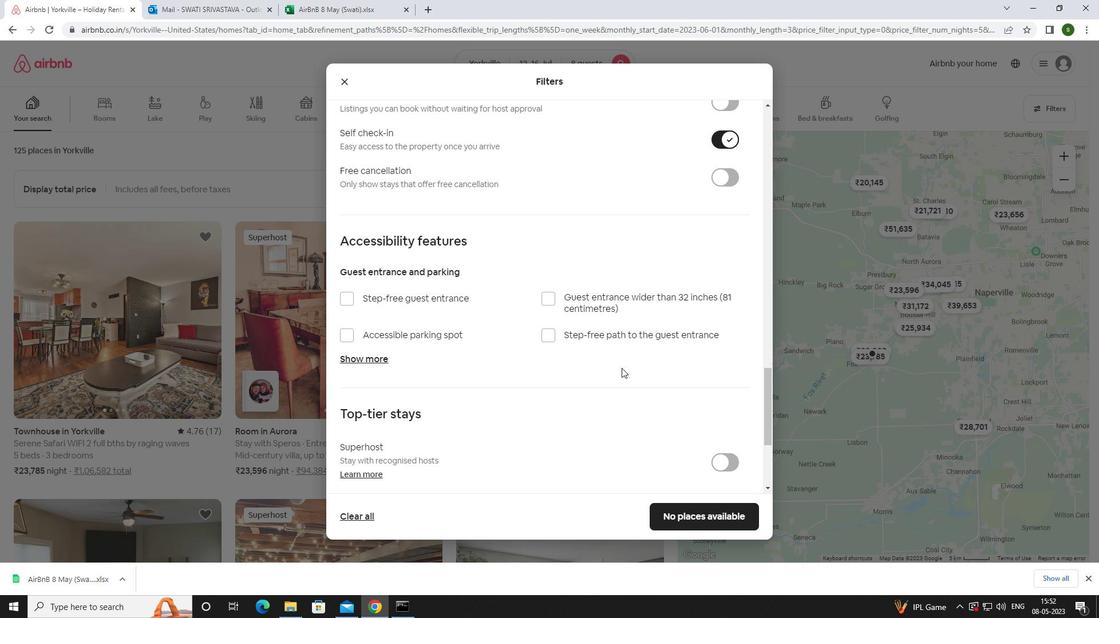 
Action: Mouse scrolled (621, 367) with delta (0, 0)
Screenshot: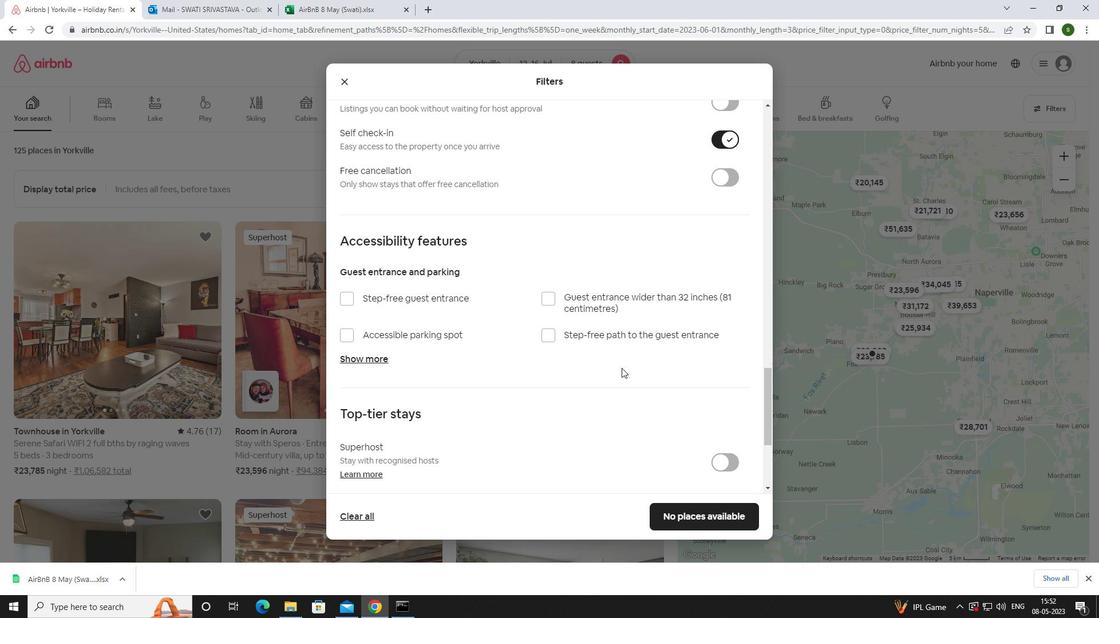 
Action: Mouse scrolled (621, 367) with delta (0, 0)
Screenshot: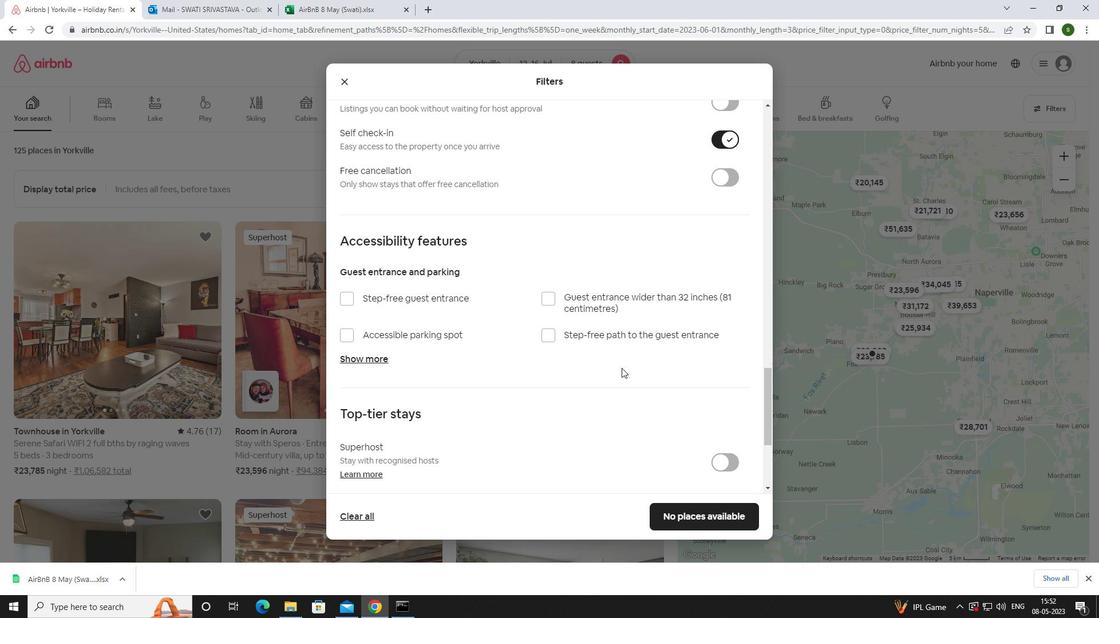 
Action: Mouse moved to (389, 414)
Screenshot: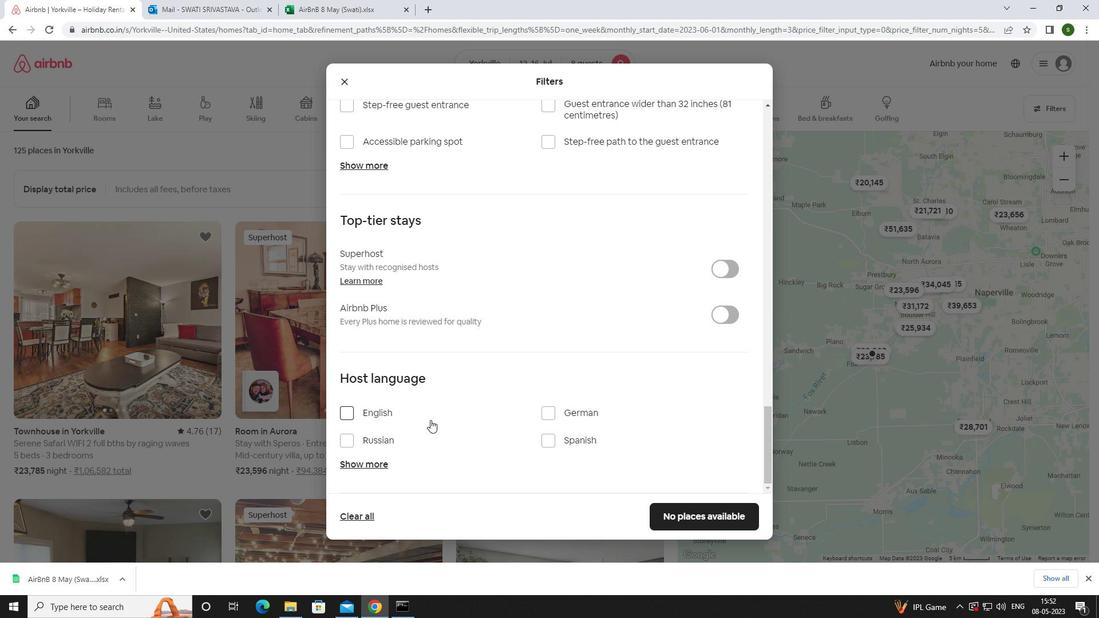 
Action: Mouse pressed left at (389, 414)
Screenshot: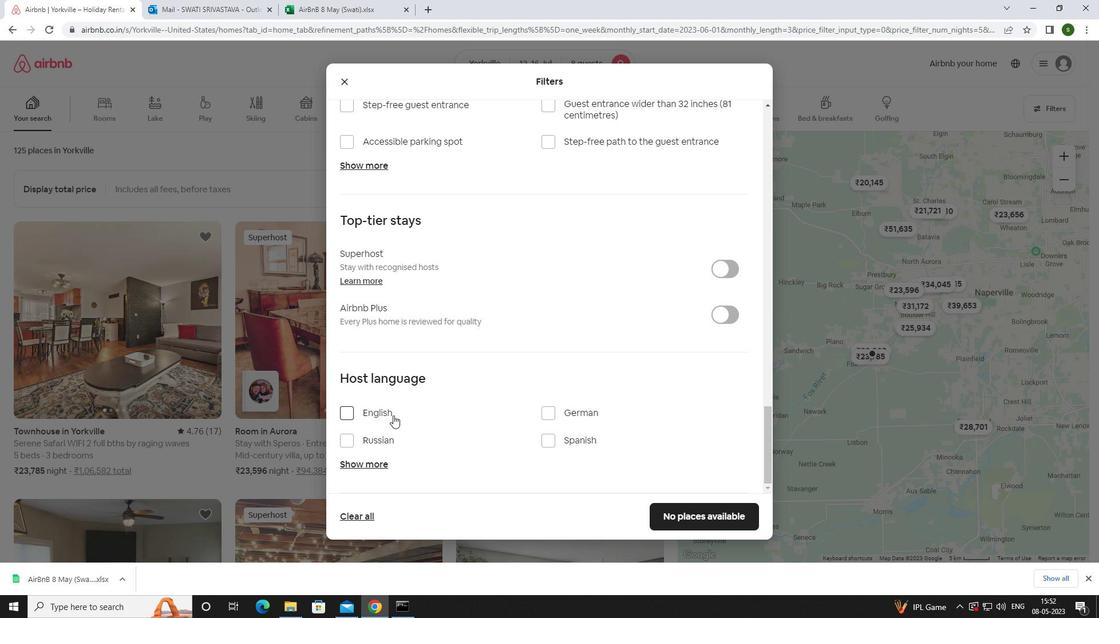 
Action: Mouse moved to (684, 511)
Screenshot: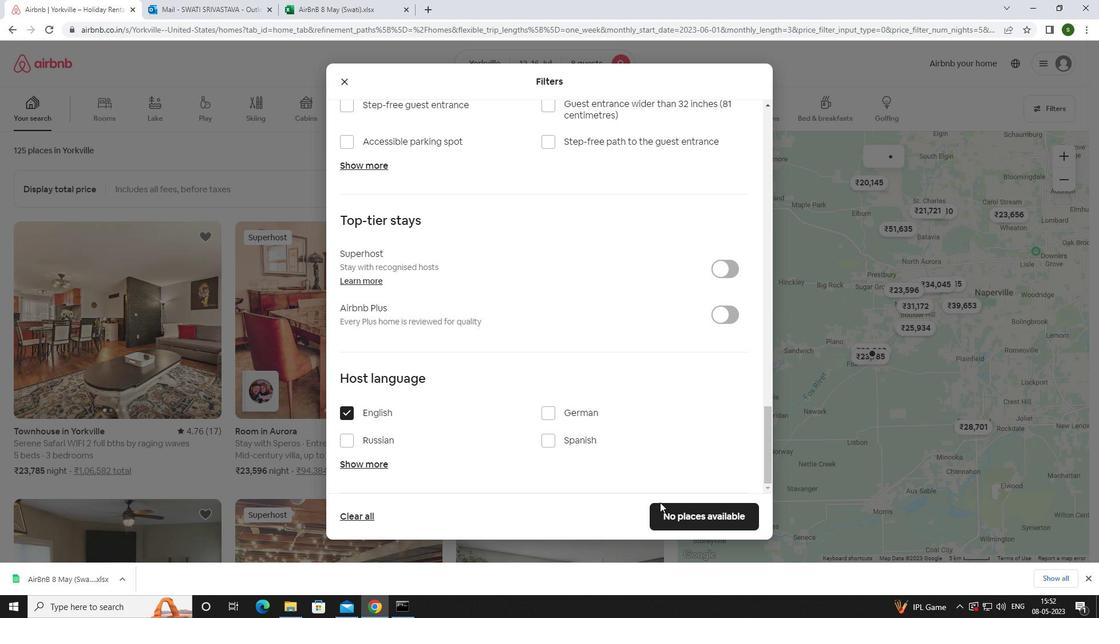 
Action: Mouse pressed left at (684, 511)
Screenshot: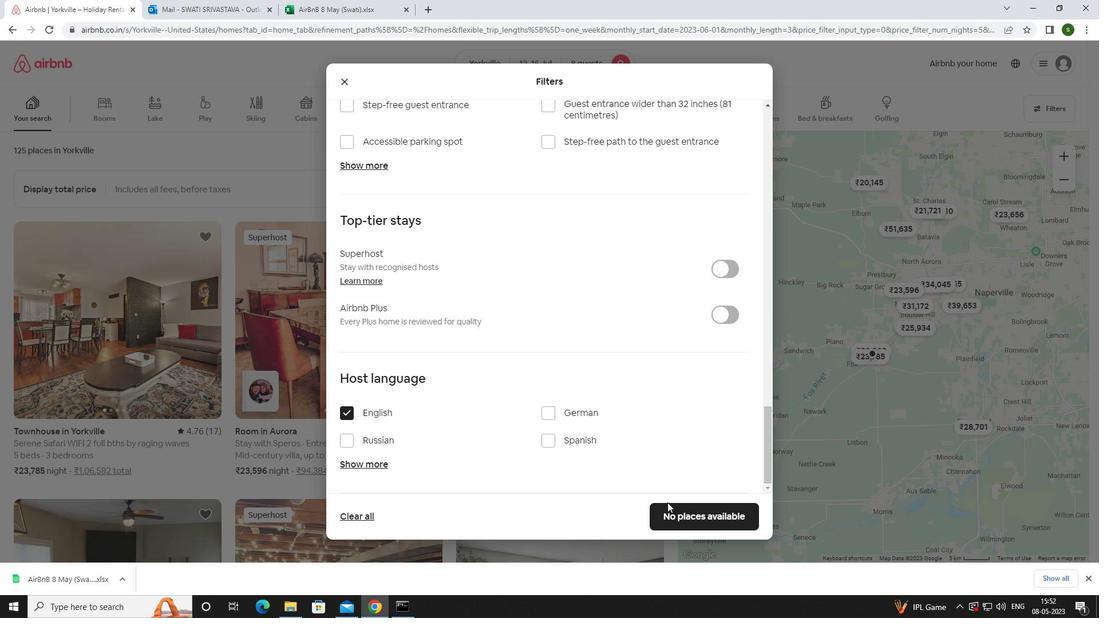 
Action: Mouse moved to (534, 380)
Screenshot: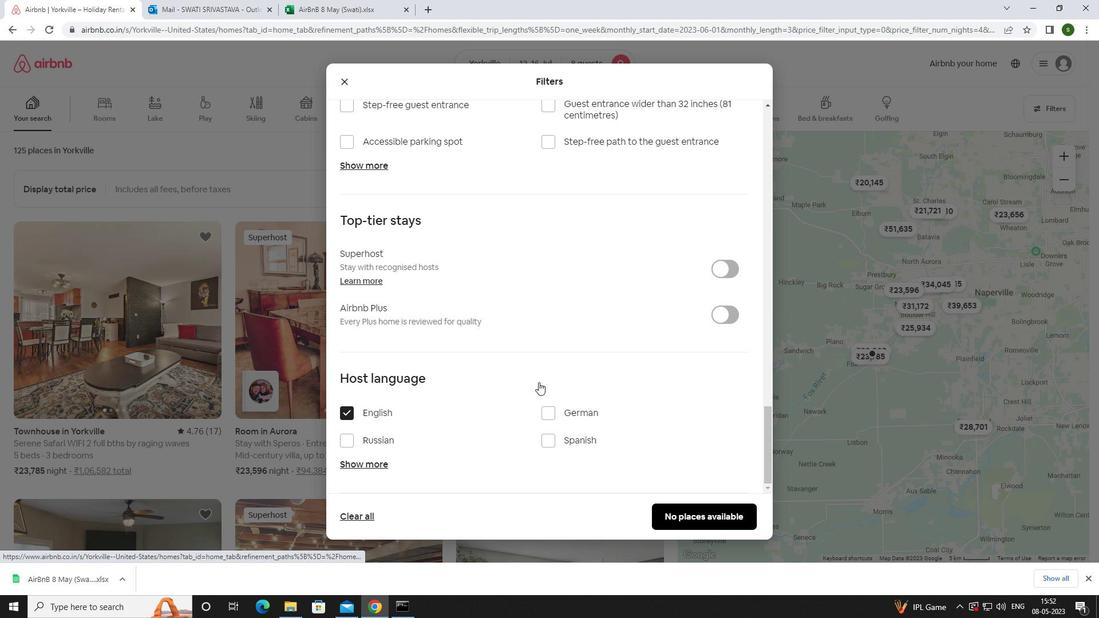 
